 Task: Find connections with filter location Valparaíso with filter topic #Hiringandpromotionwith filter profile language German with filter current company Starbucks India with filter school University Of North Bengal with filter industry Public Safety with filter service category Outsourcing with filter keywords title Controller
Action: Mouse moved to (532, 183)
Screenshot: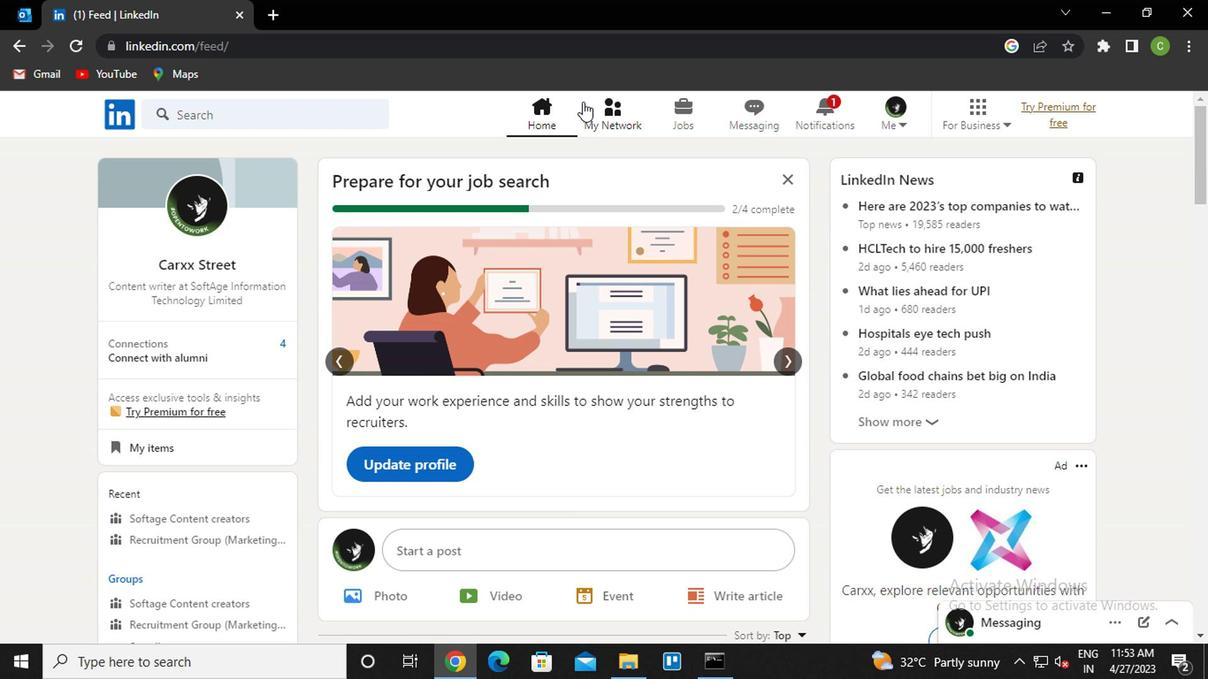
Action: Mouse pressed left at (532, 183)
Screenshot: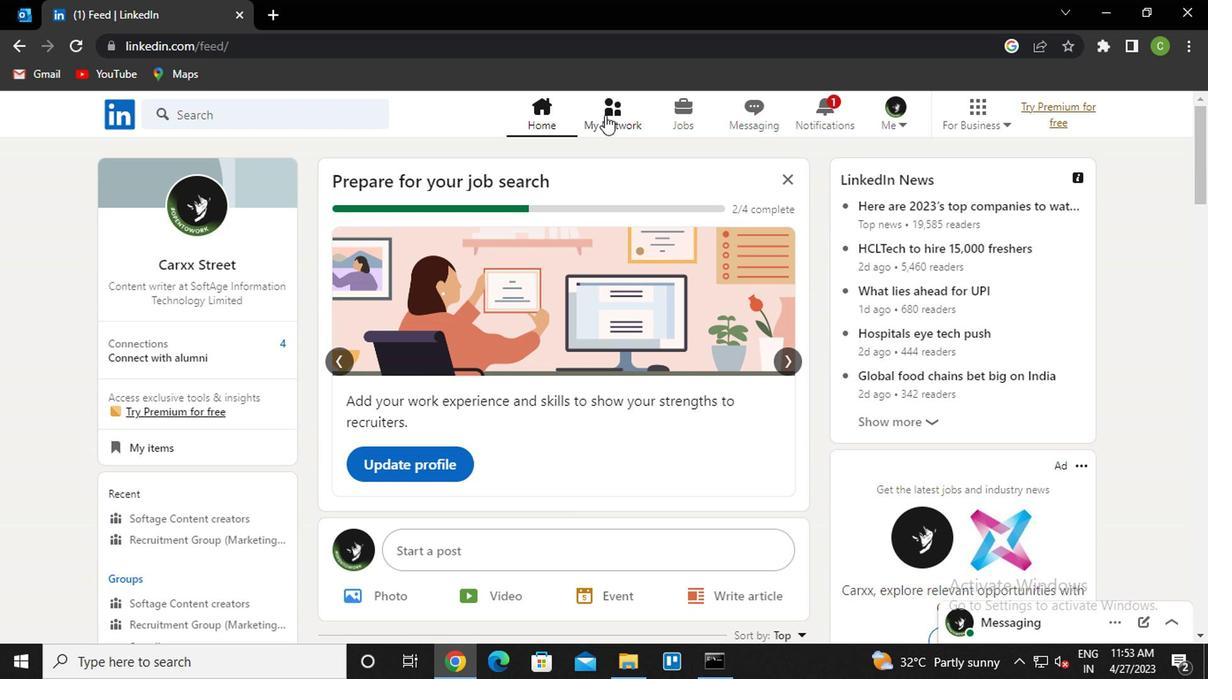 
Action: Mouse moved to (243, 254)
Screenshot: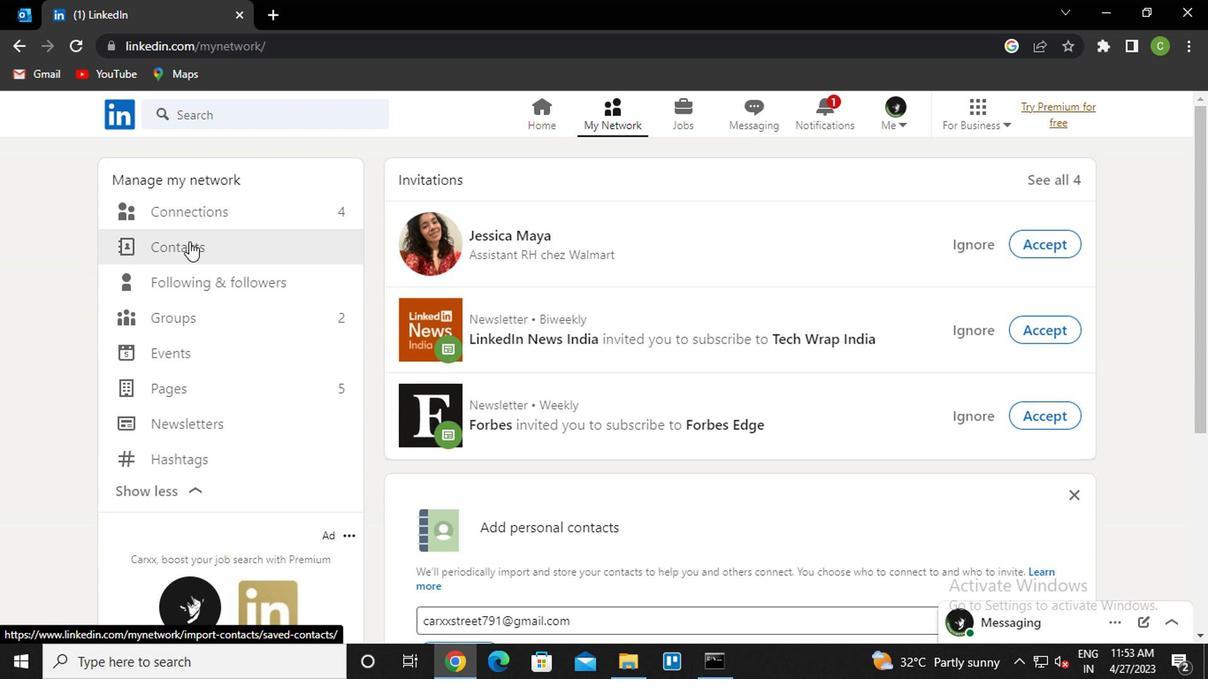 
Action: Mouse pressed left at (243, 254)
Screenshot: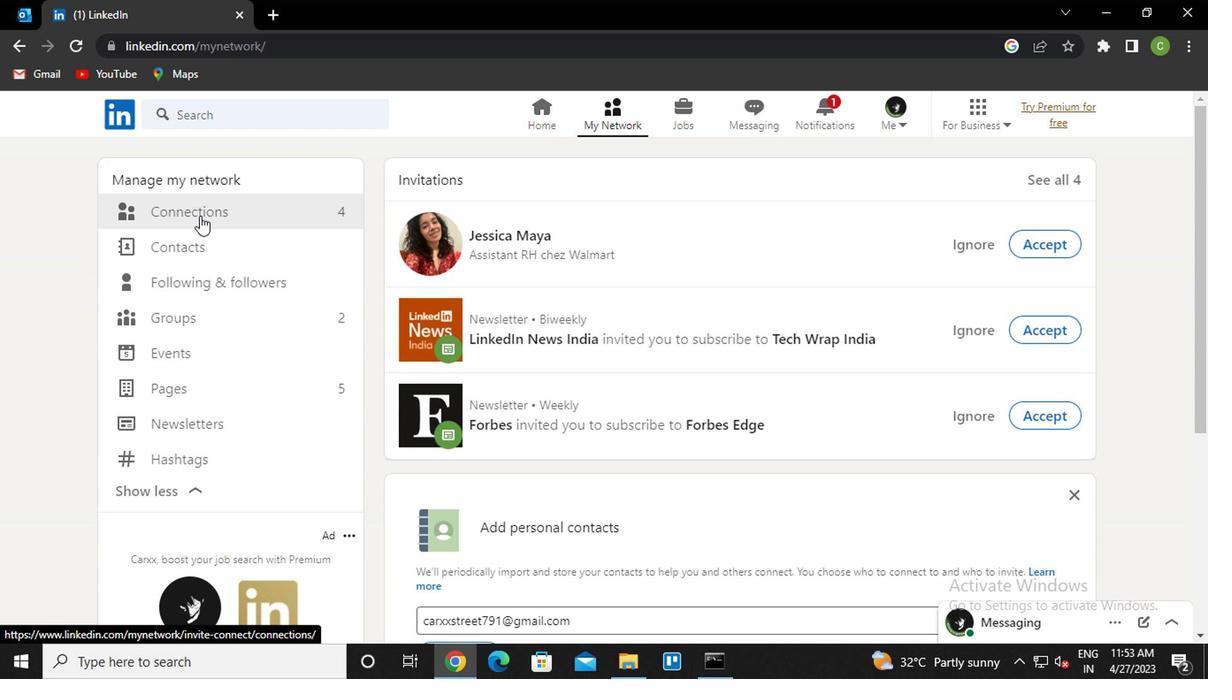 
Action: Mouse moved to (622, 256)
Screenshot: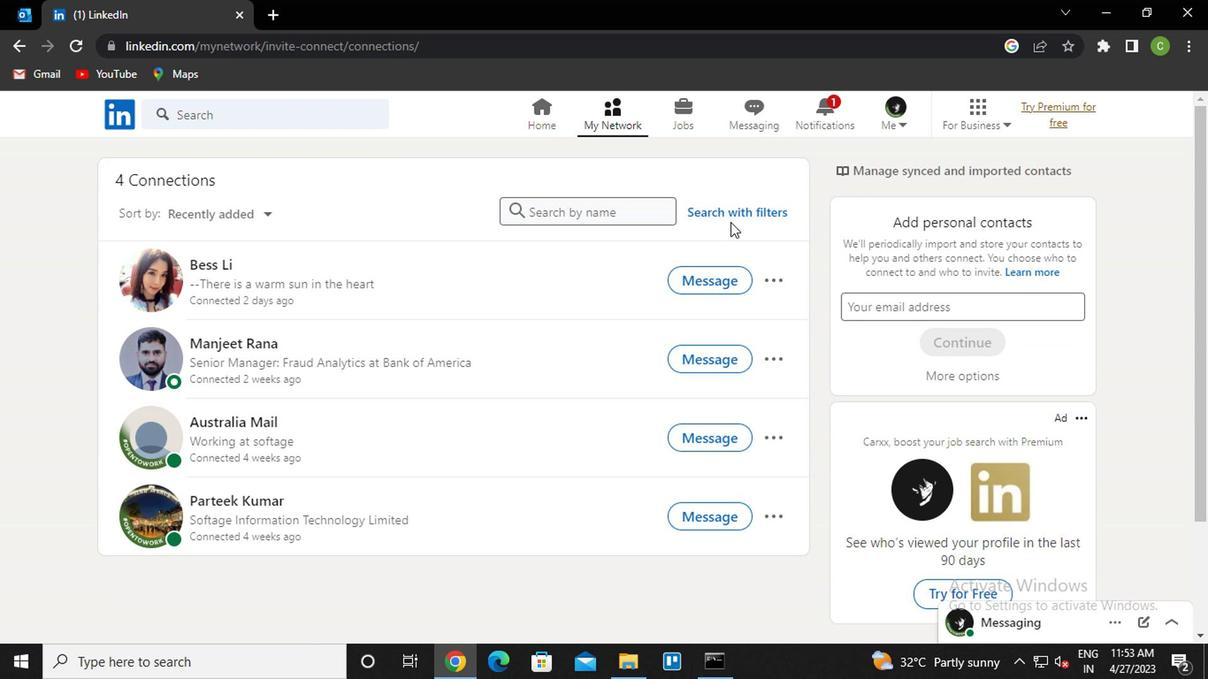 
Action: Mouse pressed left at (622, 256)
Screenshot: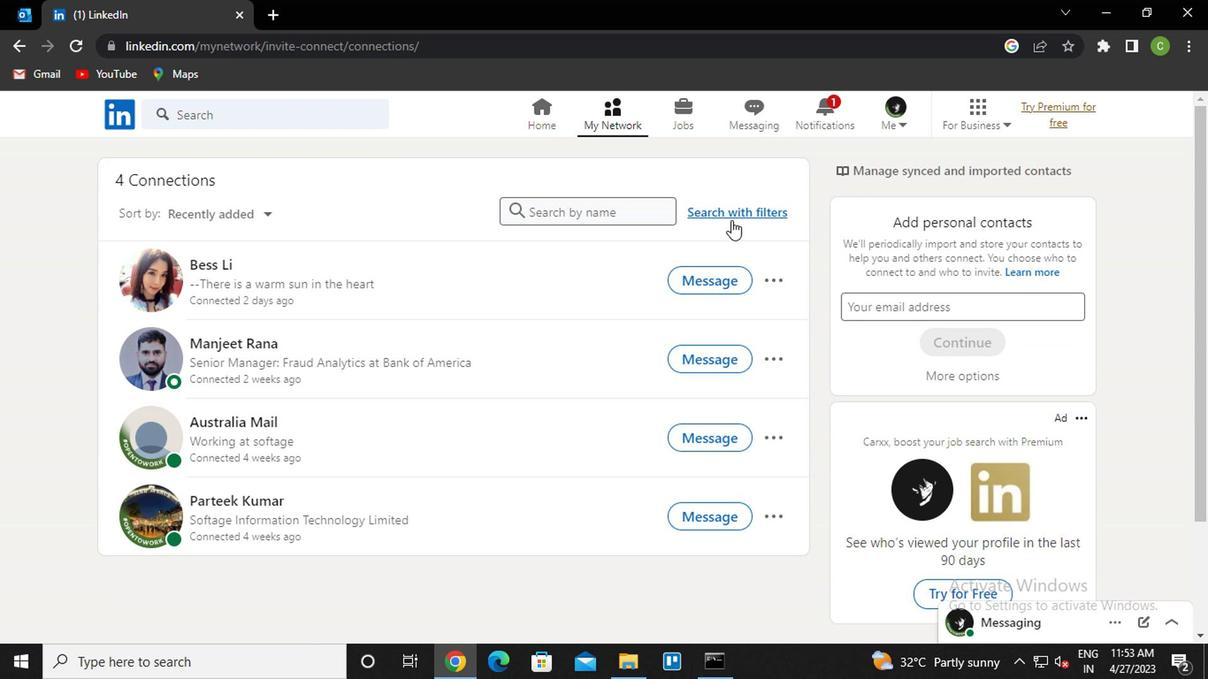 
Action: Mouse moved to (576, 222)
Screenshot: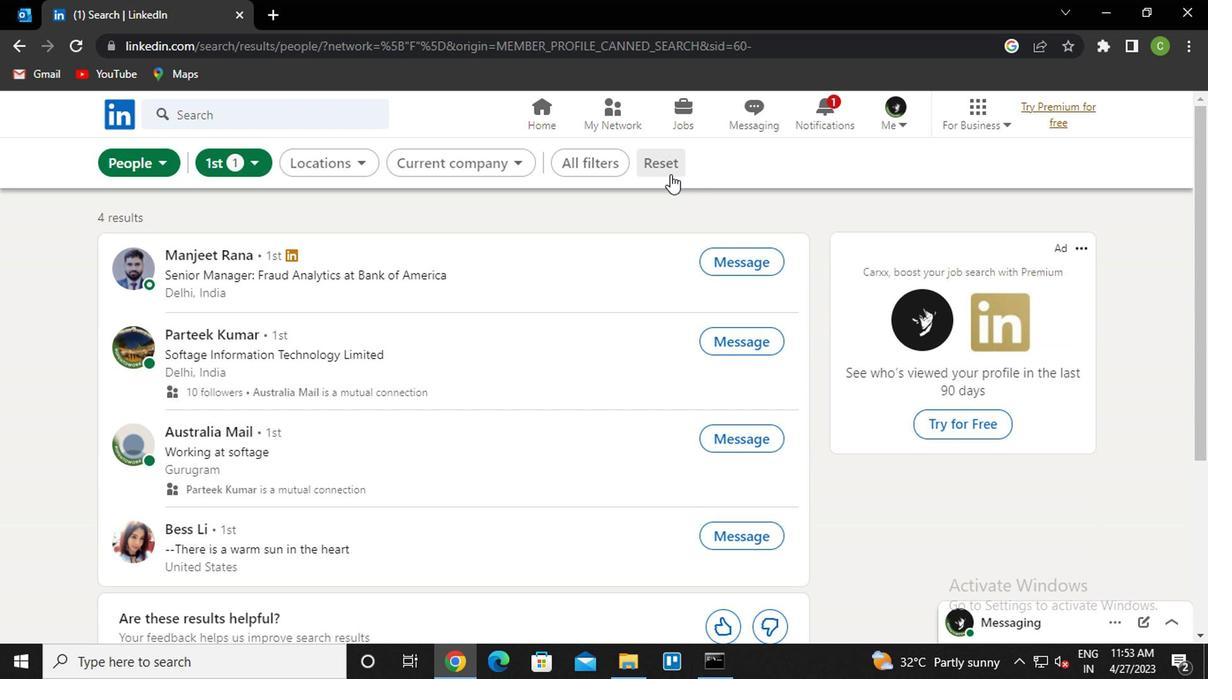 
Action: Mouse pressed left at (576, 222)
Screenshot: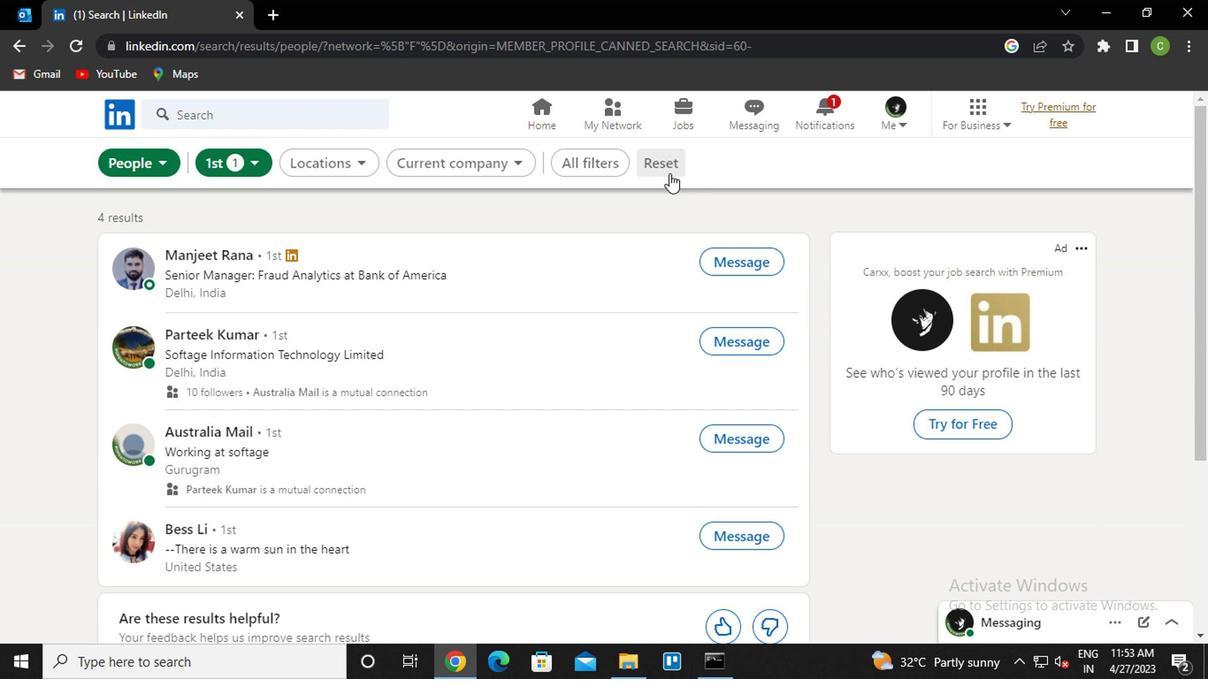 
Action: Mouse moved to (560, 220)
Screenshot: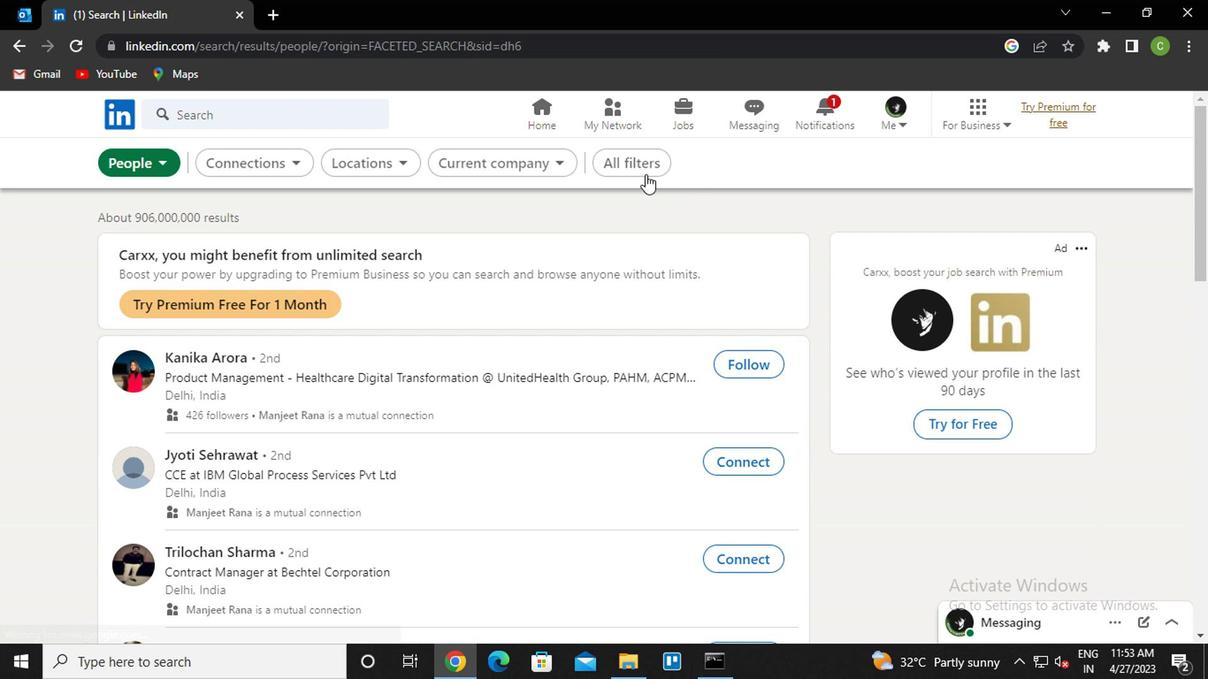 
Action: Mouse pressed left at (560, 220)
Screenshot: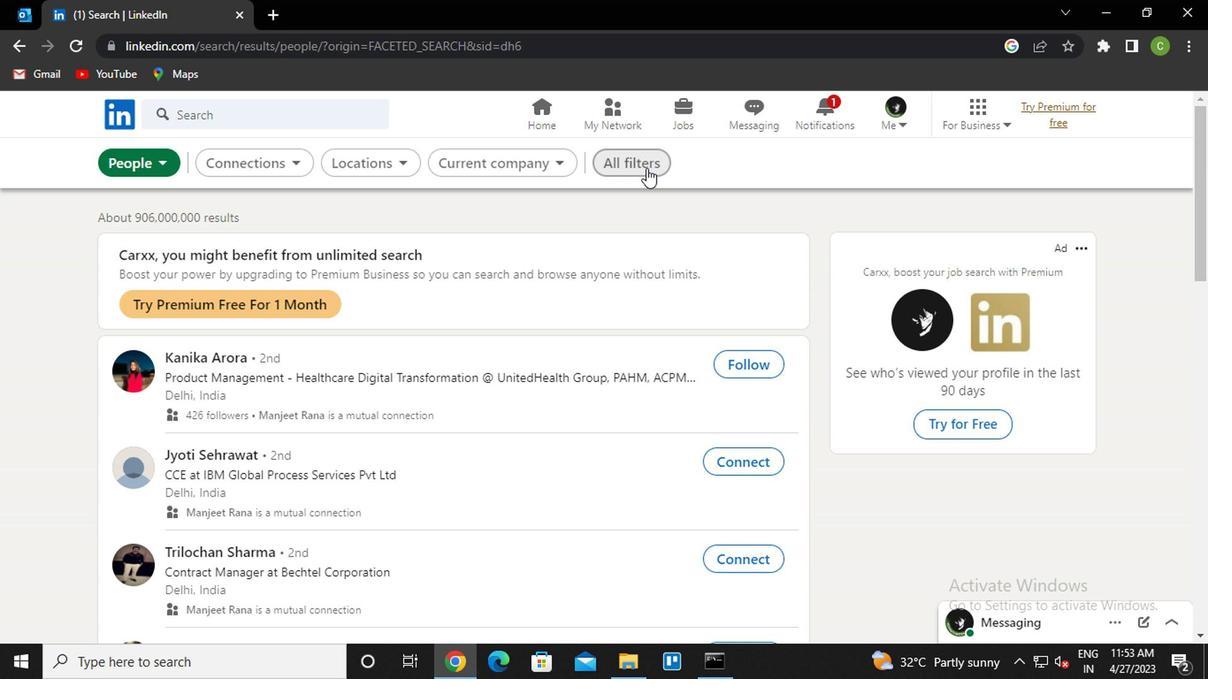 
Action: Mouse moved to (770, 351)
Screenshot: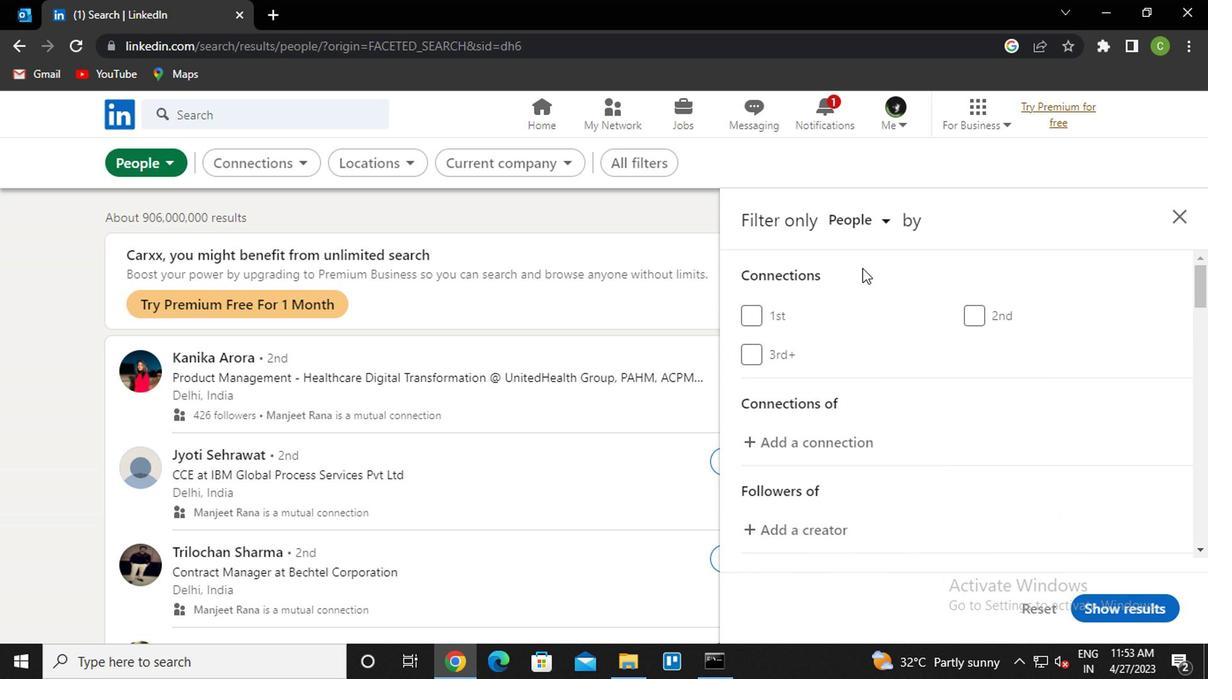 
Action: Mouse scrolled (770, 350) with delta (0, 0)
Screenshot: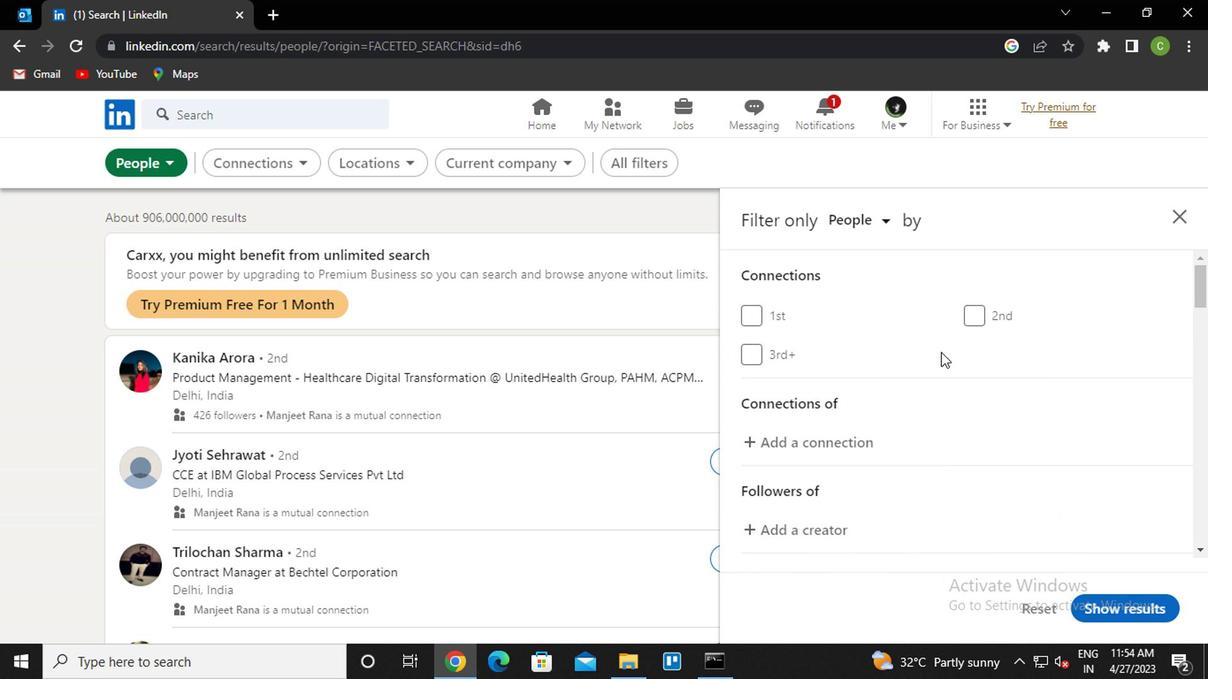 
Action: Mouse scrolled (770, 350) with delta (0, 0)
Screenshot: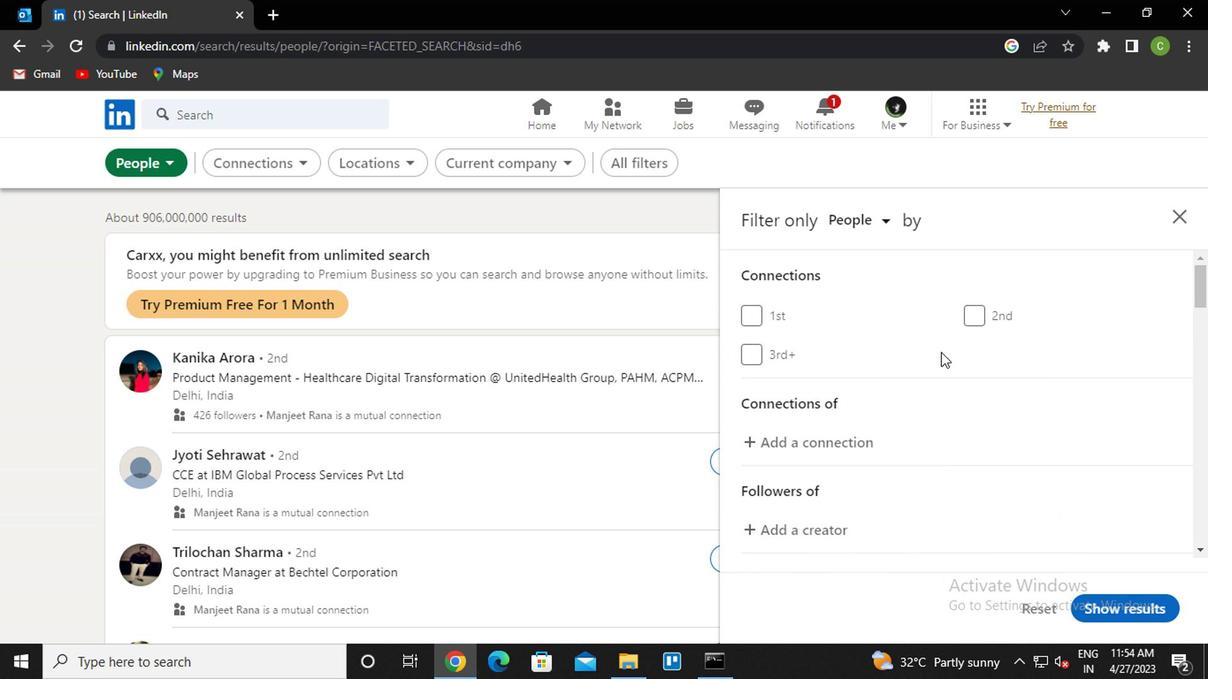 
Action: Mouse scrolled (770, 350) with delta (0, 0)
Screenshot: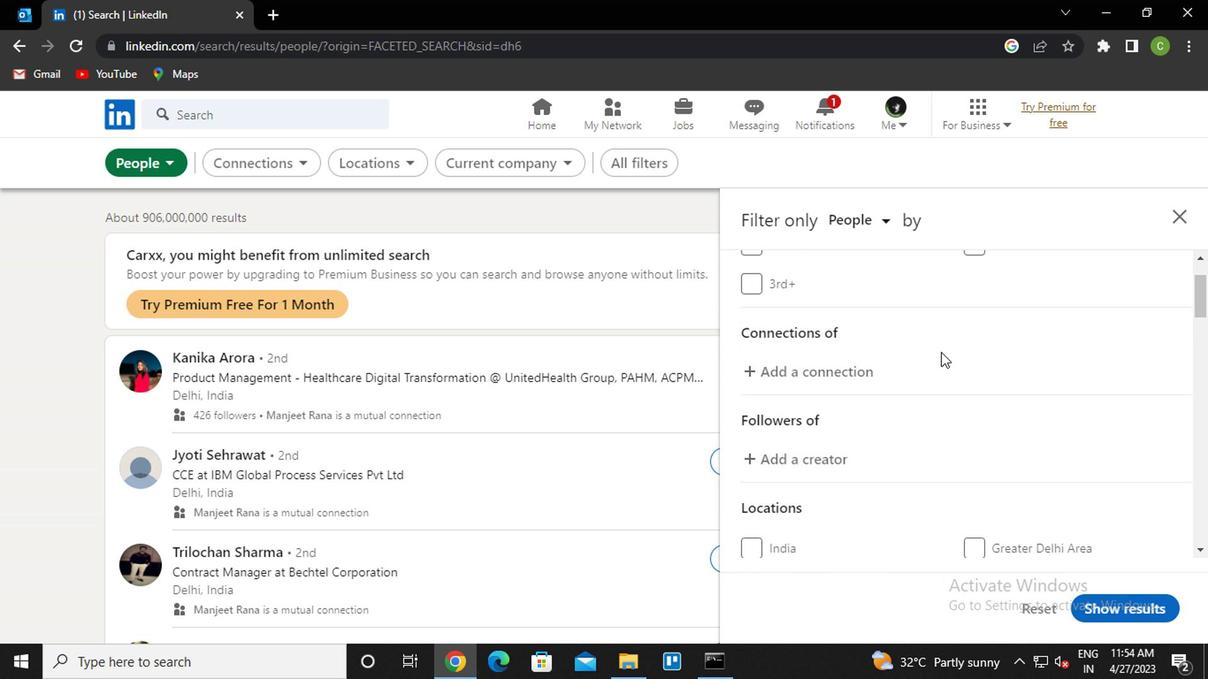 
Action: Mouse moved to (815, 411)
Screenshot: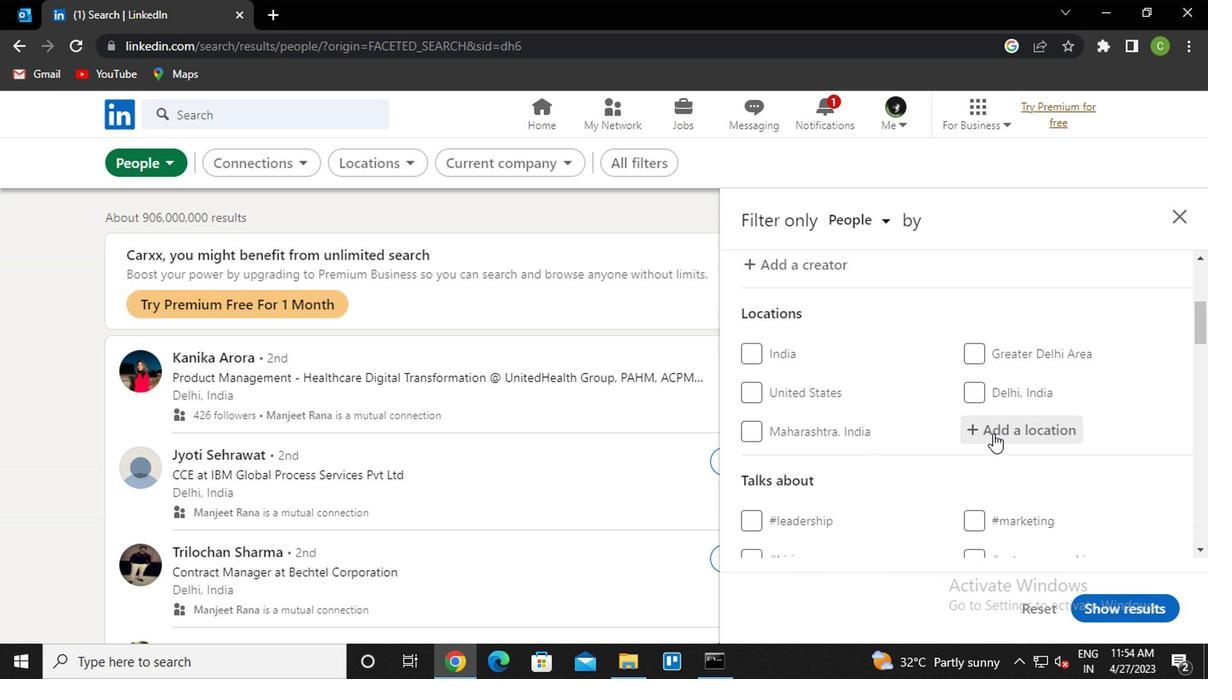 
Action: Mouse pressed left at (815, 411)
Screenshot: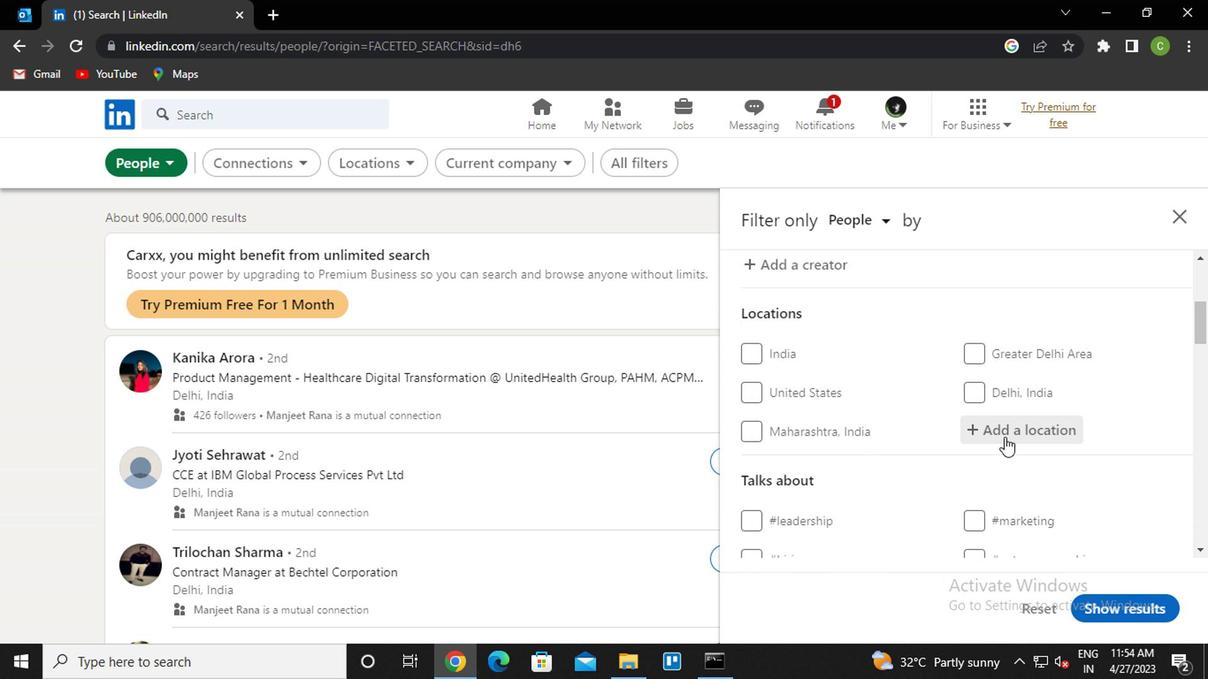 
Action: Key pressed <Key.caps_lock>v<Key.caps_lock>alpara<Key.down><Key.enter>
Screenshot: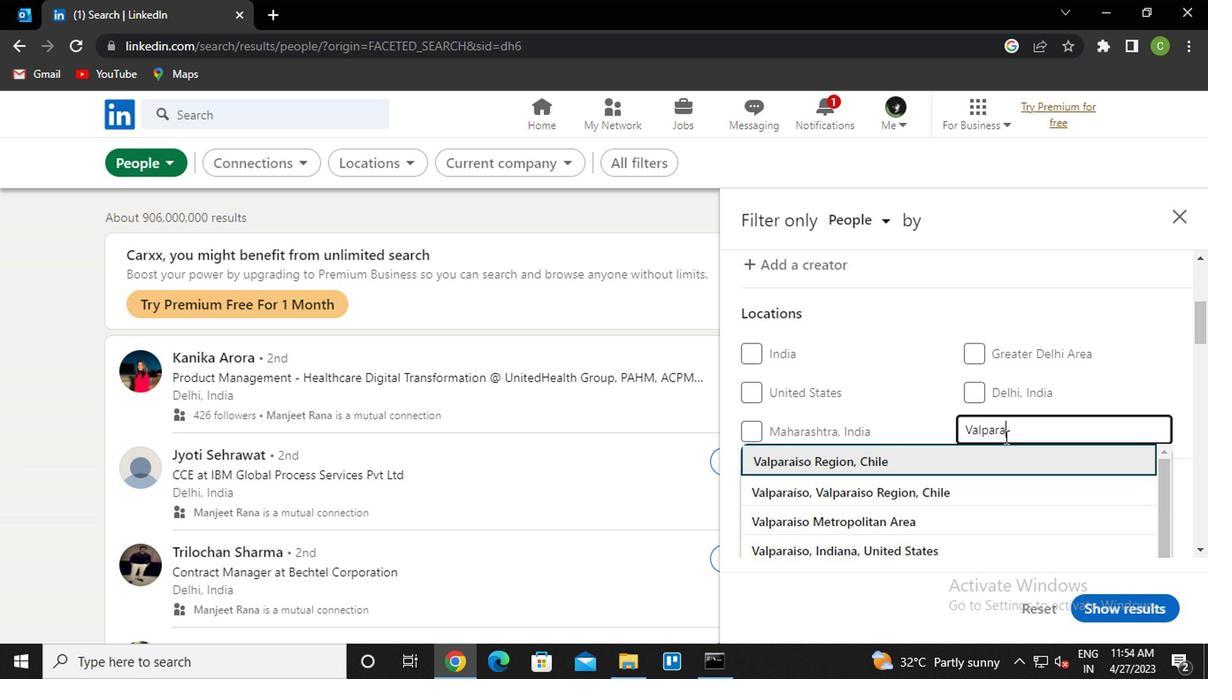 
Action: Mouse scrolled (815, 411) with delta (0, 0)
Screenshot: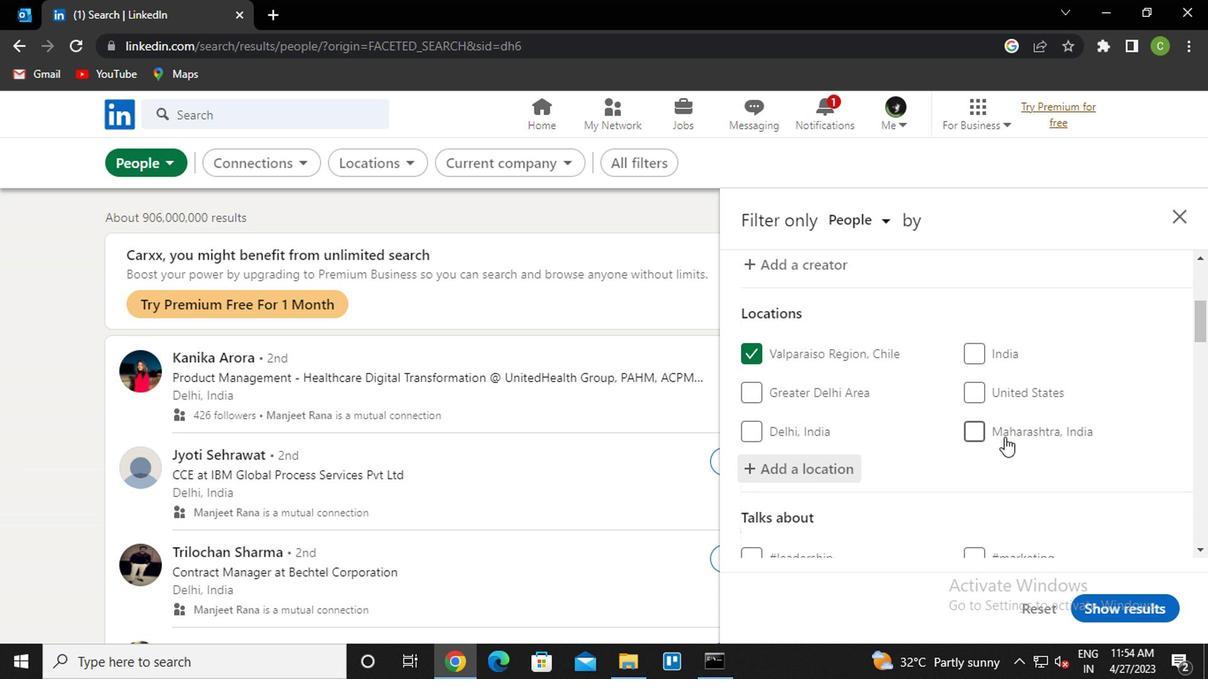 
Action: Mouse scrolled (815, 411) with delta (0, 0)
Screenshot: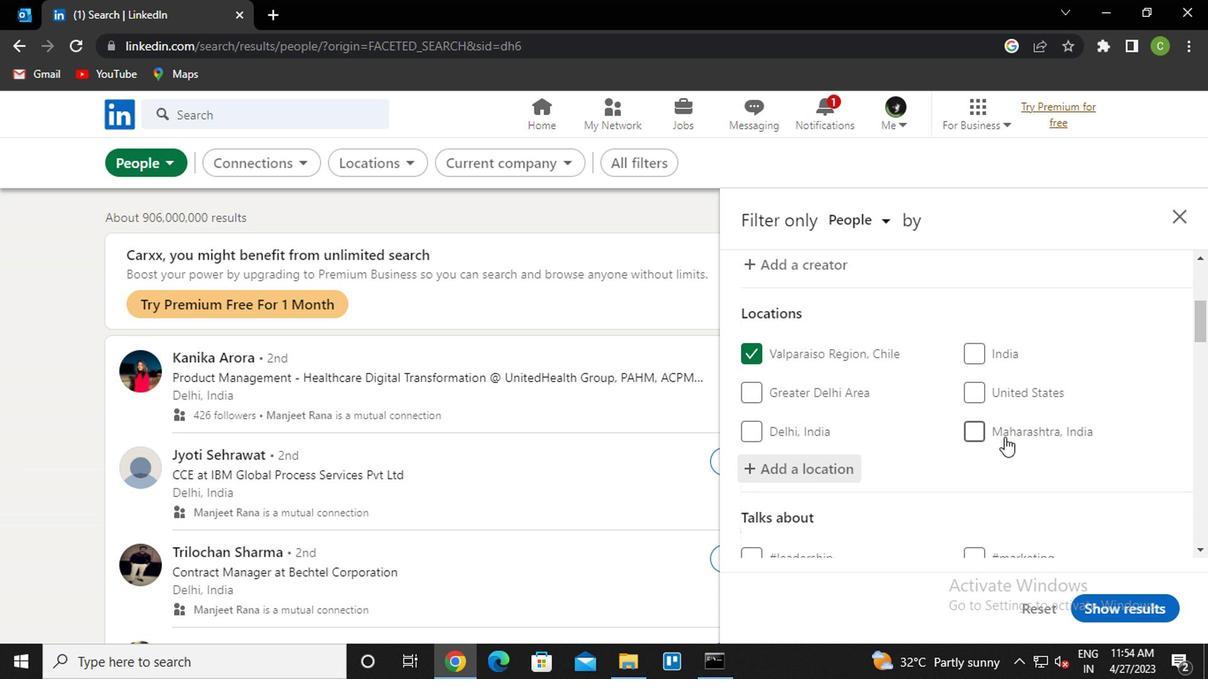 
Action: Mouse scrolled (815, 411) with delta (0, 0)
Screenshot: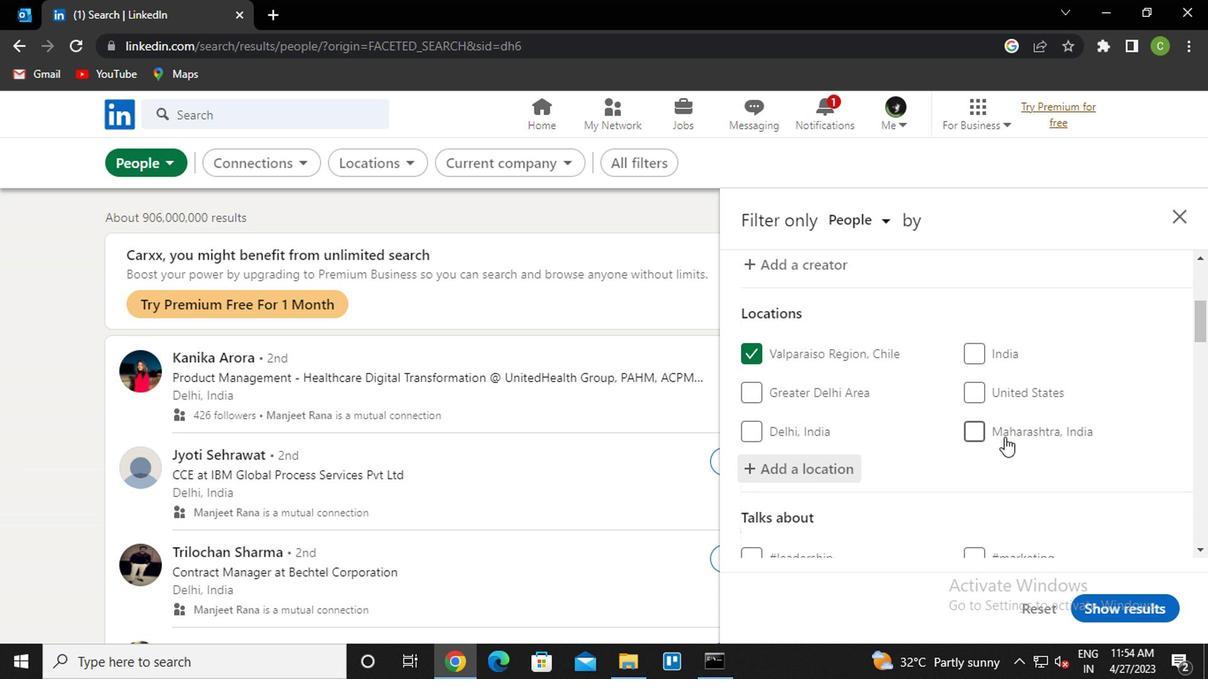 
Action: Mouse moved to (795, 418)
Screenshot: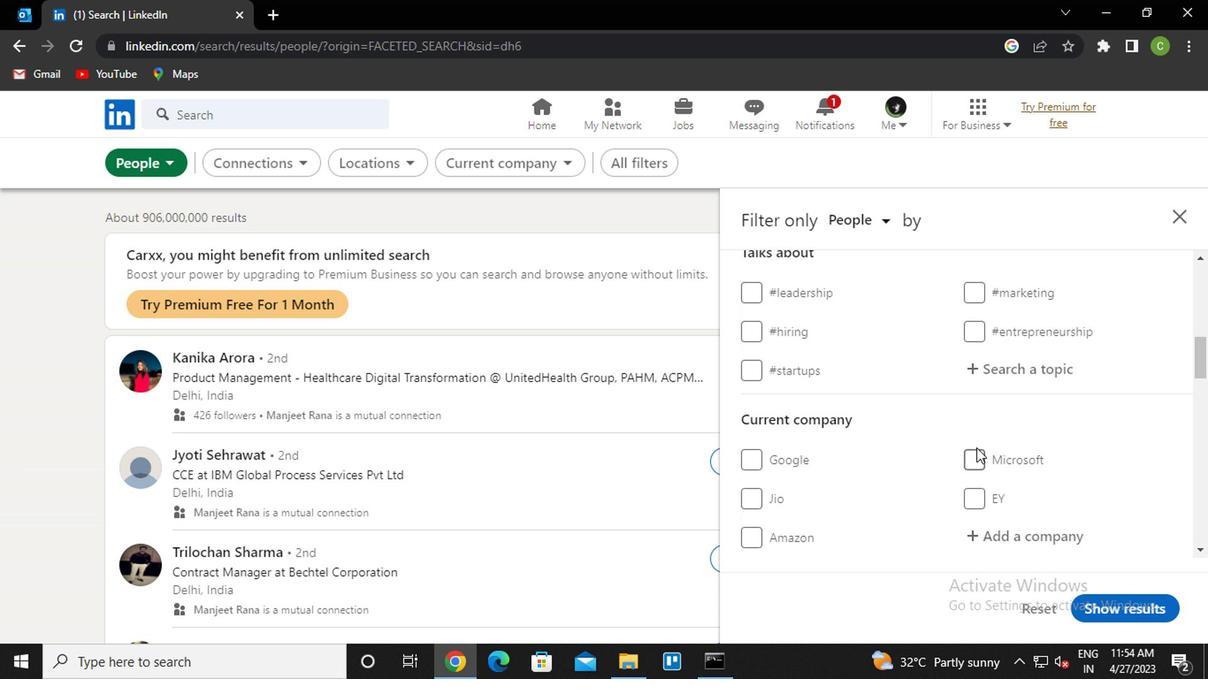 
Action: Mouse scrolled (795, 419) with delta (0, 0)
Screenshot: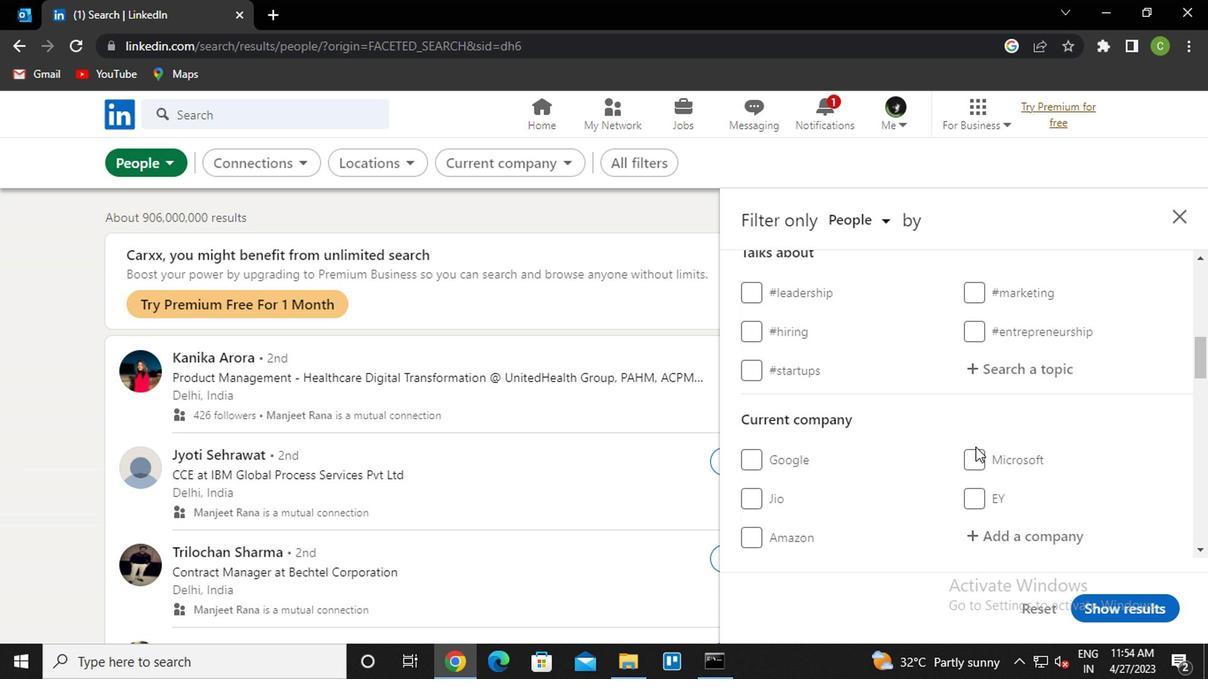 
Action: Mouse moved to (806, 423)
Screenshot: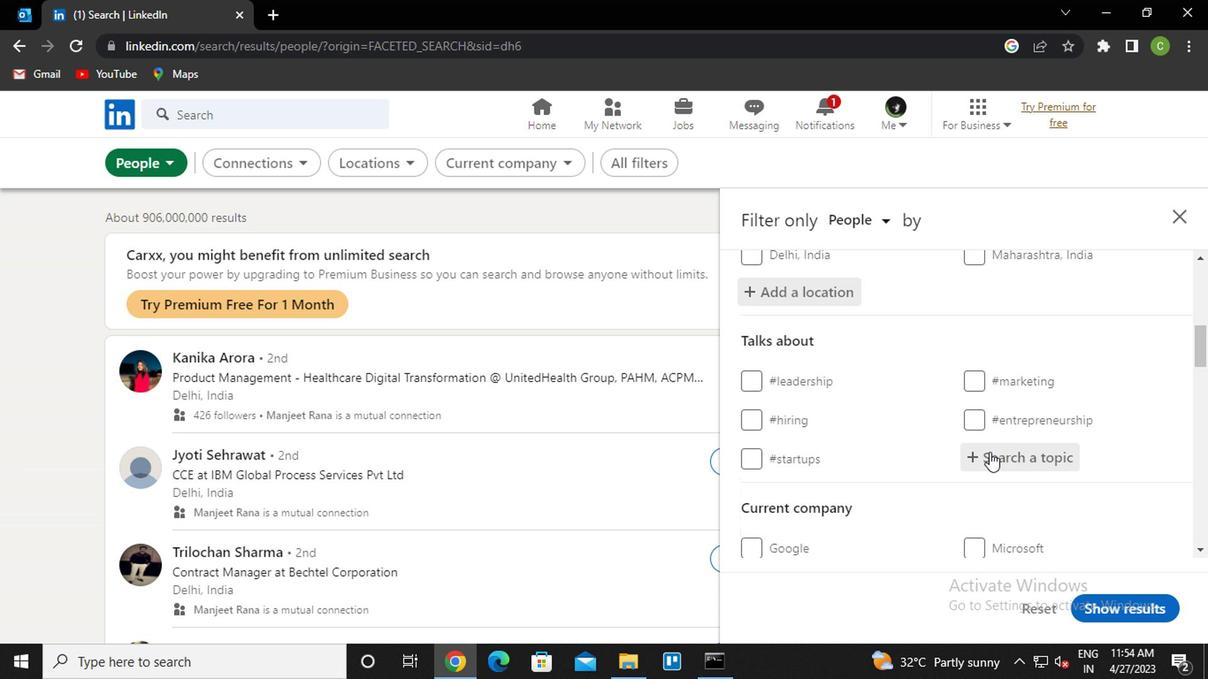 
Action: Mouse scrolled (806, 423) with delta (0, 0)
Screenshot: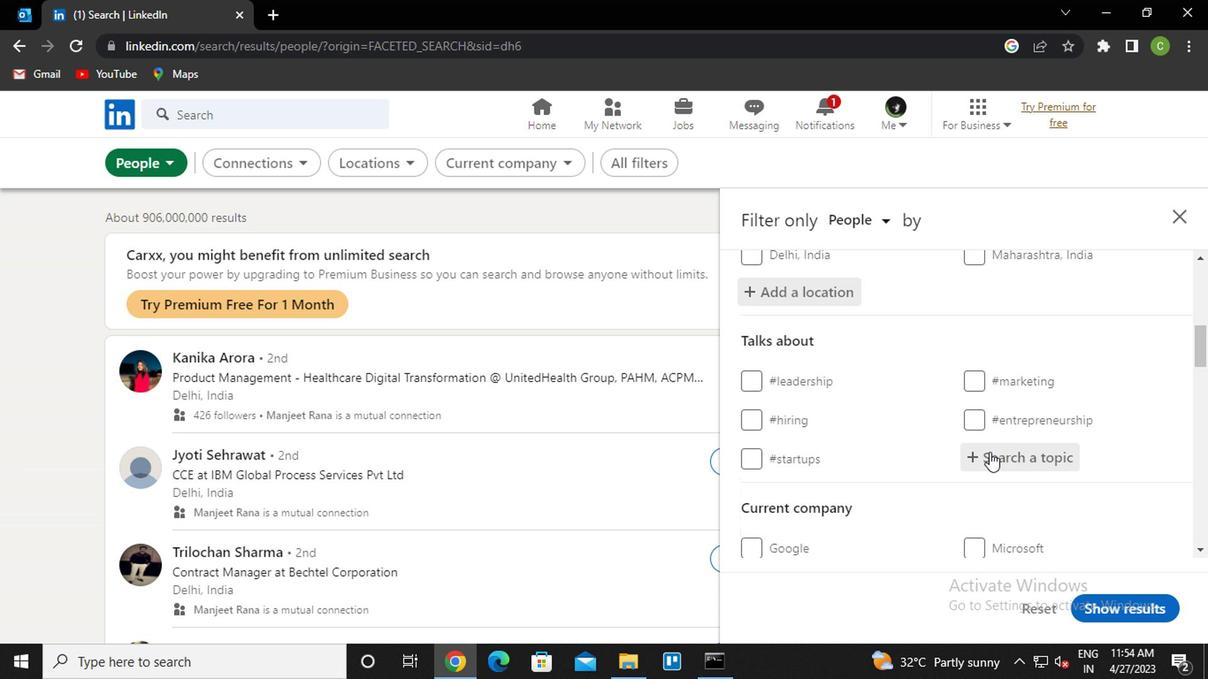 
Action: Mouse moved to (826, 365)
Screenshot: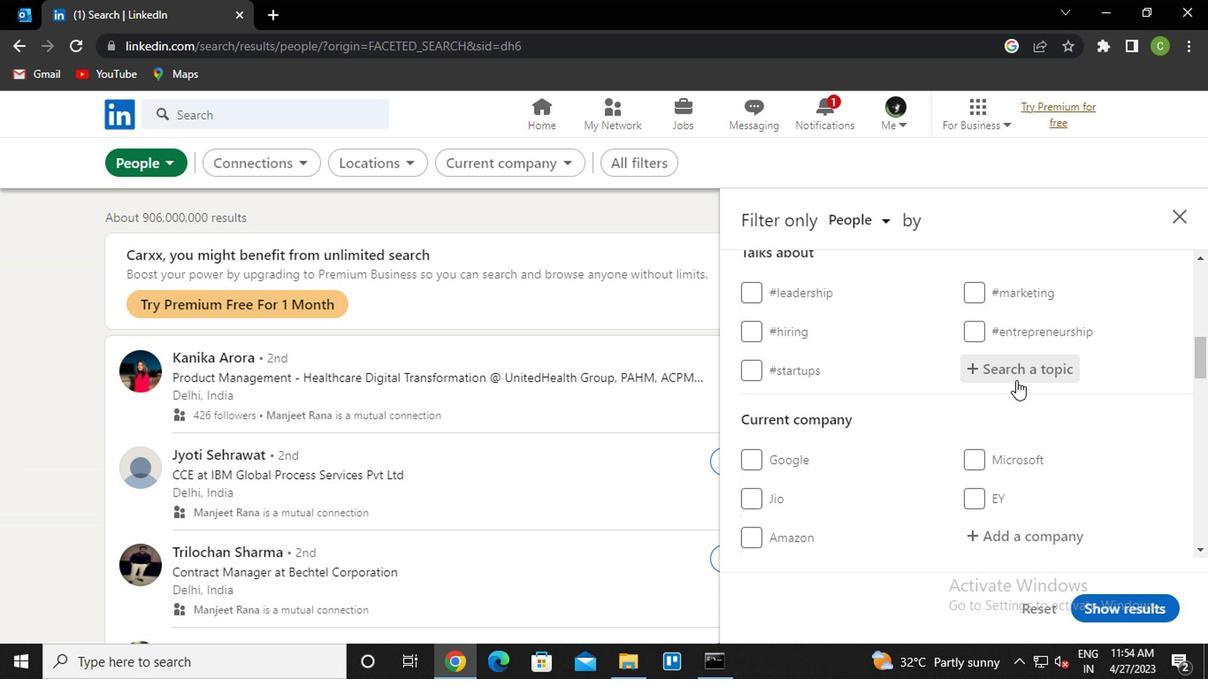 
Action: Mouse pressed left at (826, 365)
Screenshot: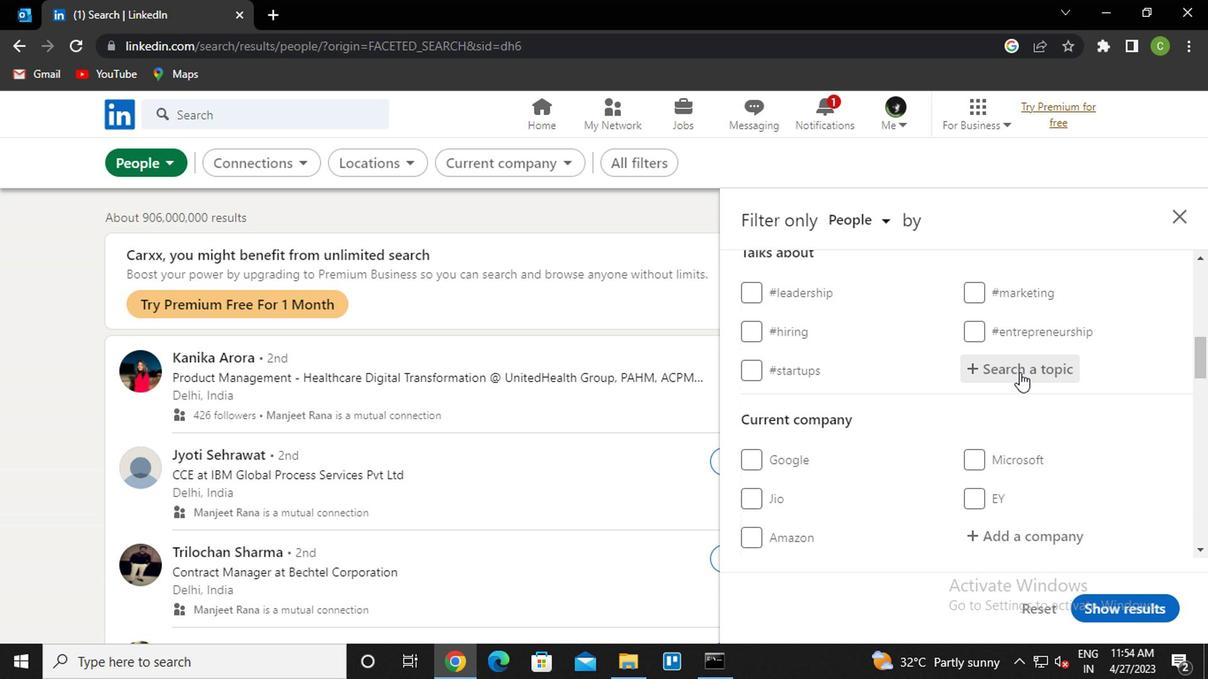 
Action: Key pressed <Key.caps_lock>h<Key.caps_lock>iringandpro<Key.down><Key.enter>
Screenshot: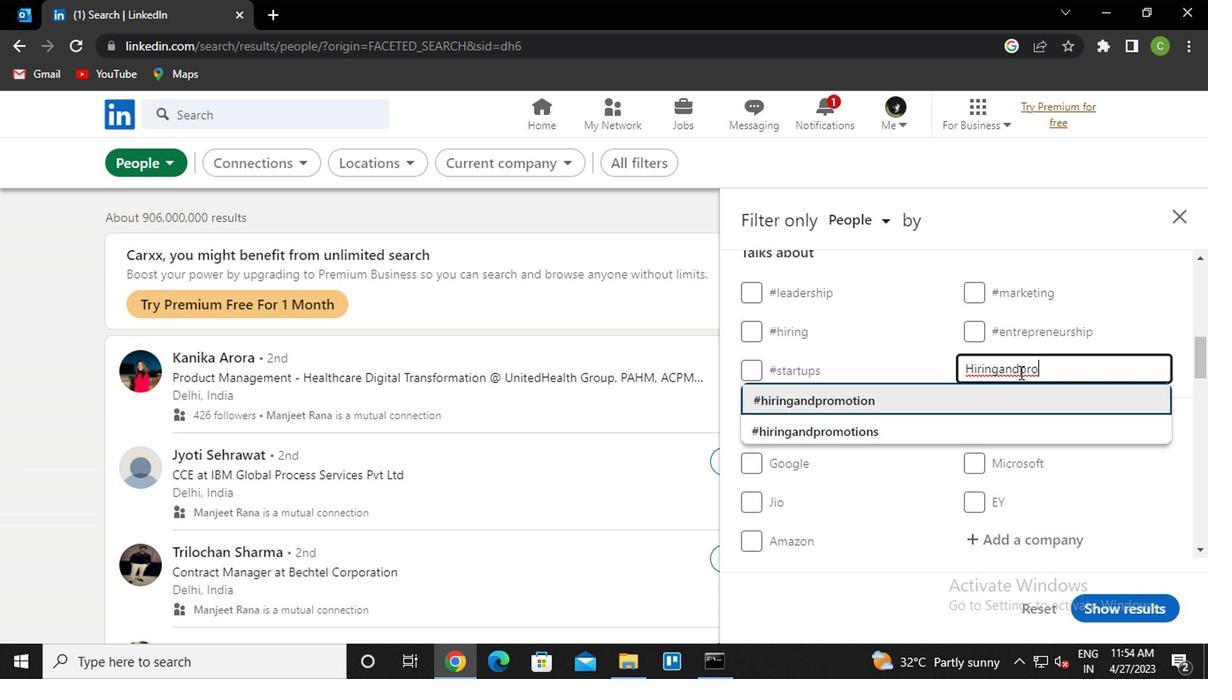 
Action: Mouse moved to (822, 362)
Screenshot: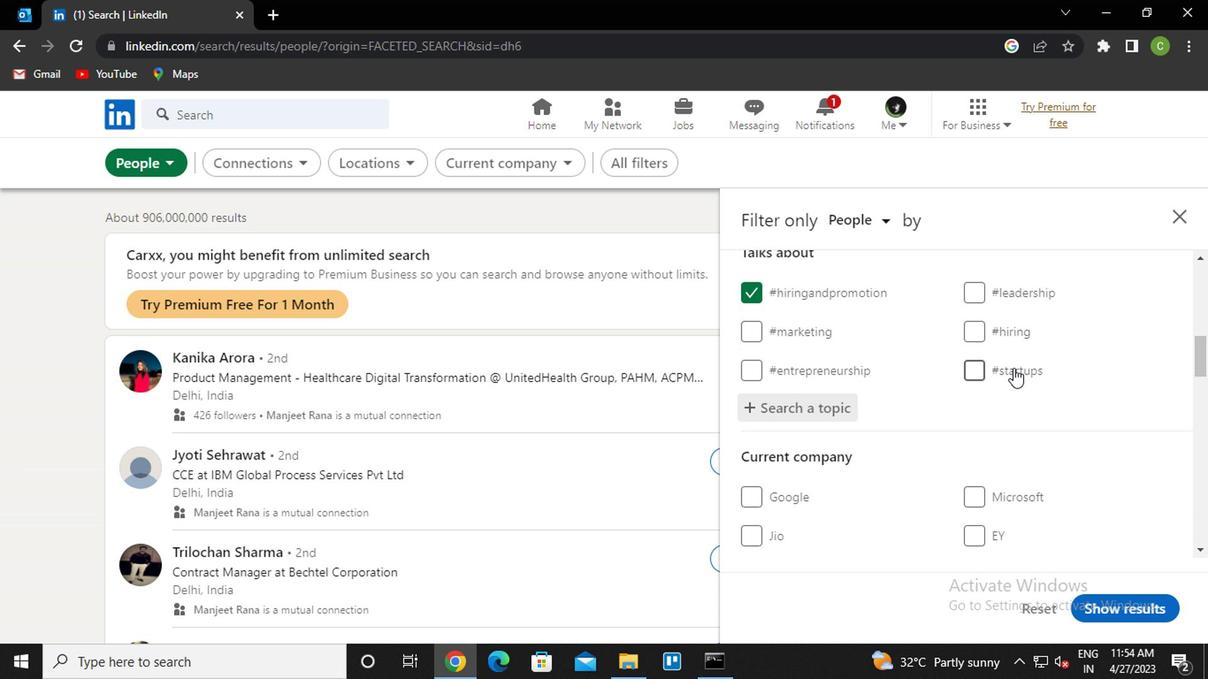 
Action: Mouse scrolled (822, 362) with delta (0, 0)
Screenshot: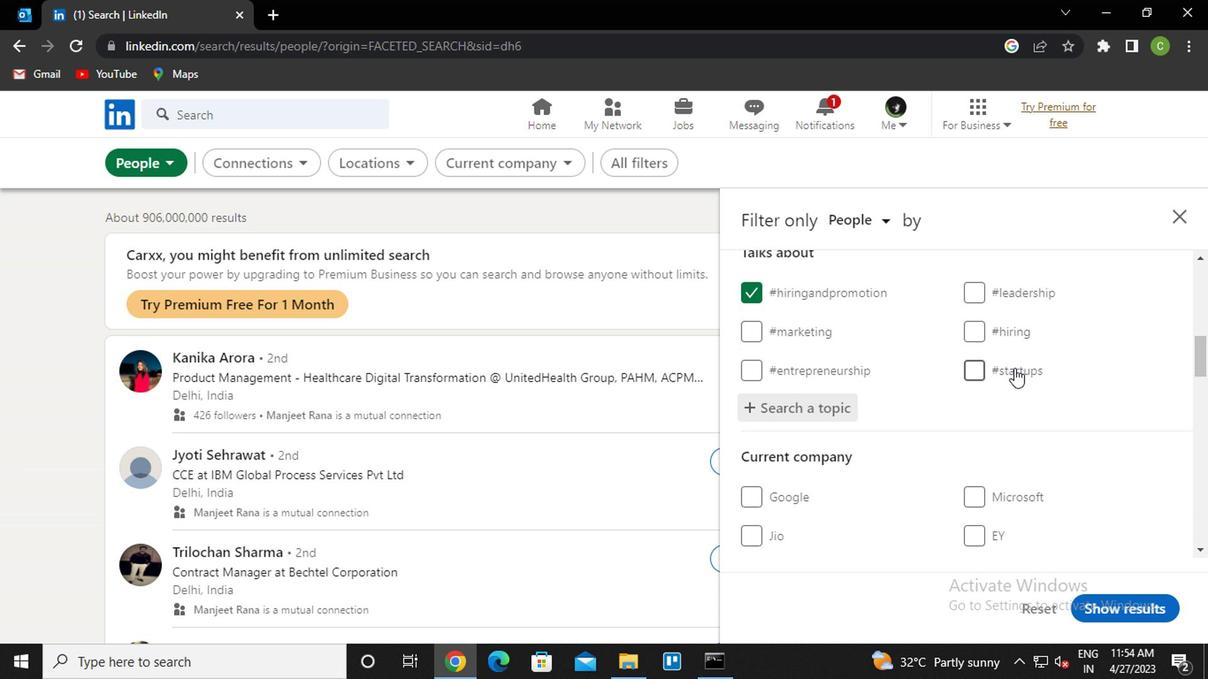 
Action: Mouse scrolled (822, 362) with delta (0, 0)
Screenshot: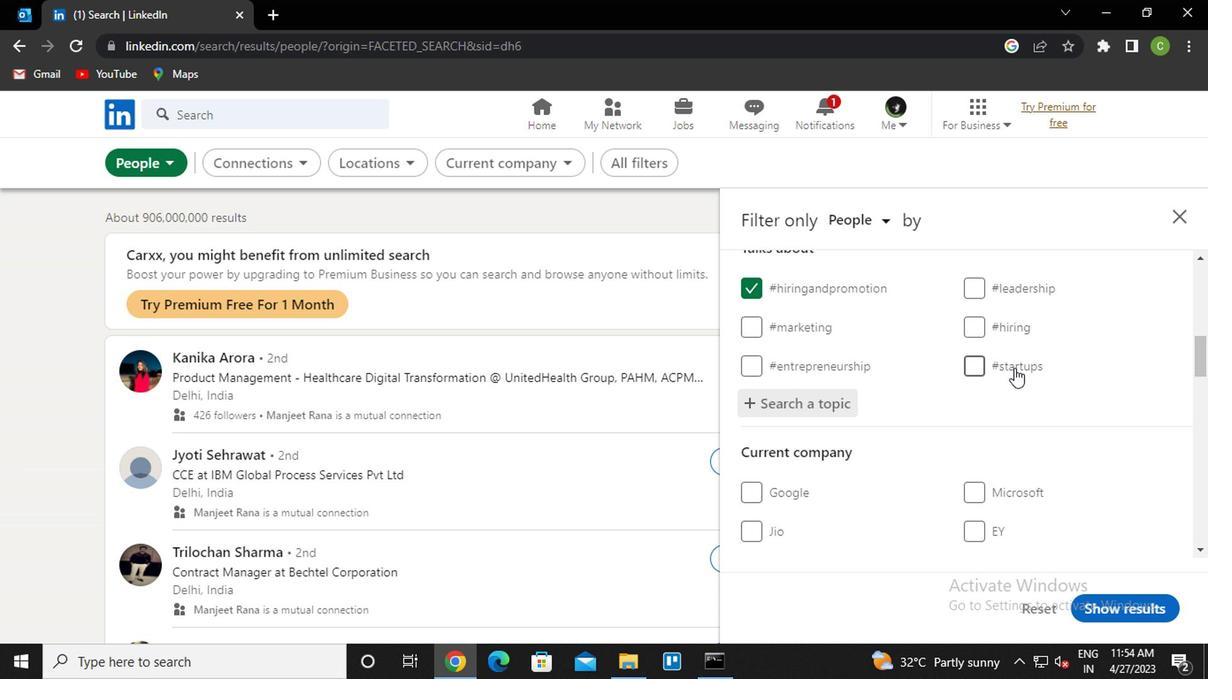 
Action: Mouse scrolled (822, 362) with delta (0, 0)
Screenshot: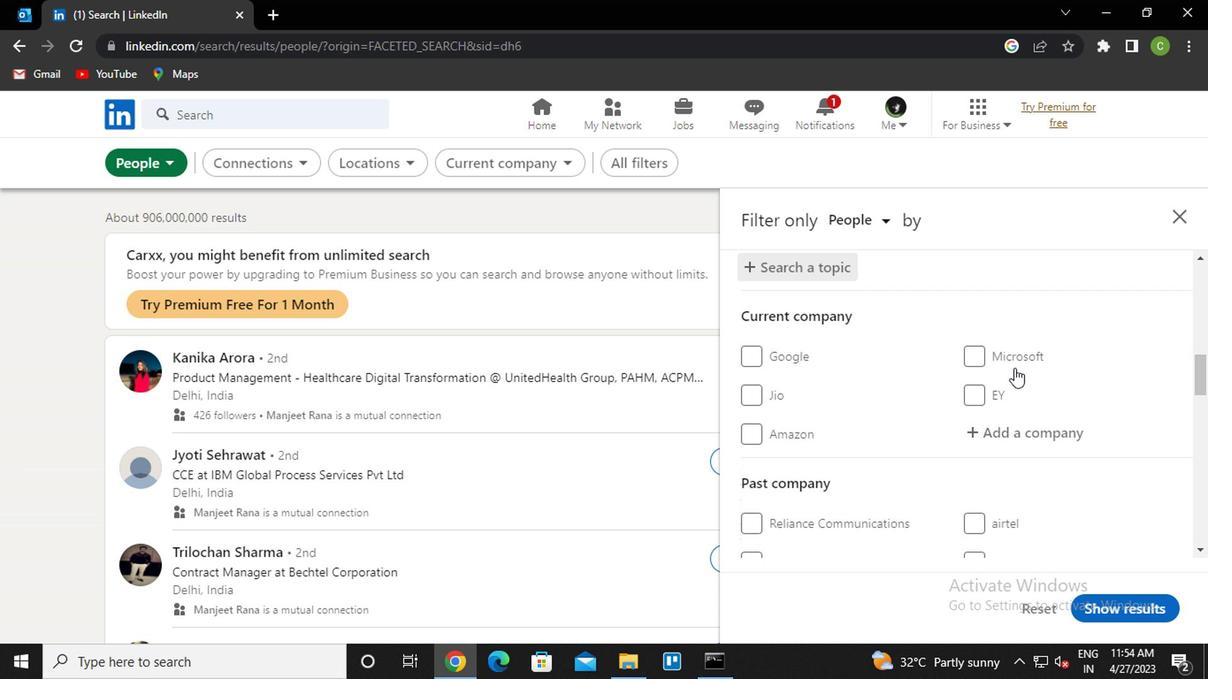 
Action: Mouse scrolled (822, 362) with delta (0, 0)
Screenshot: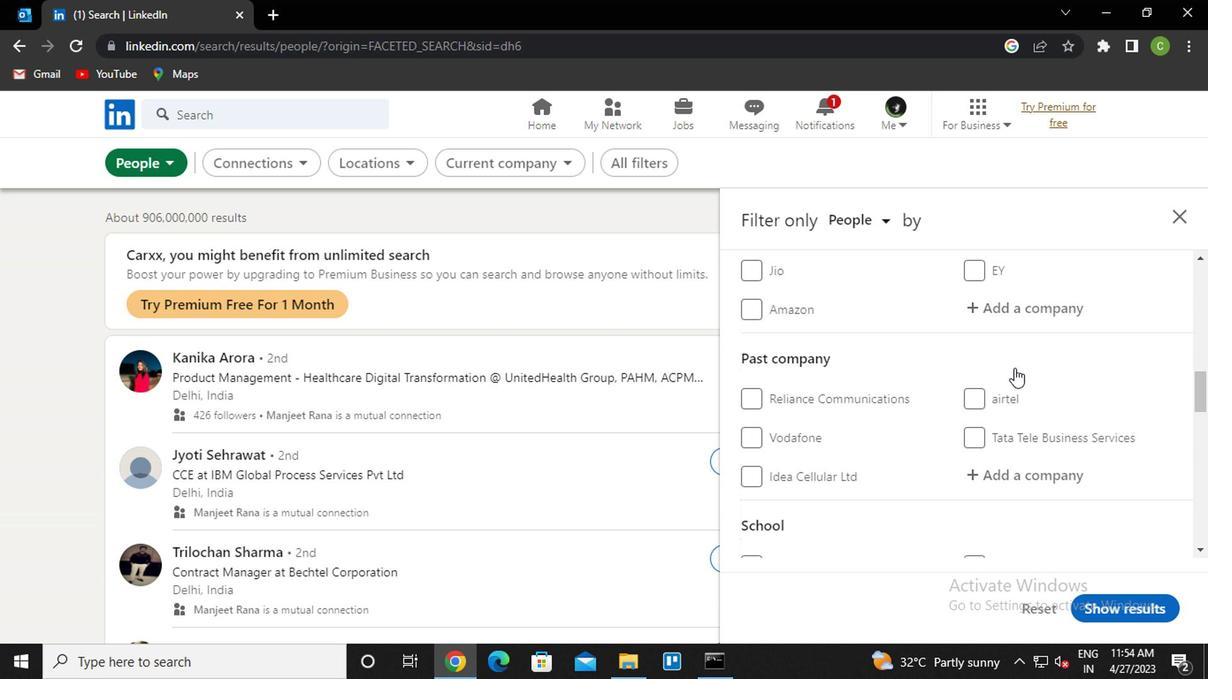 
Action: Mouse scrolled (822, 362) with delta (0, 0)
Screenshot: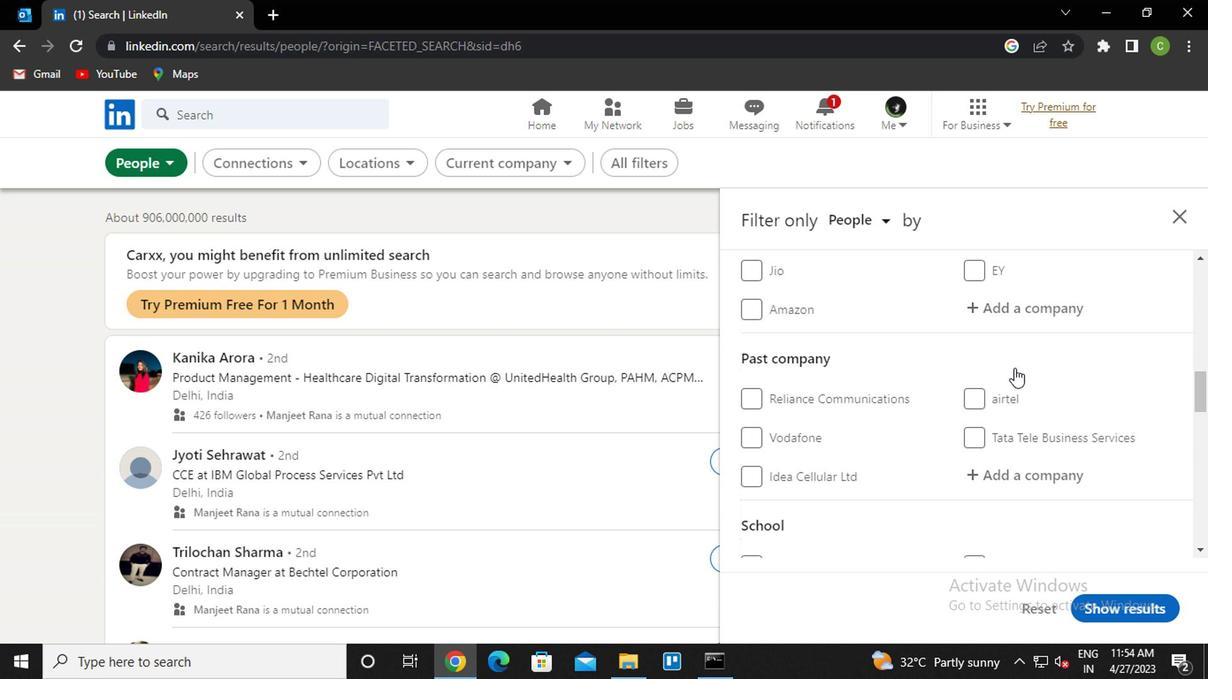 
Action: Mouse scrolled (822, 362) with delta (0, 0)
Screenshot: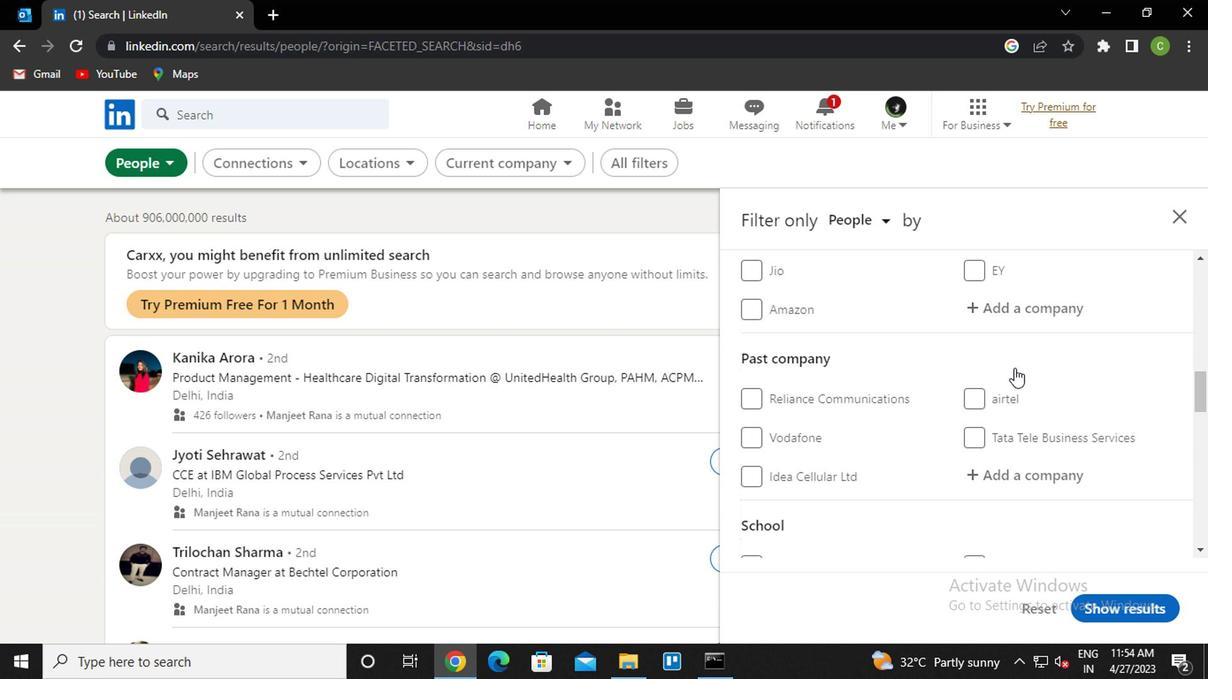 
Action: Mouse scrolled (822, 362) with delta (0, 0)
Screenshot: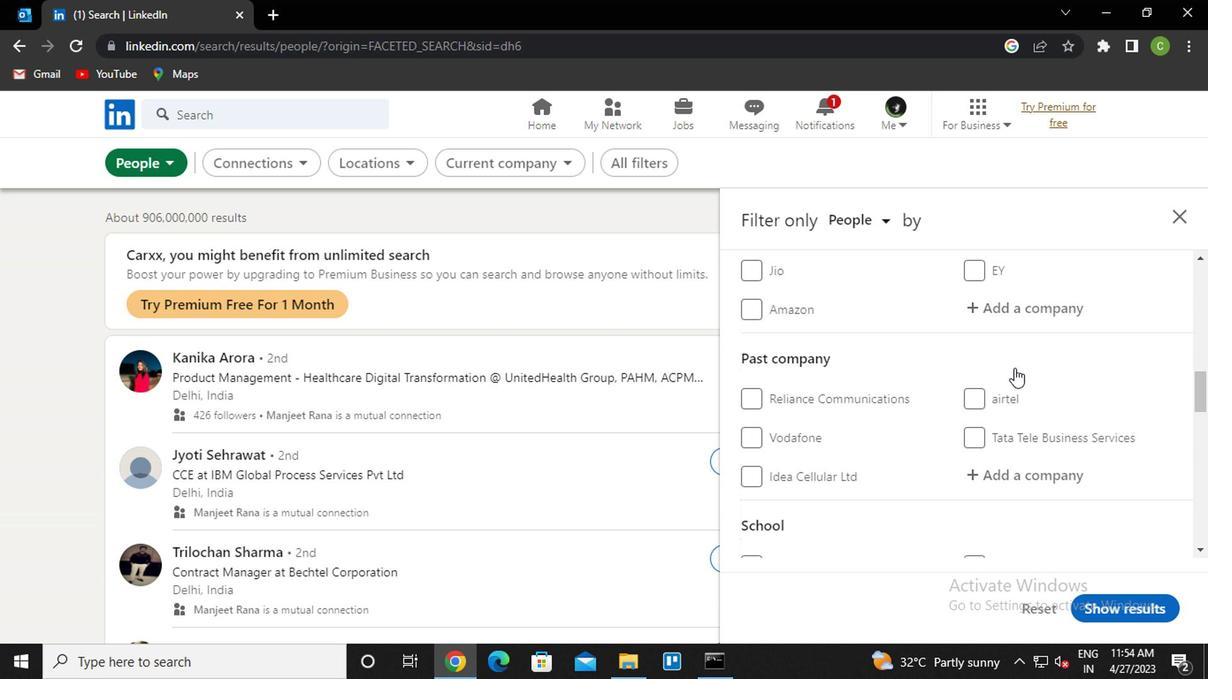 
Action: Mouse scrolled (822, 362) with delta (0, 0)
Screenshot: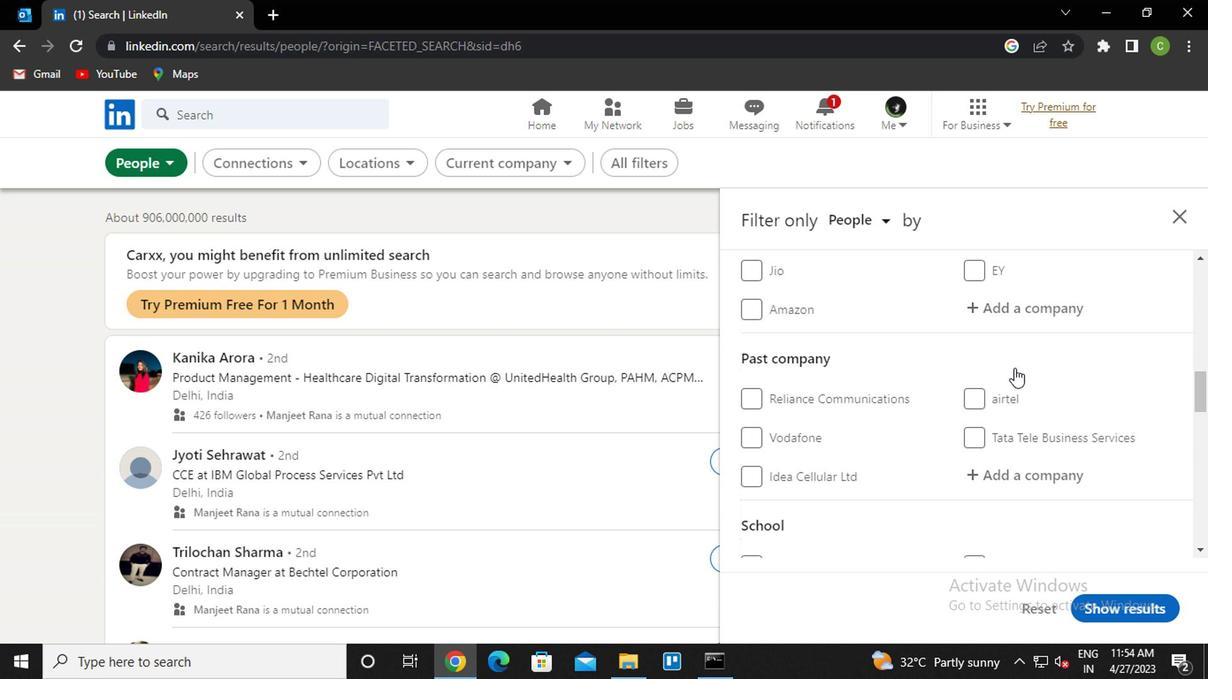 
Action: Mouse scrolled (822, 362) with delta (0, 0)
Screenshot: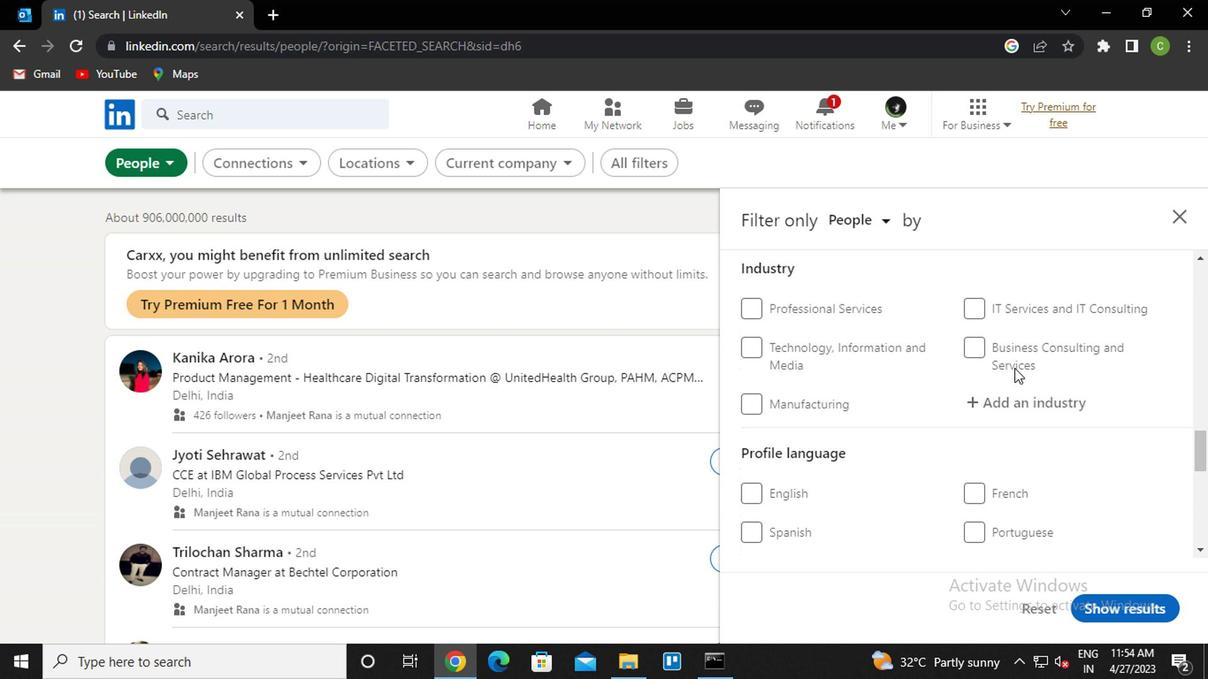 
Action: Mouse scrolled (822, 362) with delta (0, 0)
Screenshot: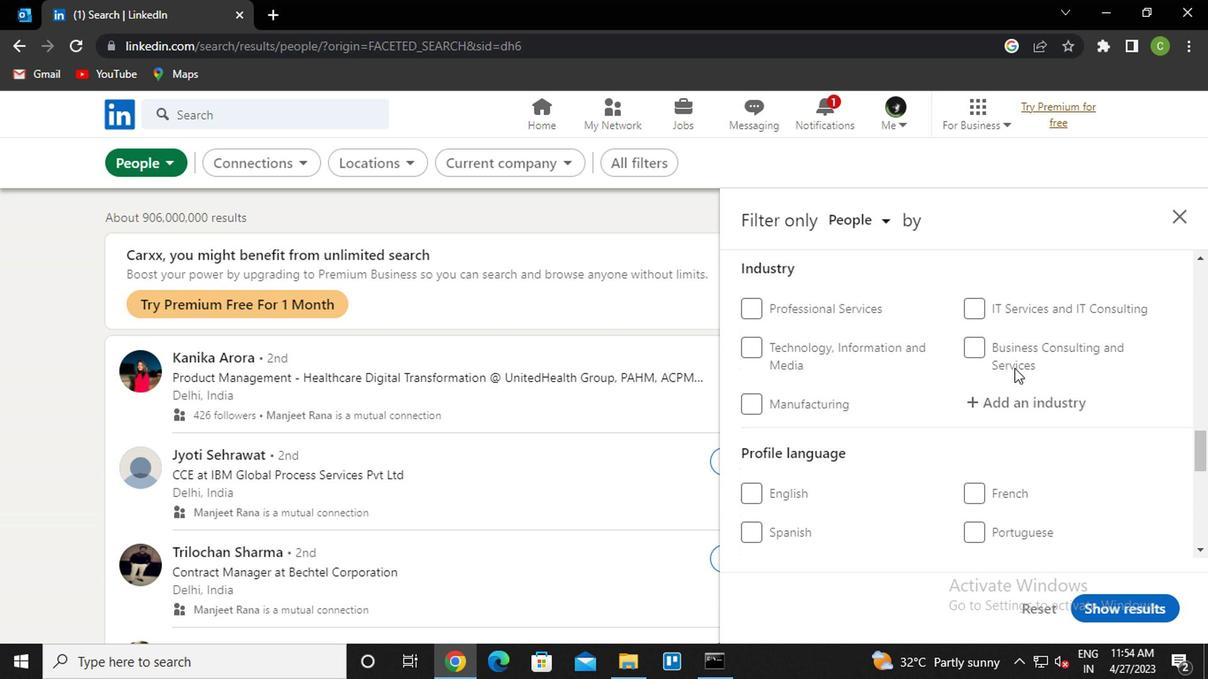 
Action: Mouse scrolled (822, 362) with delta (0, 0)
Screenshot: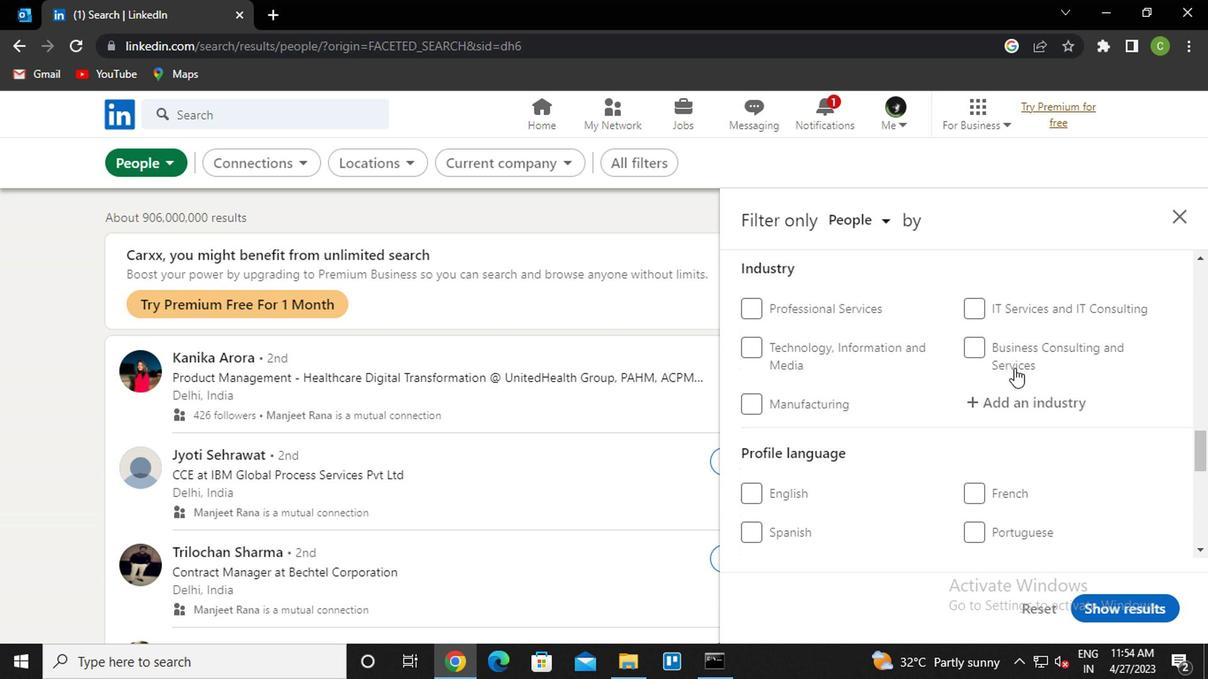 
Action: Mouse scrolled (822, 363) with delta (0, 0)
Screenshot: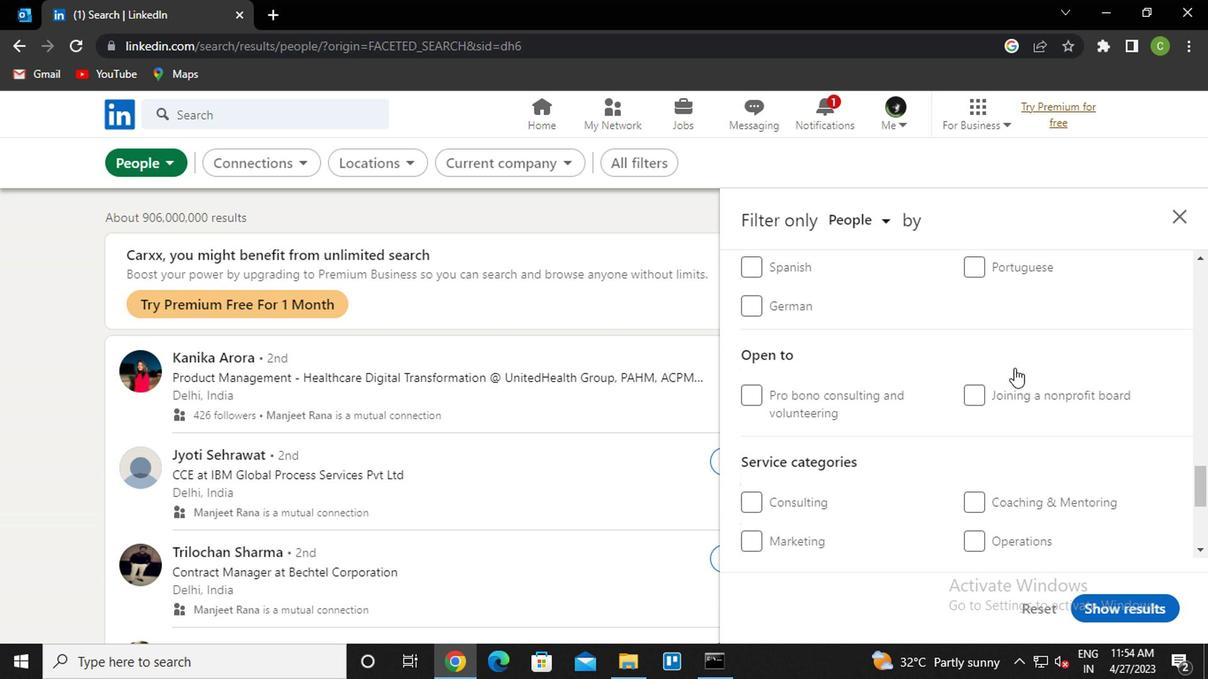 
Action: Mouse moved to (639, 379)
Screenshot: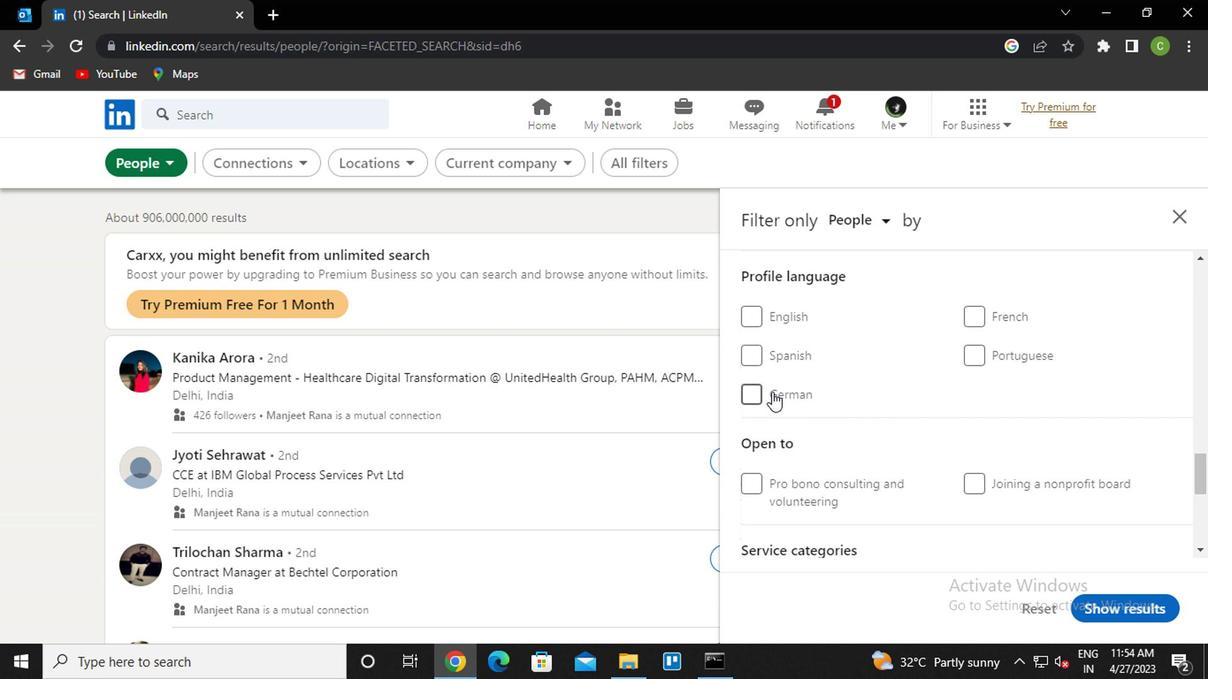 
Action: Mouse pressed left at (639, 379)
Screenshot: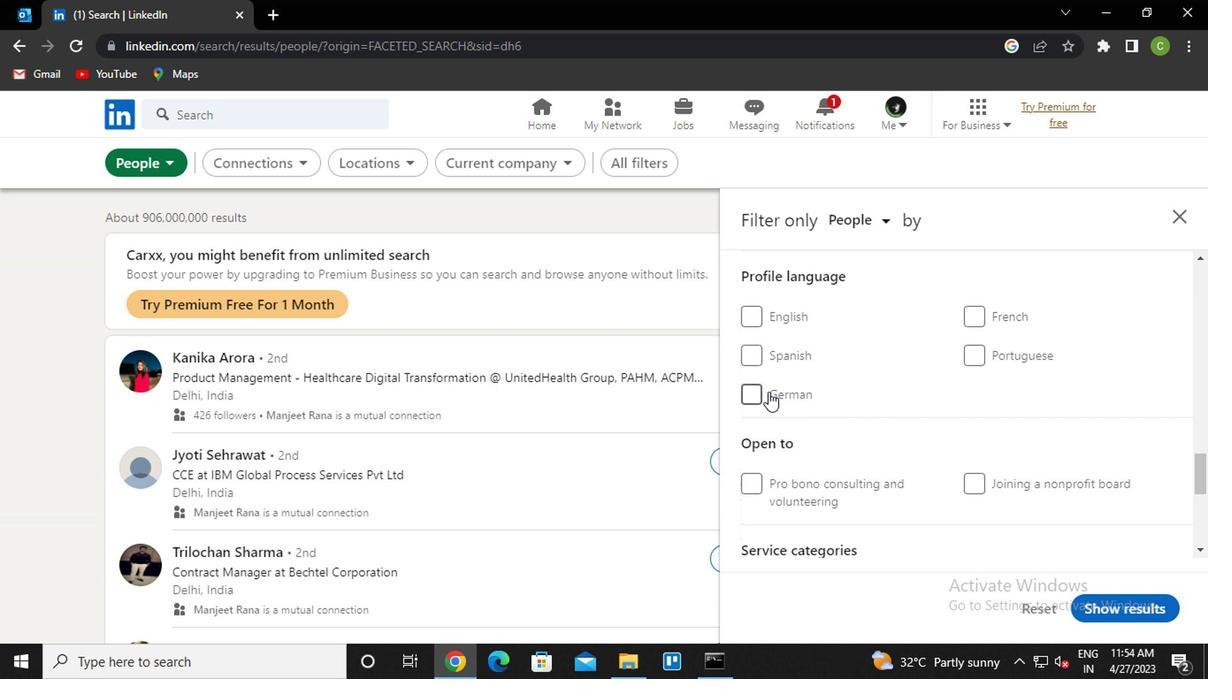 
Action: Mouse moved to (740, 430)
Screenshot: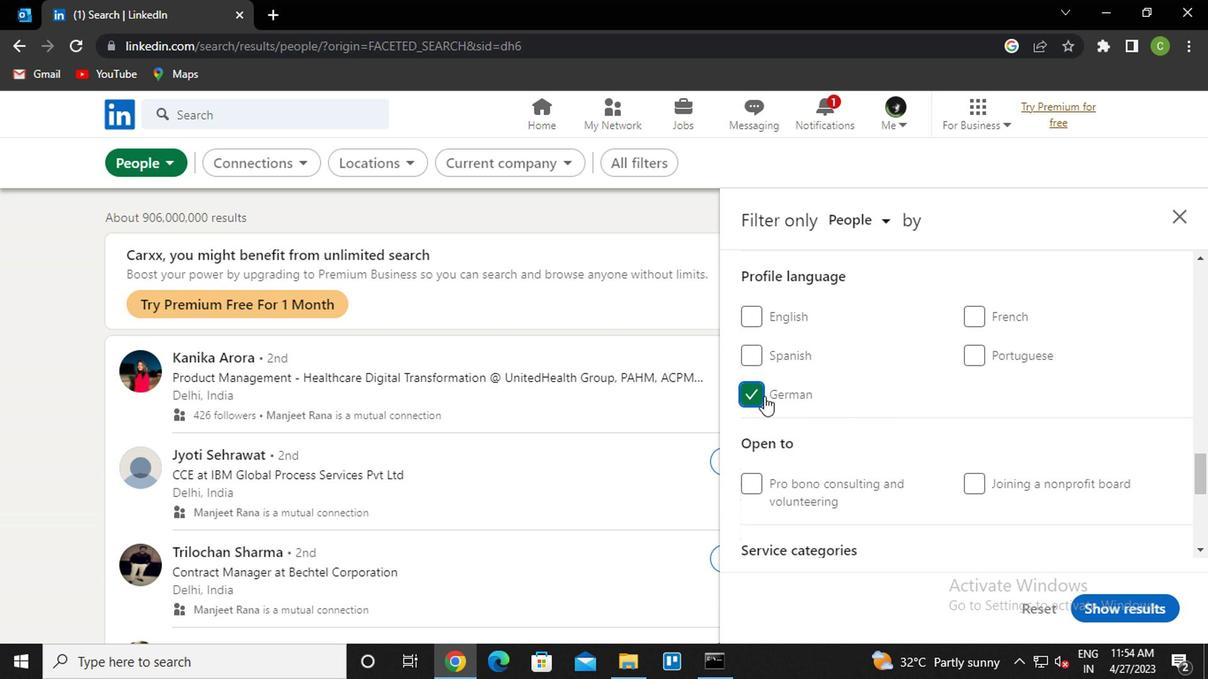 
Action: Mouse scrolled (740, 431) with delta (0, 0)
Screenshot: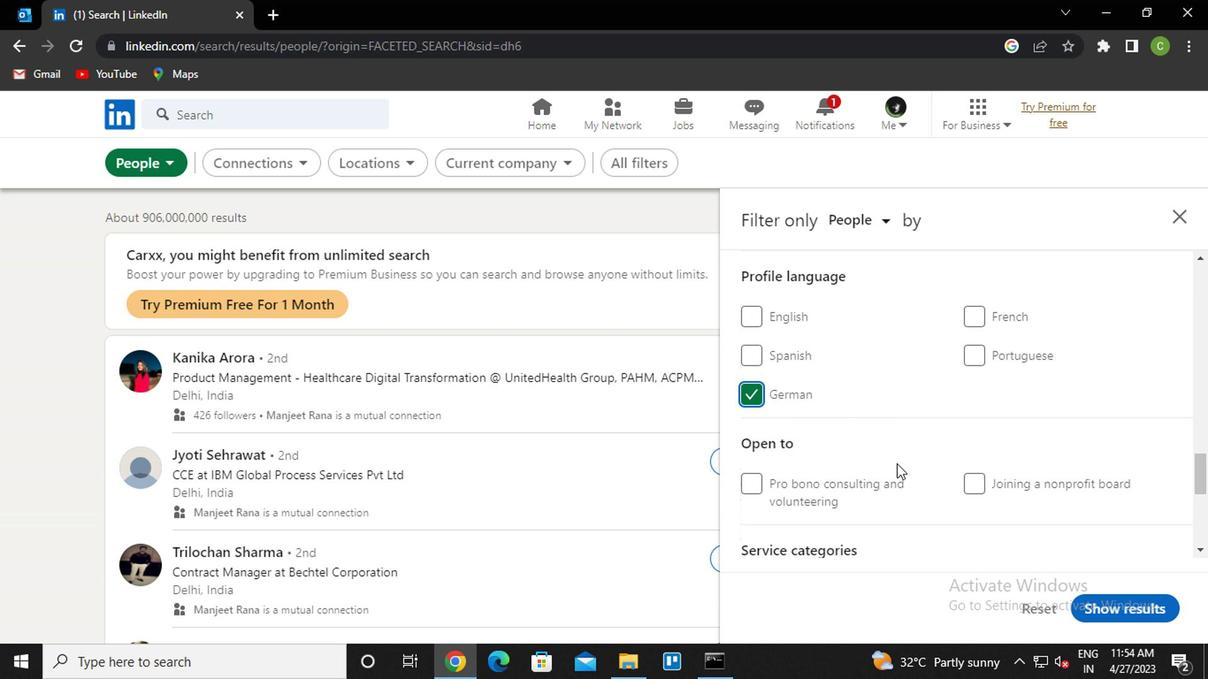 
Action: Mouse scrolled (740, 431) with delta (0, 0)
Screenshot: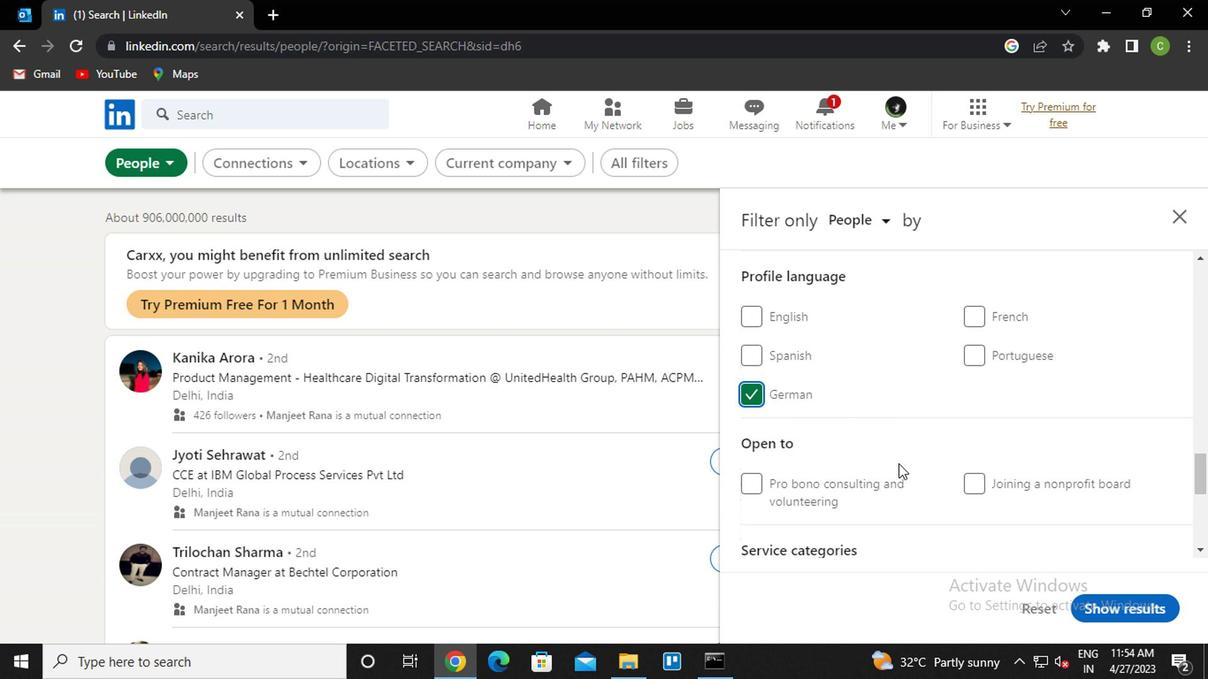 
Action: Mouse scrolled (740, 431) with delta (0, 0)
Screenshot: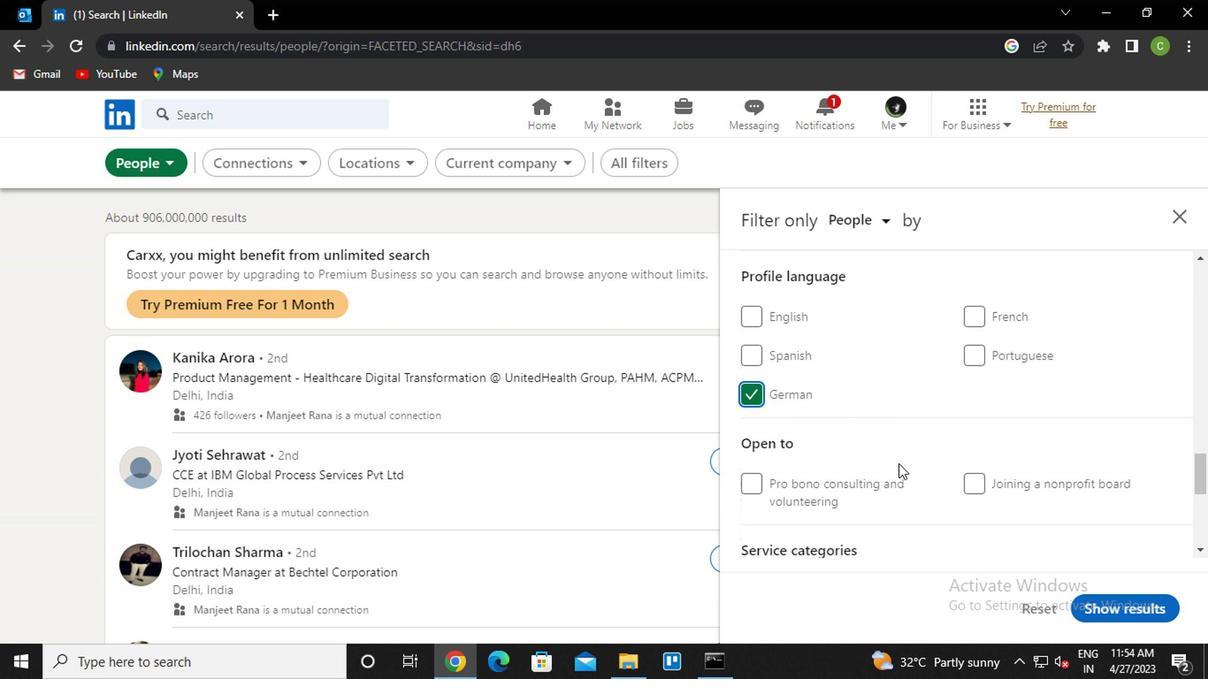 
Action: Mouse scrolled (740, 431) with delta (0, 0)
Screenshot: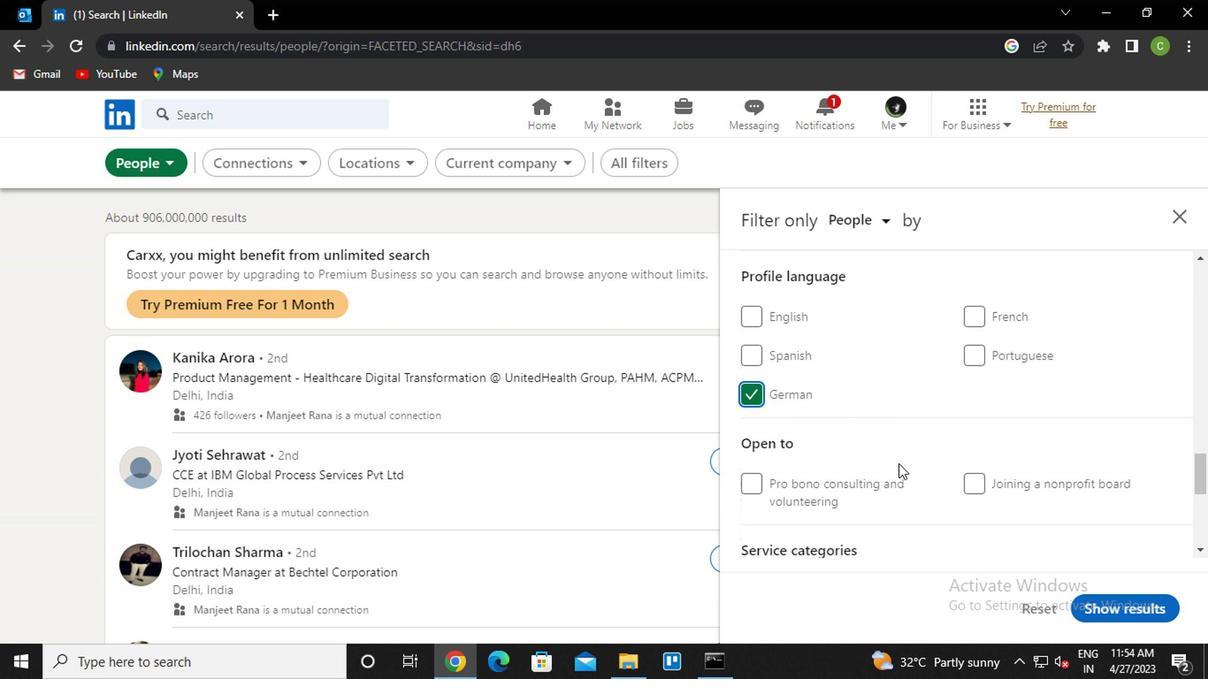 
Action: Mouse scrolled (740, 431) with delta (0, 0)
Screenshot: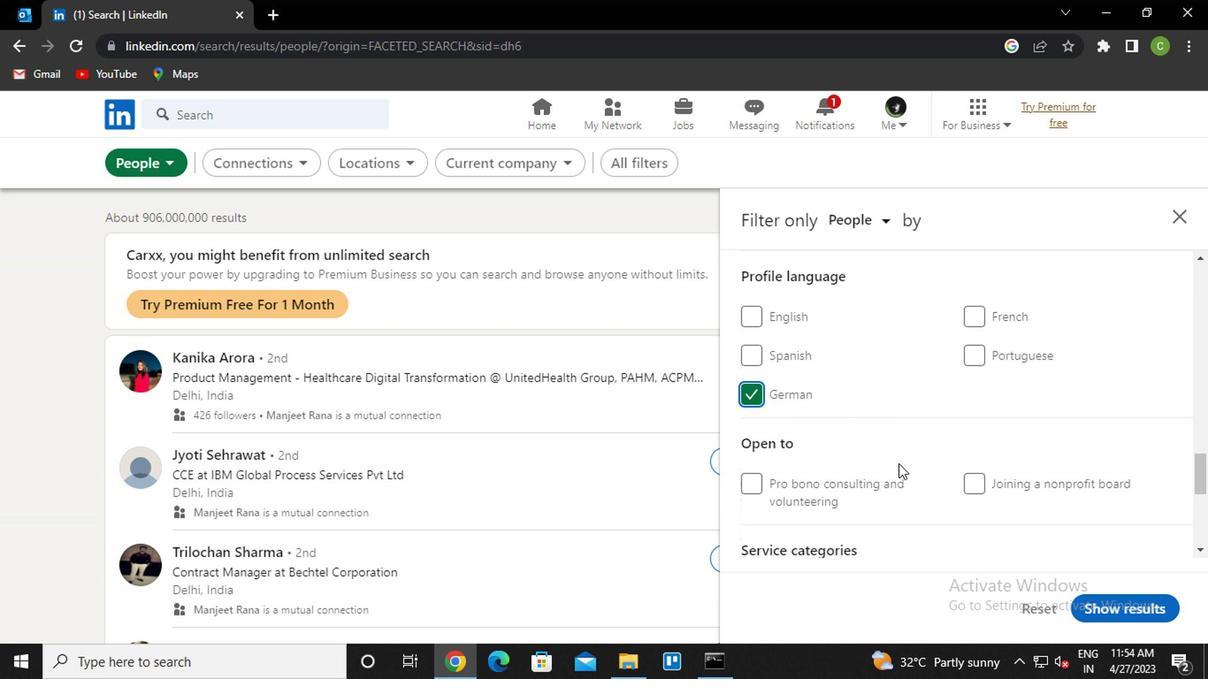 
Action: Mouse scrolled (740, 431) with delta (0, 0)
Screenshot: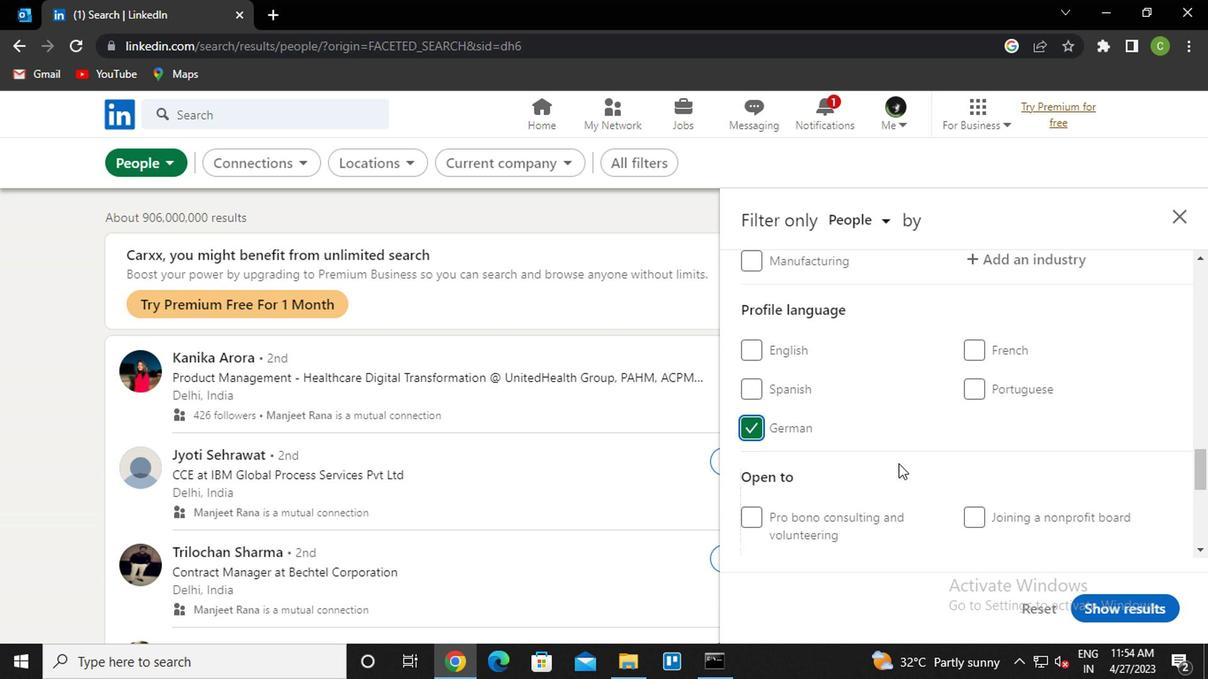 
Action: Mouse moved to (741, 423)
Screenshot: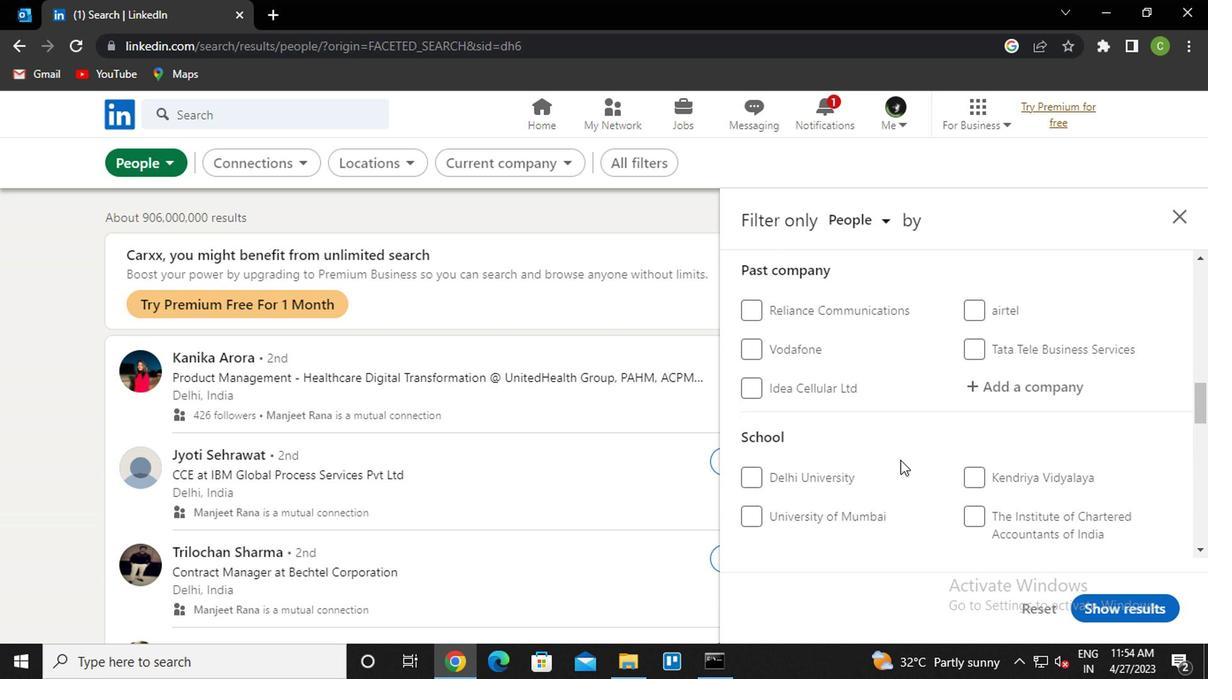 
Action: Mouse scrolled (741, 424) with delta (0, 0)
Screenshot: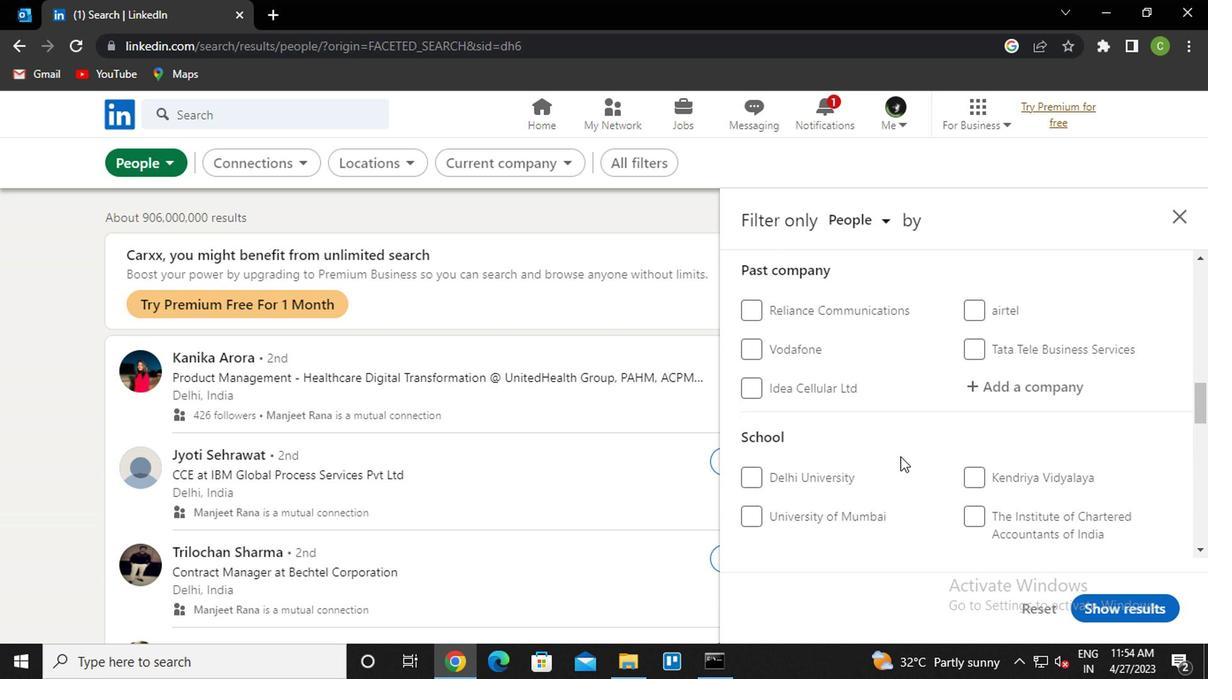 
Action: Mouse scrolled (741, 424) with delta (0, 0)
Screenshot: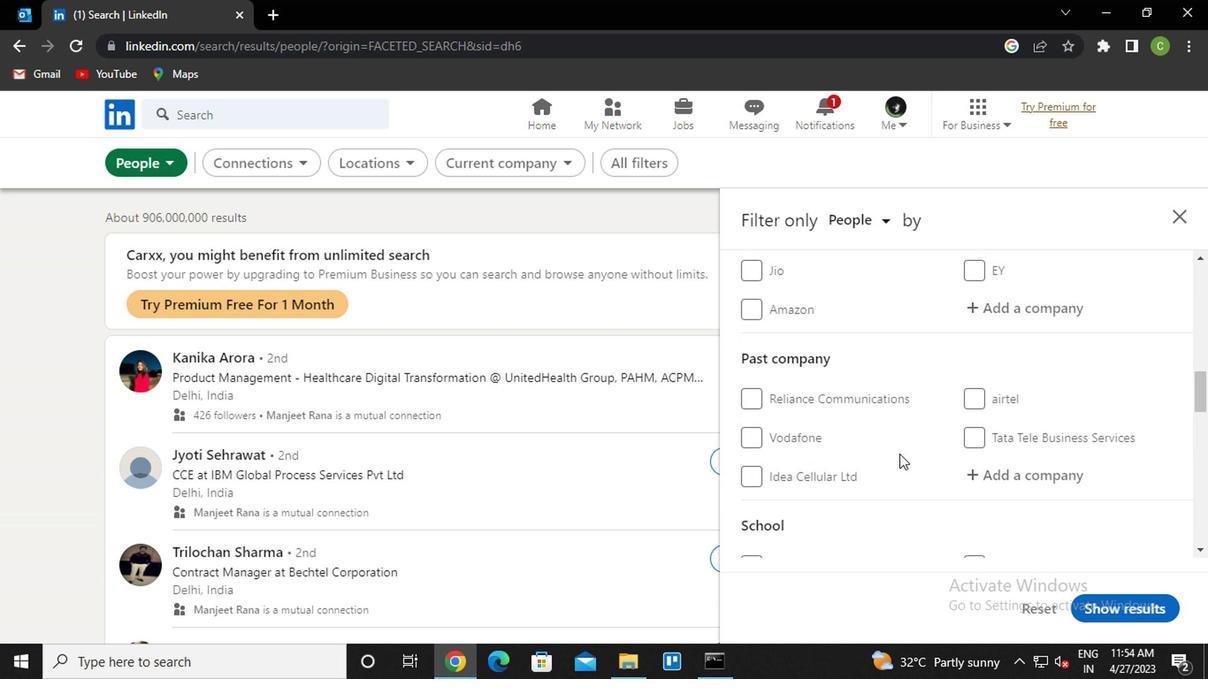 
Action: Mouse scrolled (741, 424) with delta (0, 0)
Screenshot: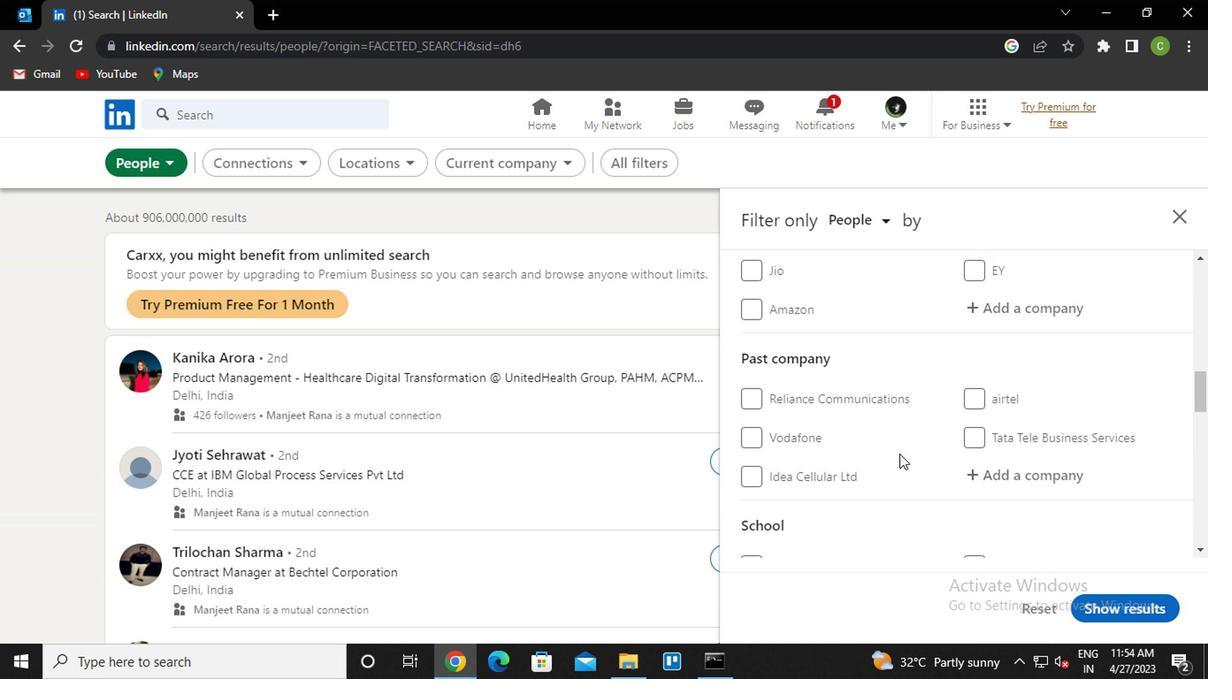 
Action: Mouse moved to (762, 423)
Screenshot: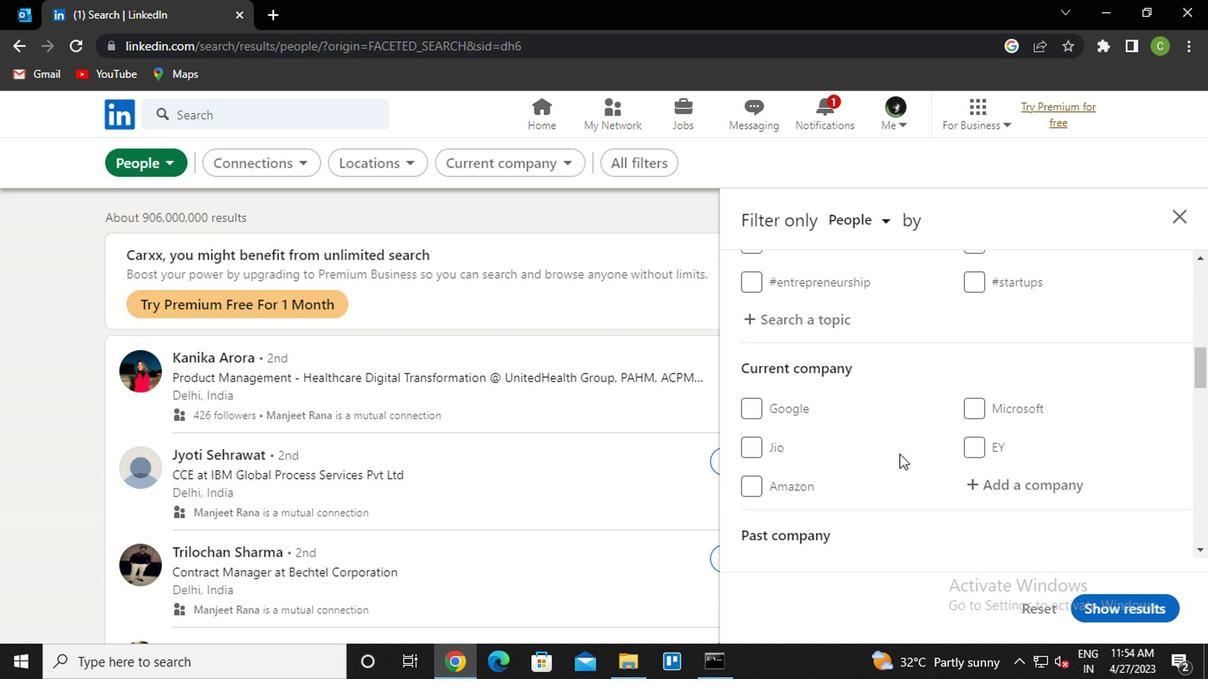 
Action: Mouse scrolled (762, 423) with delta (0, 0)
Screenshot: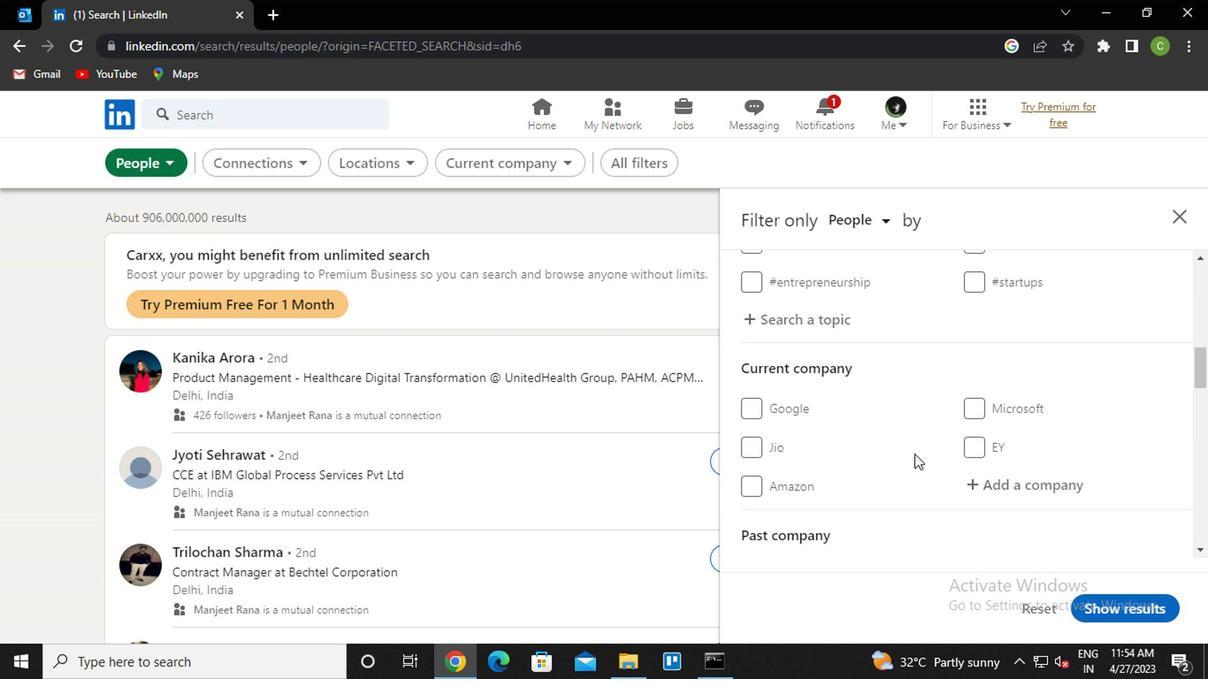 
Action: Mouse scrolled (762, 423) with delta (0, 0)
Screenshot: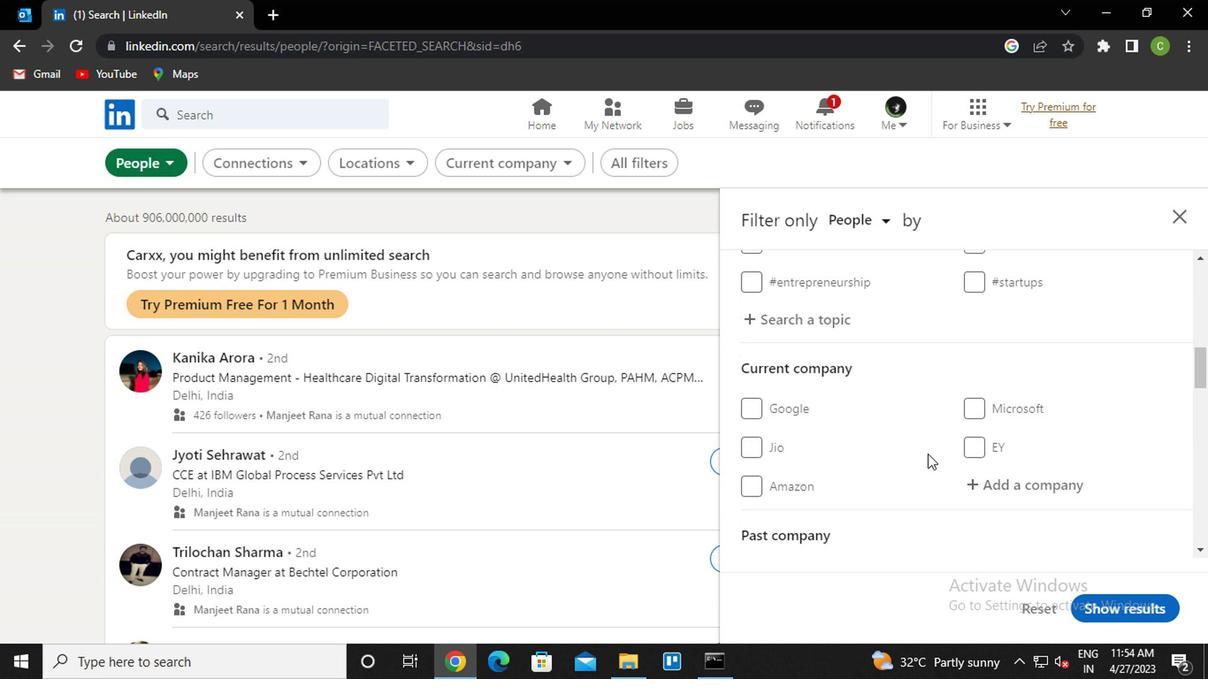 
Action: Mouse moved to (835, 317)
Screenshot: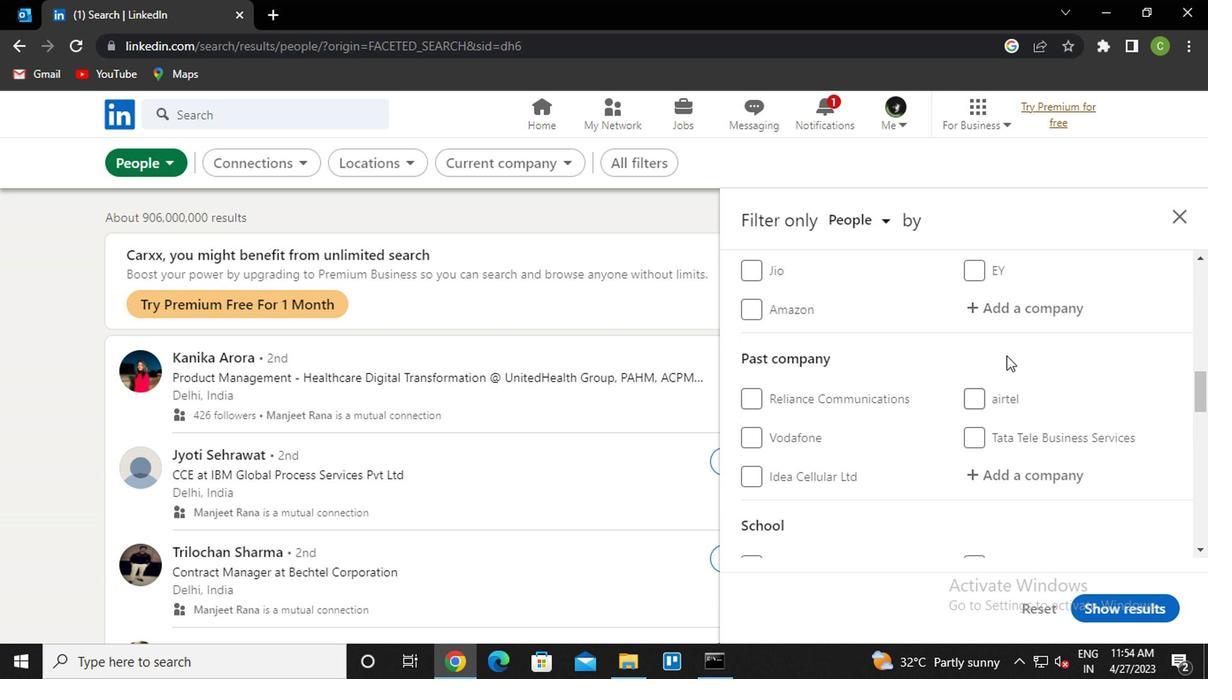 
Action: Mouse pressed left at (835, 317)
Screenshot: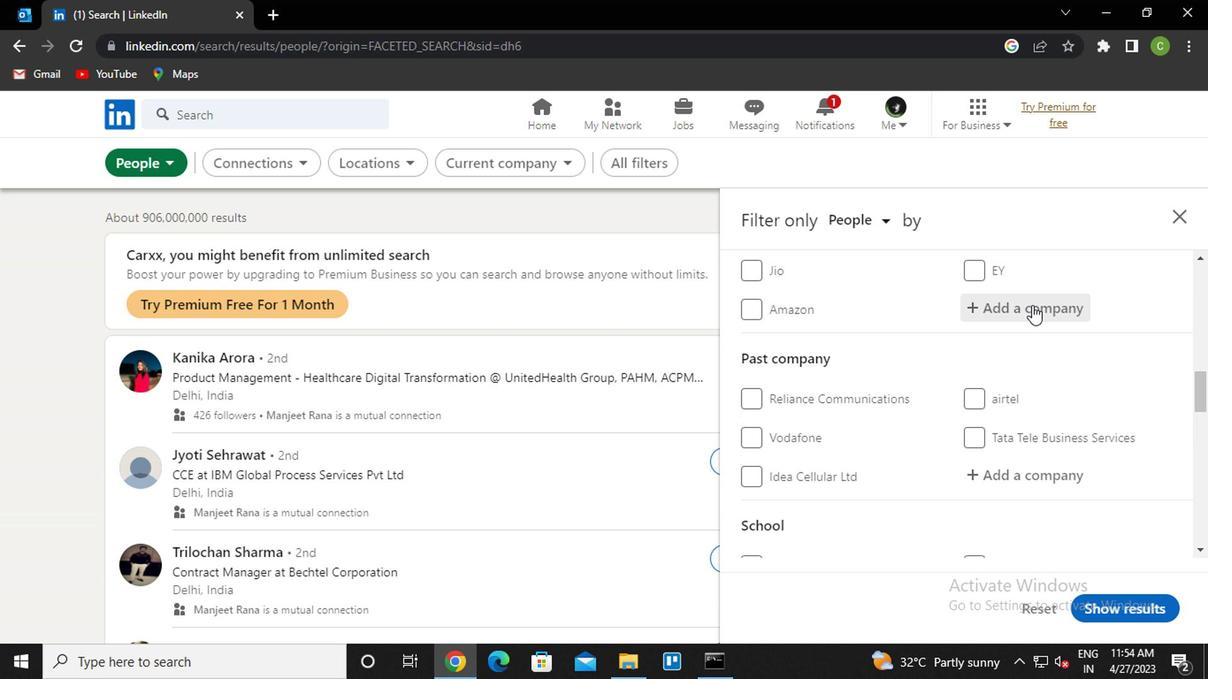 
Action: Key pressed <Key.caps_lock>s<Key.caps_lock>tarbuck<Key.down><Key.enter>
Screenshot: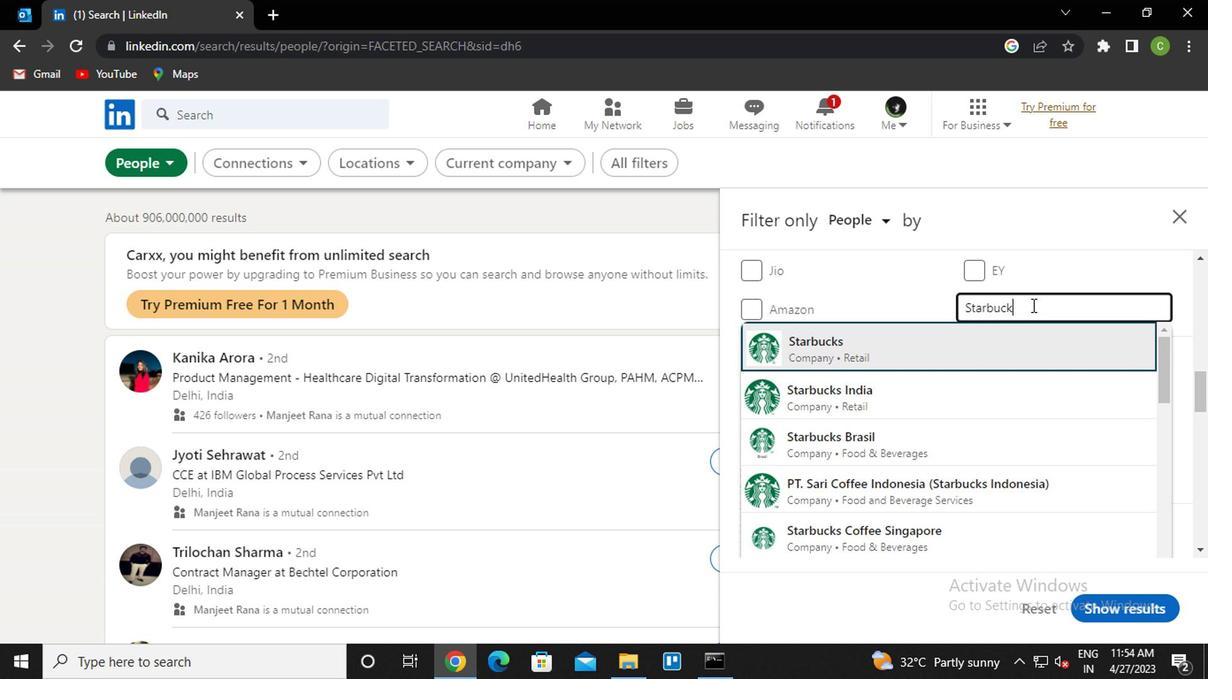 
Action: Mouse scrolled (835, 317) with delta (0, 0)
Screenshot: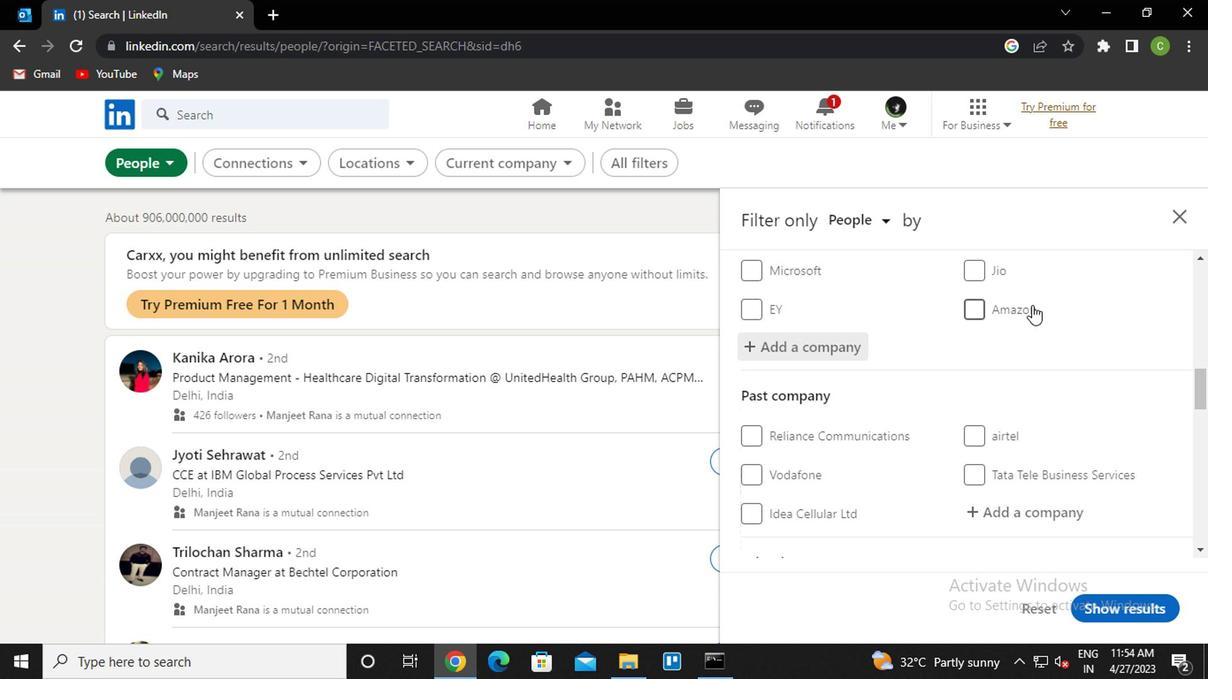 
Action: Mouse scrolled (835, 317) with delta (0, 0)
Screenshot: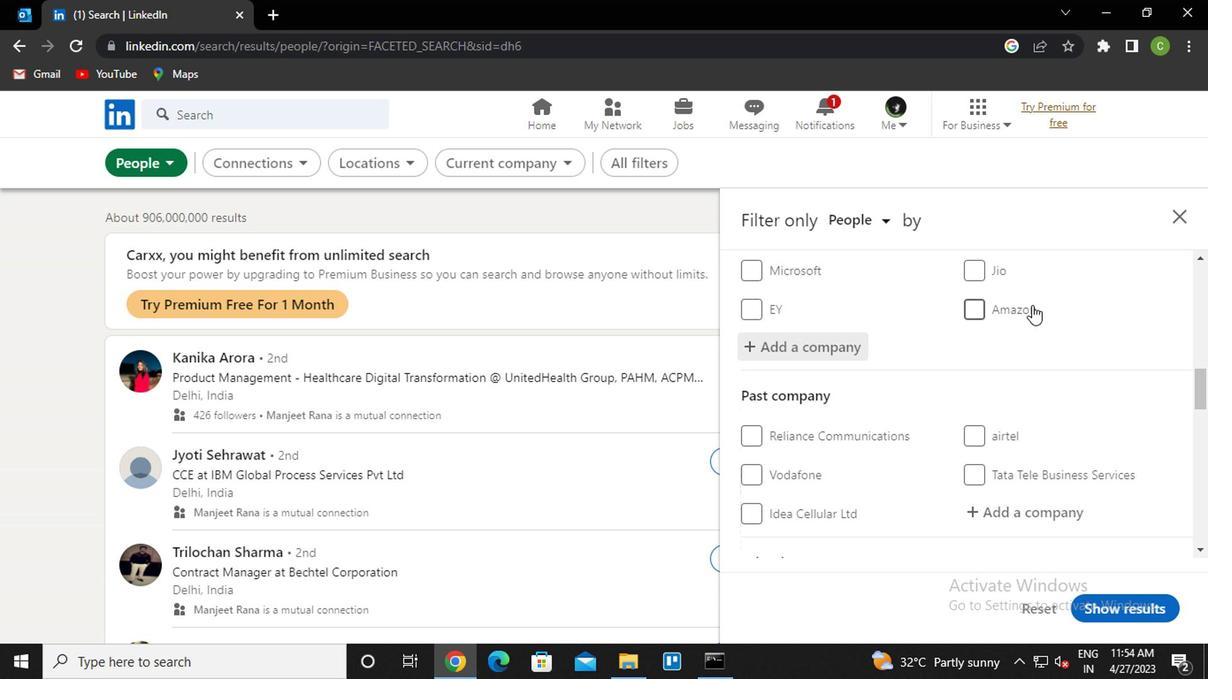 
Action: Mouse moved to (835, 318)
Screenshot: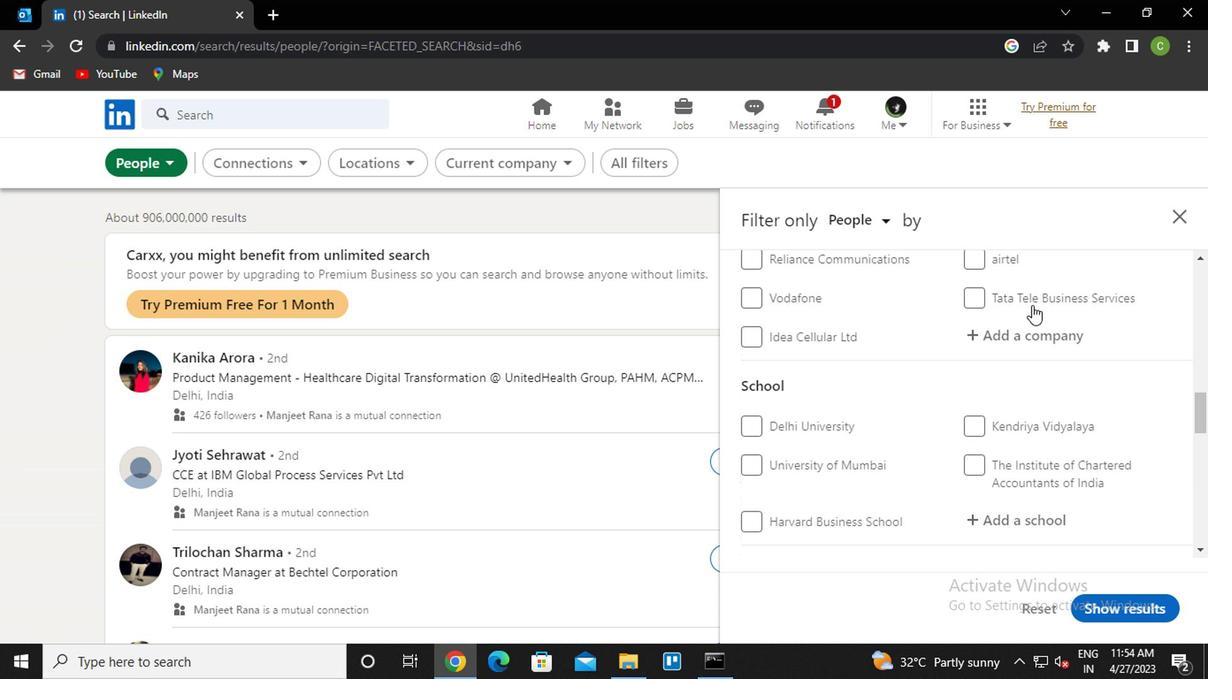 
Action: Mouse scrolled (835, 317) with delta (0, 0)
Screenshot: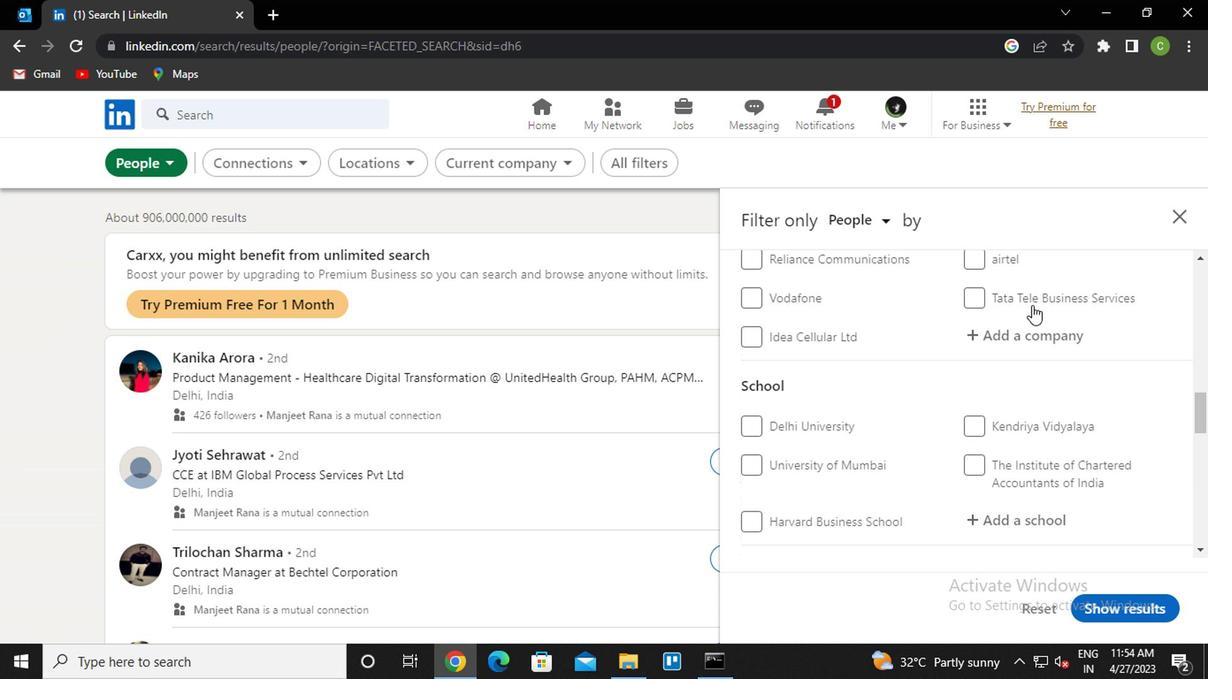 
Action: Mouse moved to (834, 326)
Screenshot: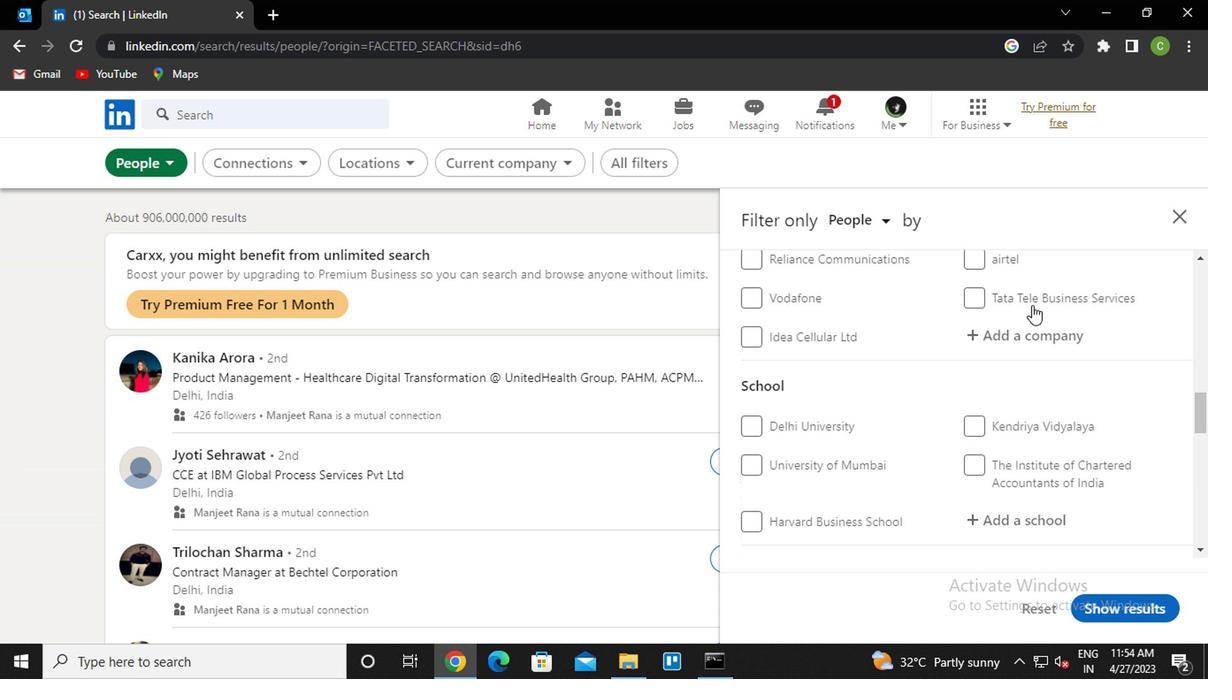 
Action: Mouse scrolled (834, 326) with delta (0, 0)
Screenshot: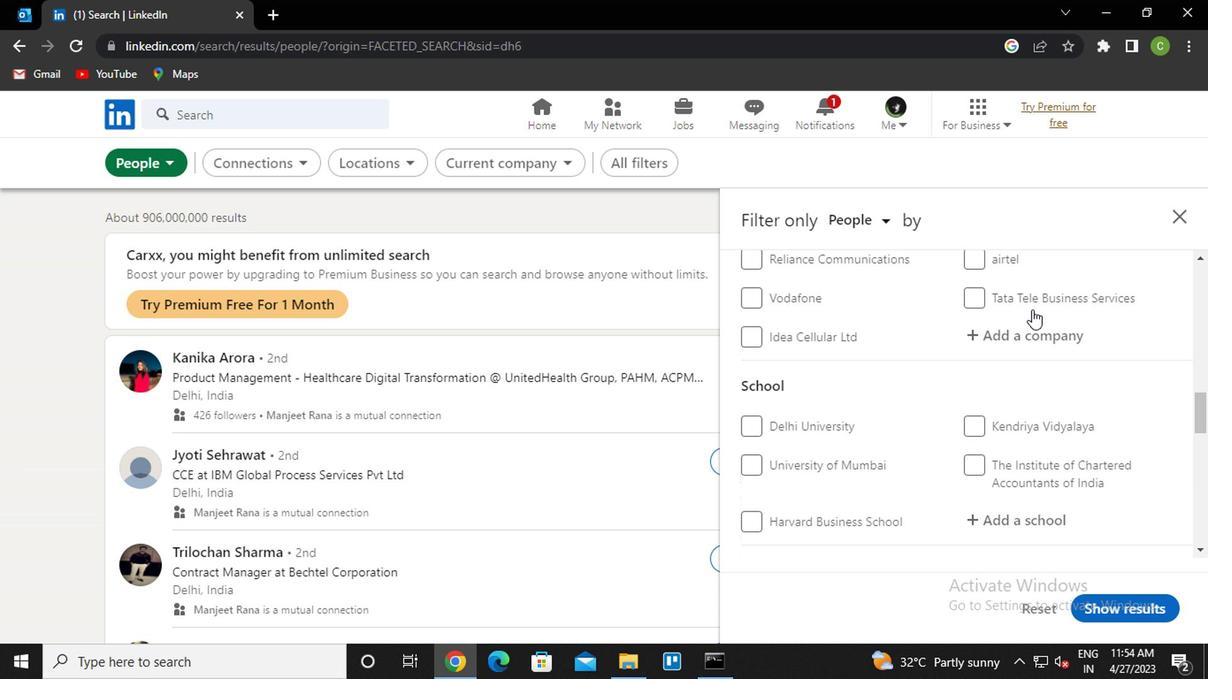 
Action: Mouse moved to (829, 353)
Screenshot: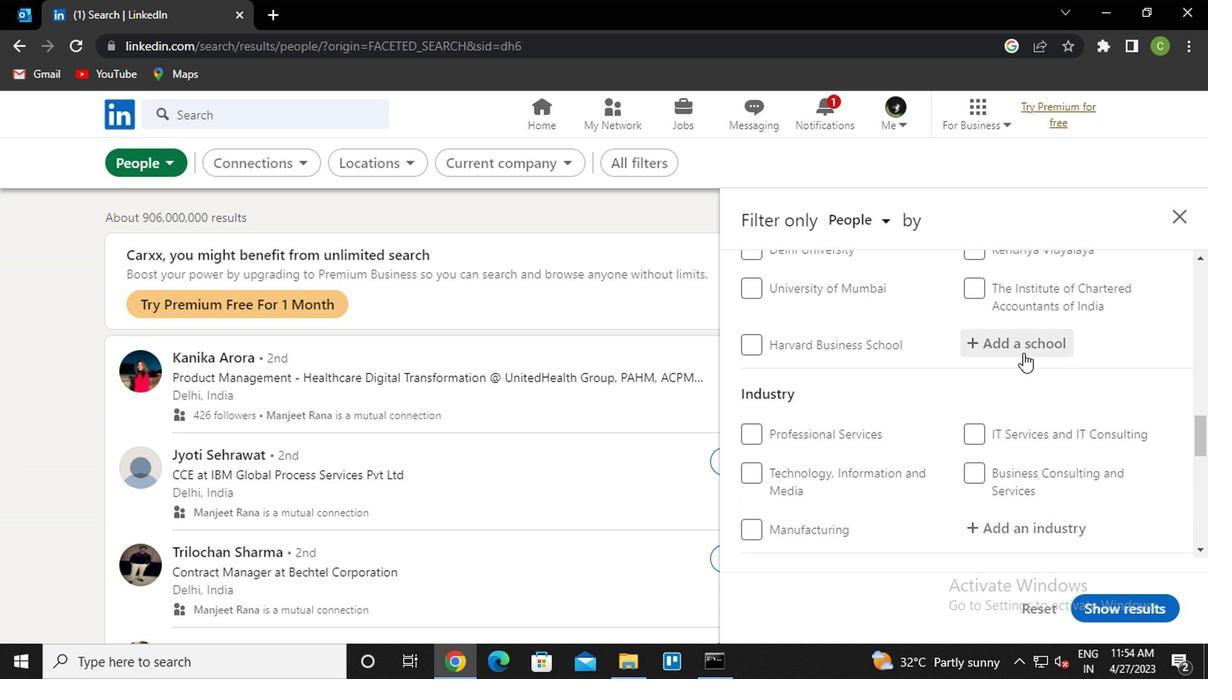 
Action: Mouse pressed left at (829, 353)
Screenshot: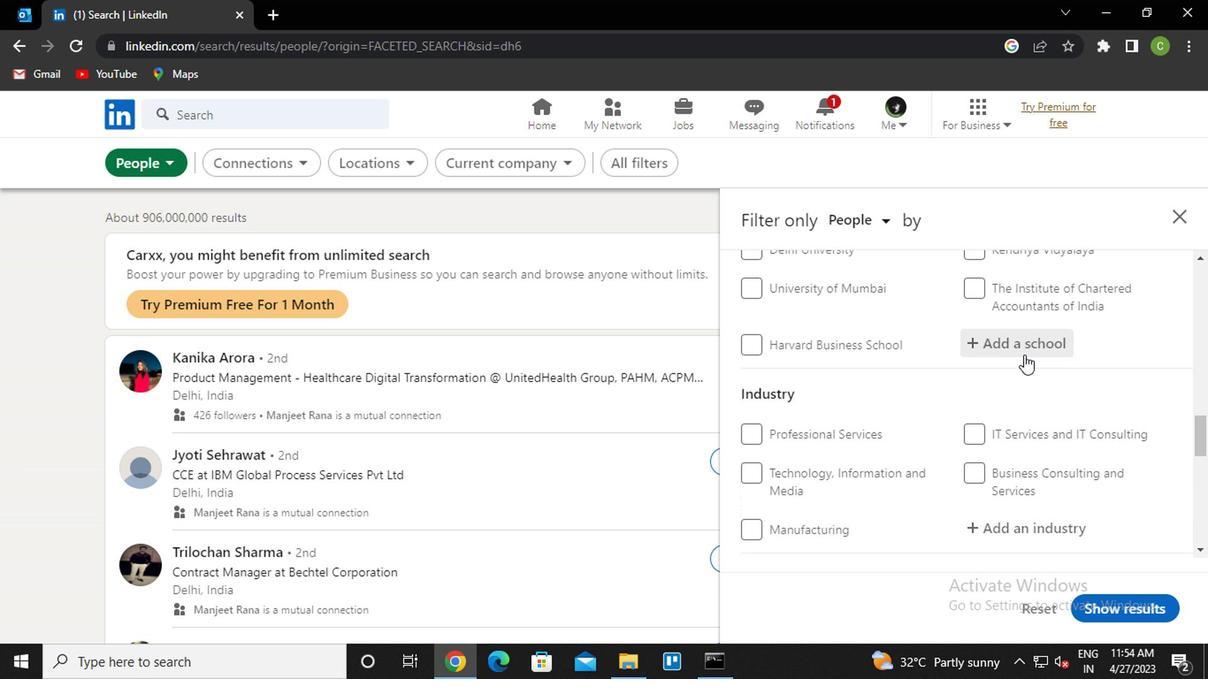 
Action: Key pressed <Key.caps_lock>u<Key.caps_lock>Niversity<Key.space>of<Key.space><Key.caps_lock>n<Key.caps_lock>orth<Key.space><Key.caps_lock>b<Key.caps_lock>engal<Key.down><Key.enter>
Screenshot: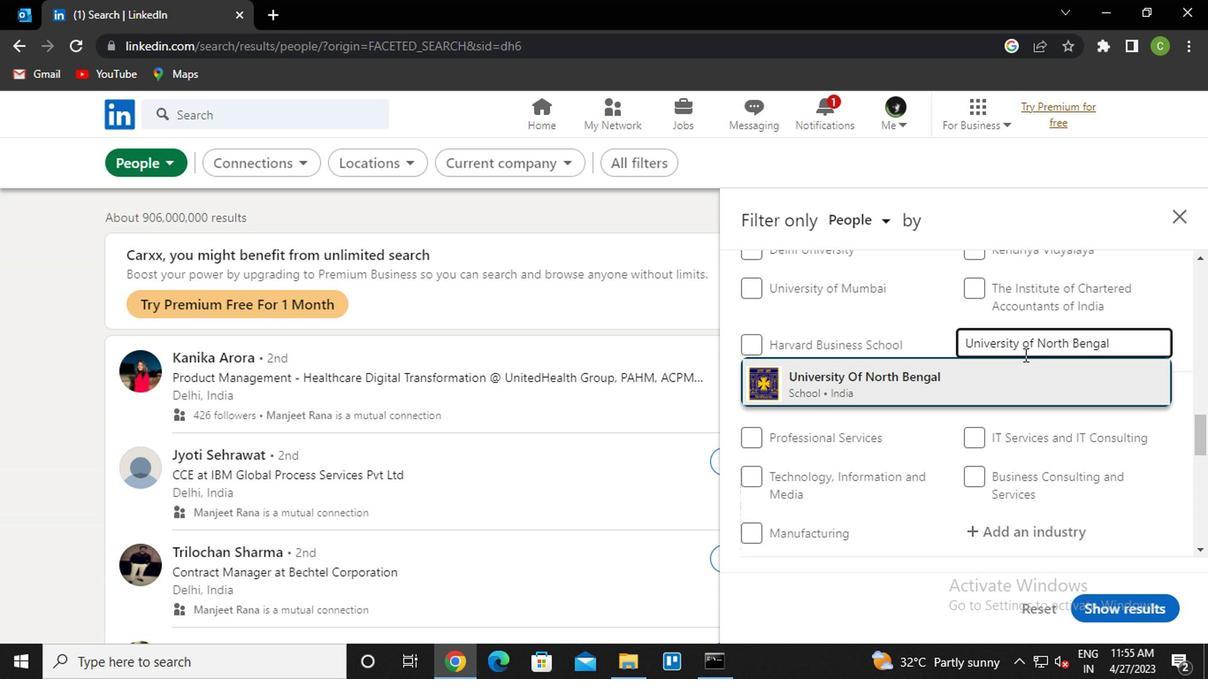 
Action: Mouse scrolled (829, 352) with delta (0, 0)
Screenshot: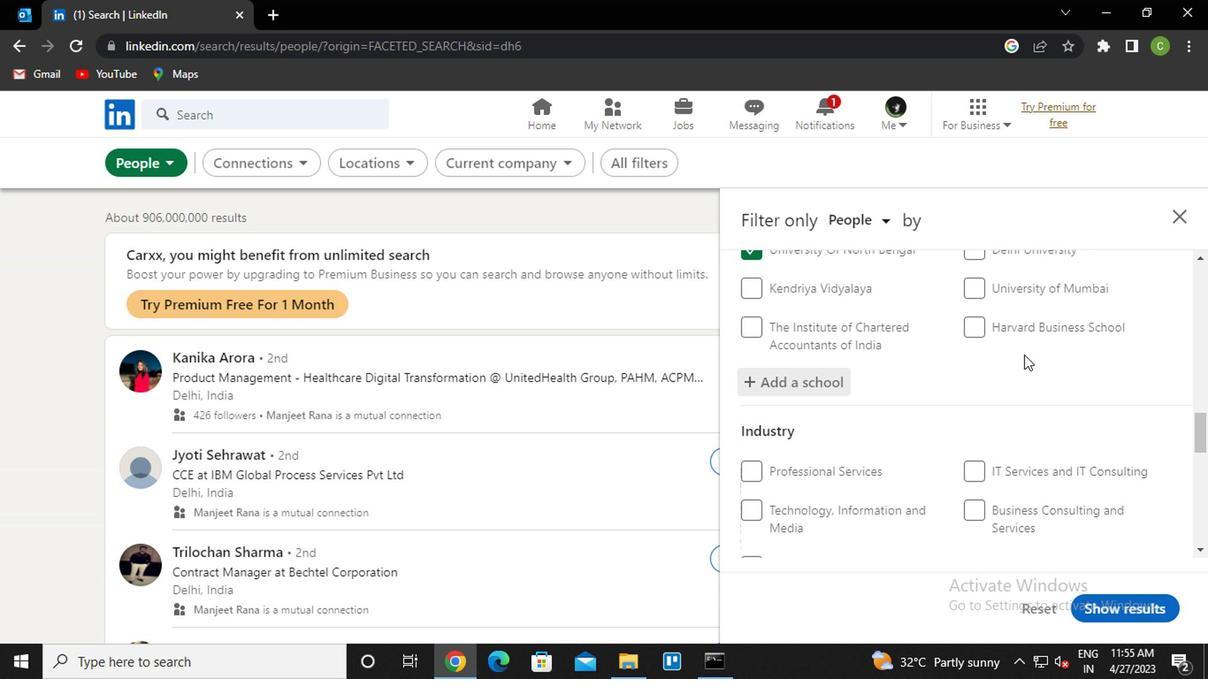 
Action: Mouse scrolled (829, 352) with delta (0, 0)
Screenshot: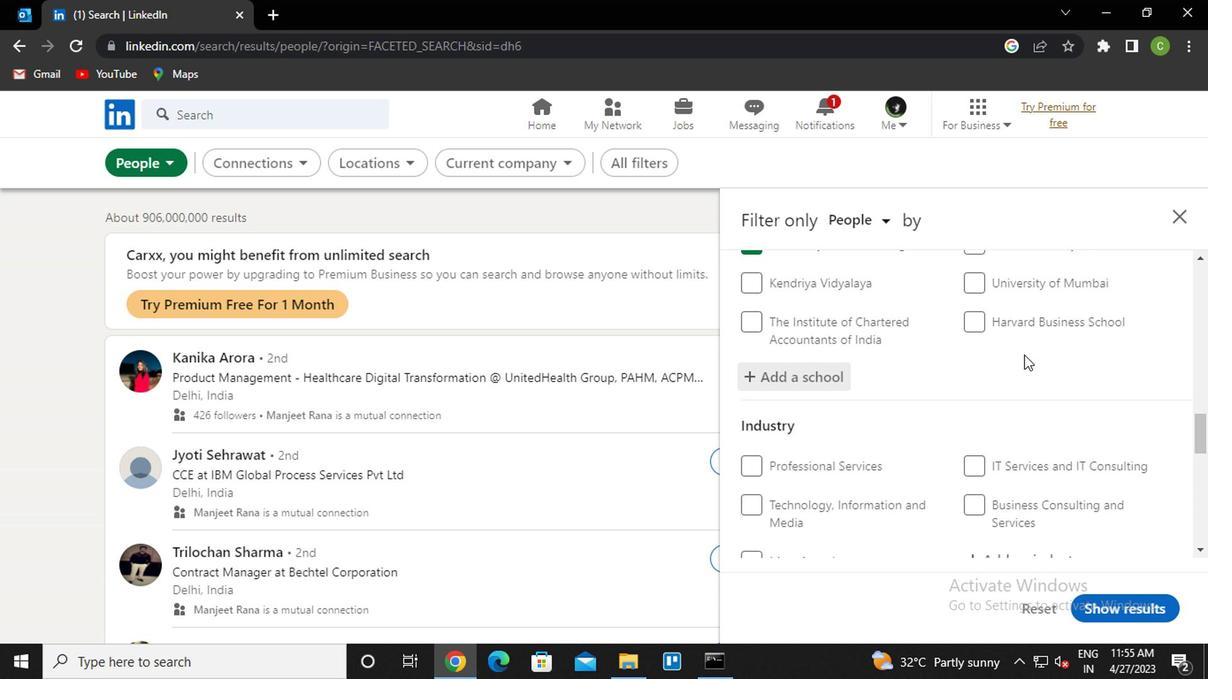 
Action: Mouse moved to (829, 370)
Screenshot: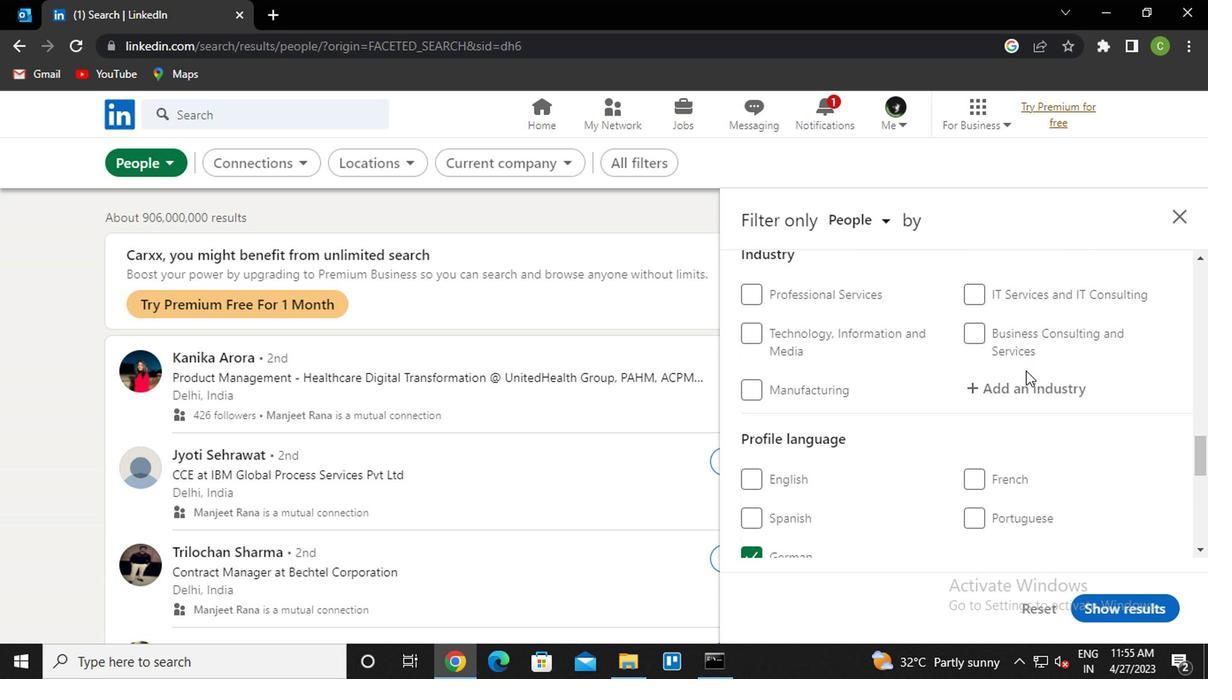 
Action: Mouse pressed left at (829, 370)
Screenshot: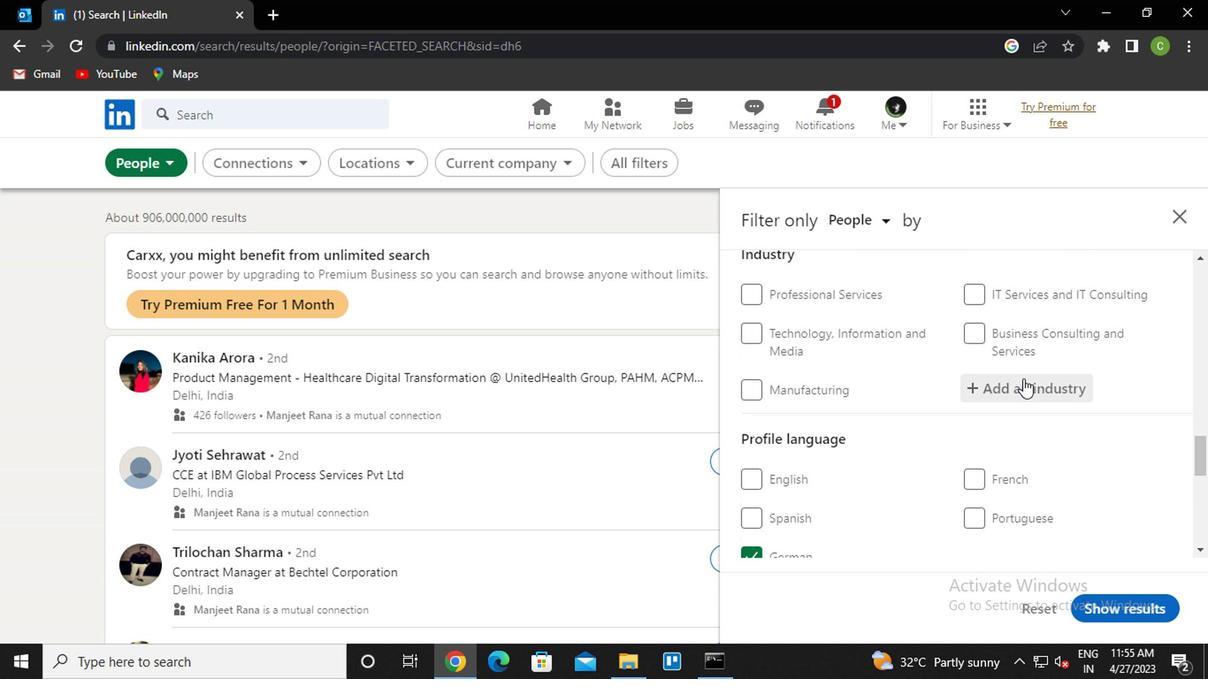 
Action: Key pressed <Key.caps_lock>p<Key.caps_lock>ublic<Key.down><Key.down><Key.enter>
Screenshot: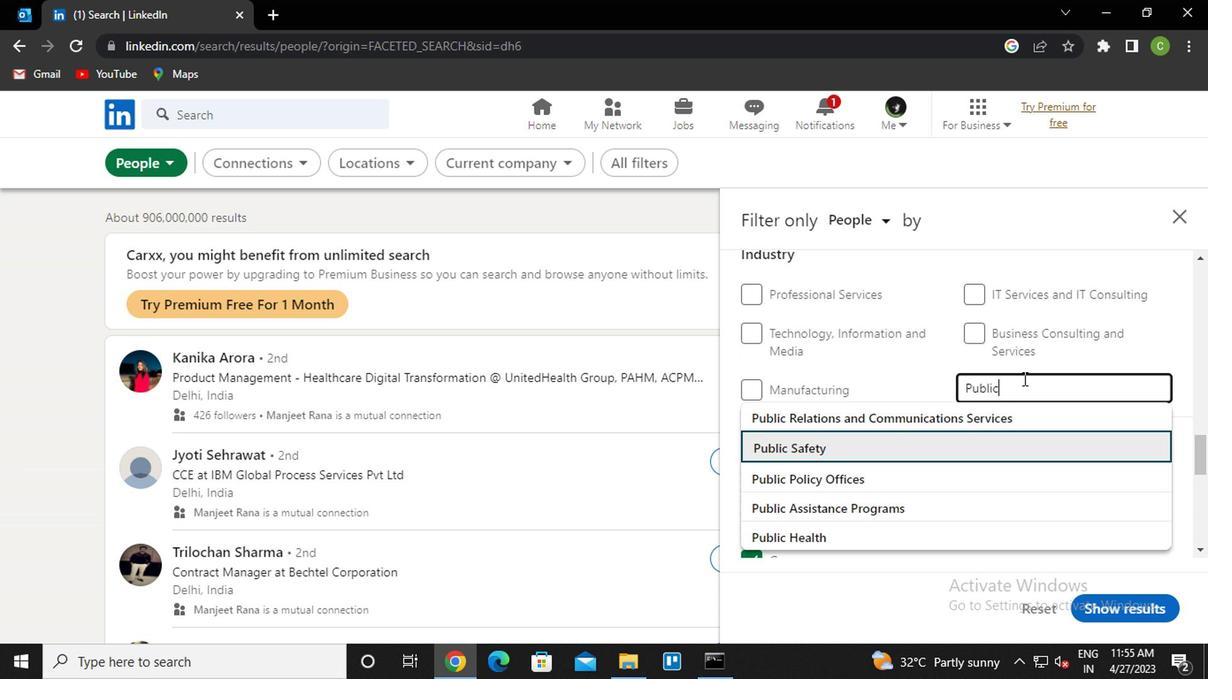 
Action: Mouse scrolled (829, 369) with delta (0, 0)
Screenshot: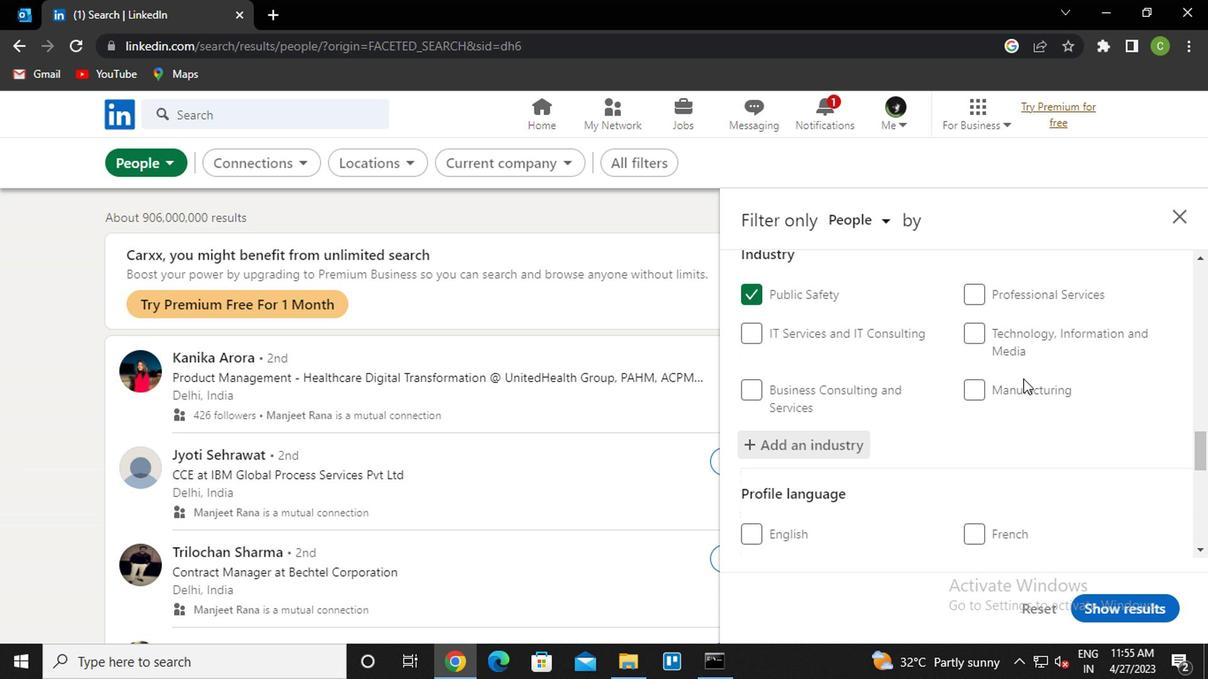 
Action: Mouse scrolled (829, 369) with delta (0, 0)
Screenshot: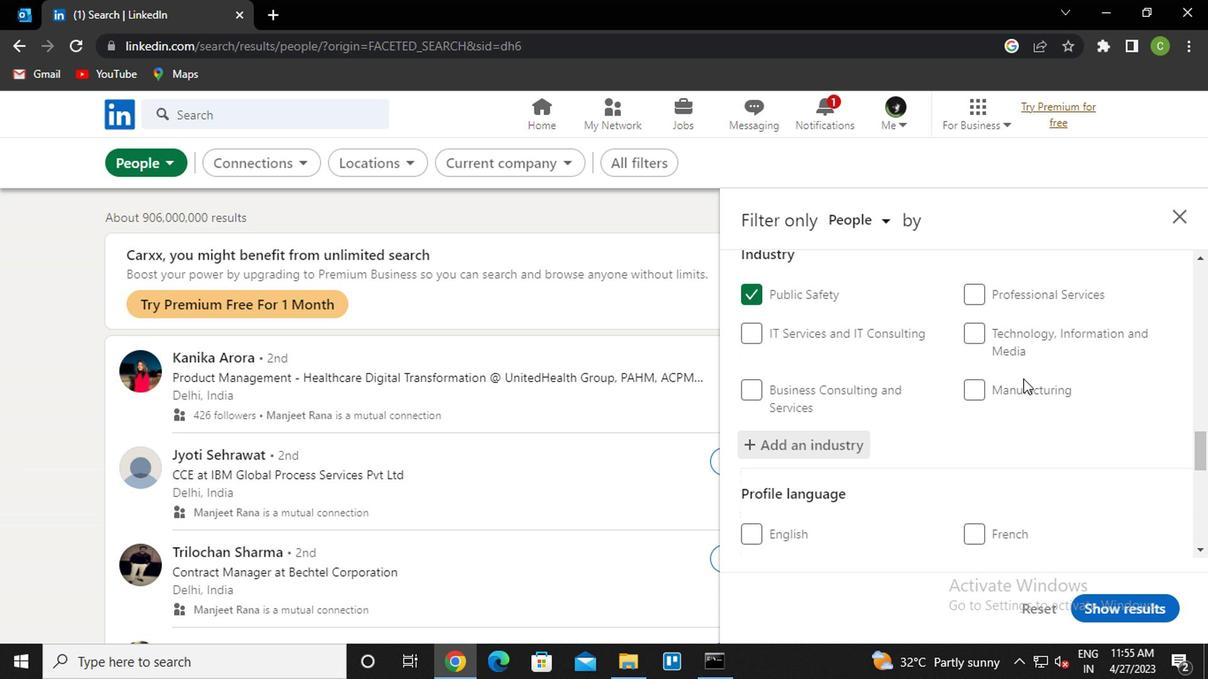 
Action: Mouse scrolled (829, 369) with delta (0, 0)
Screenshot: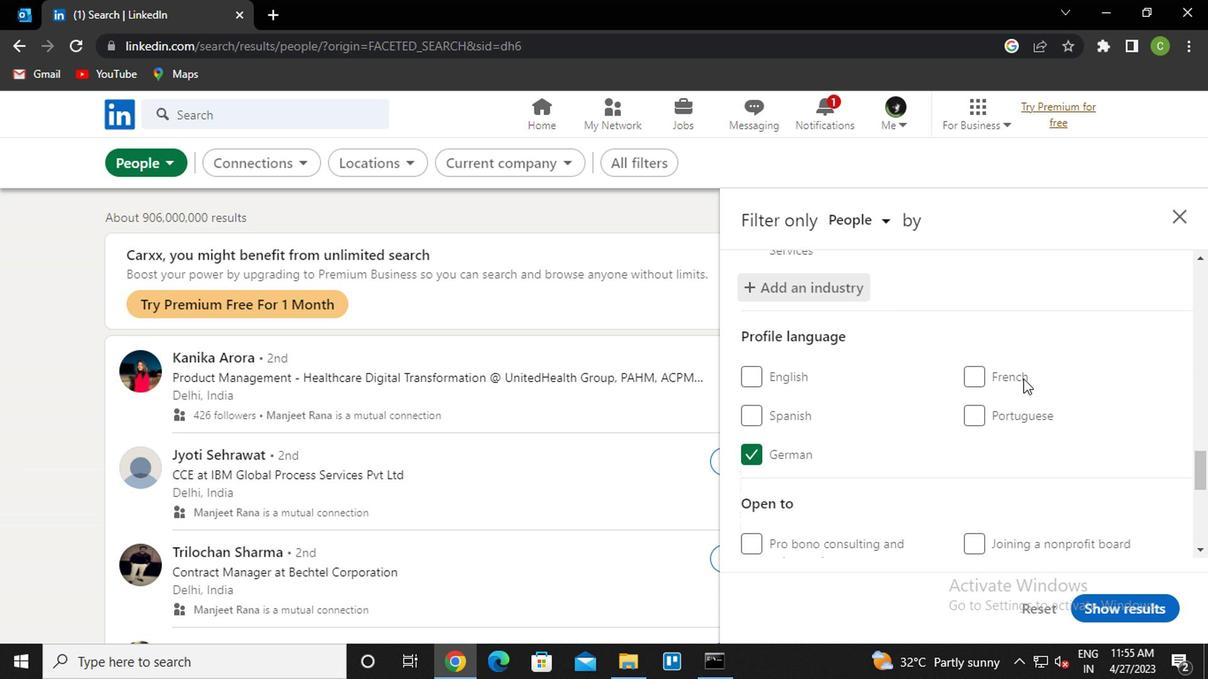 
Action: Mouse scrolled (829, 369) with delta (0, 0)
Screenshot: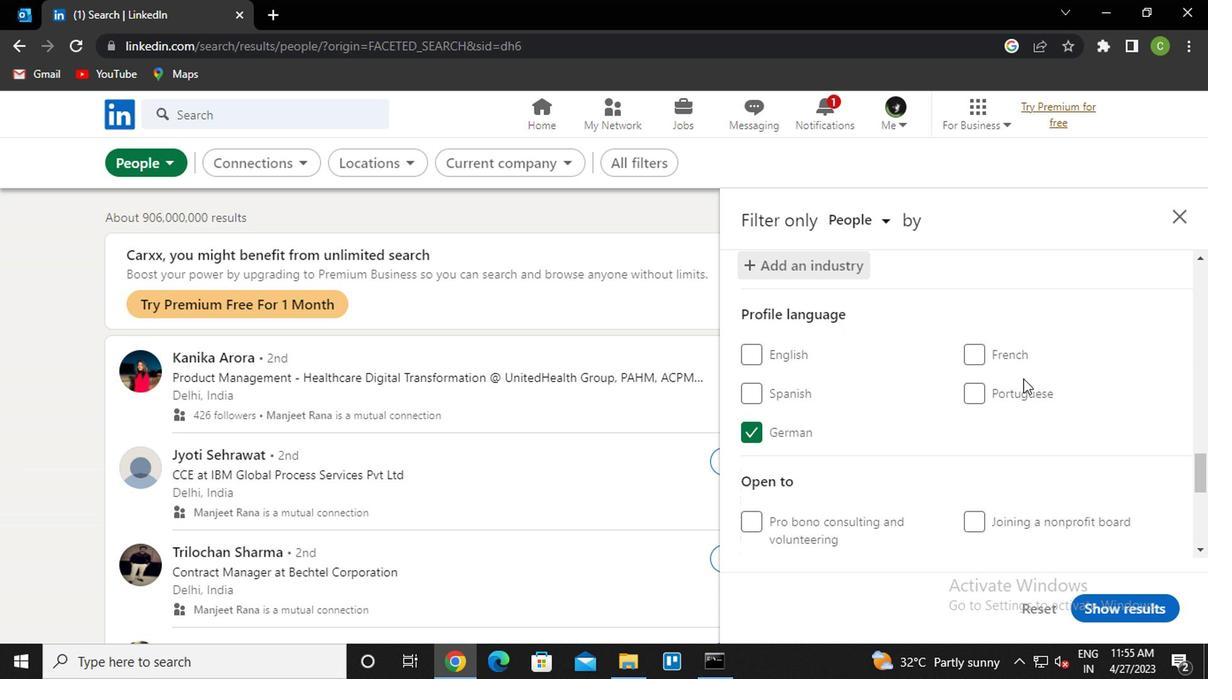 
Action: Mouse scrolled (829, 369) with delta (0, 0)
Screenshot: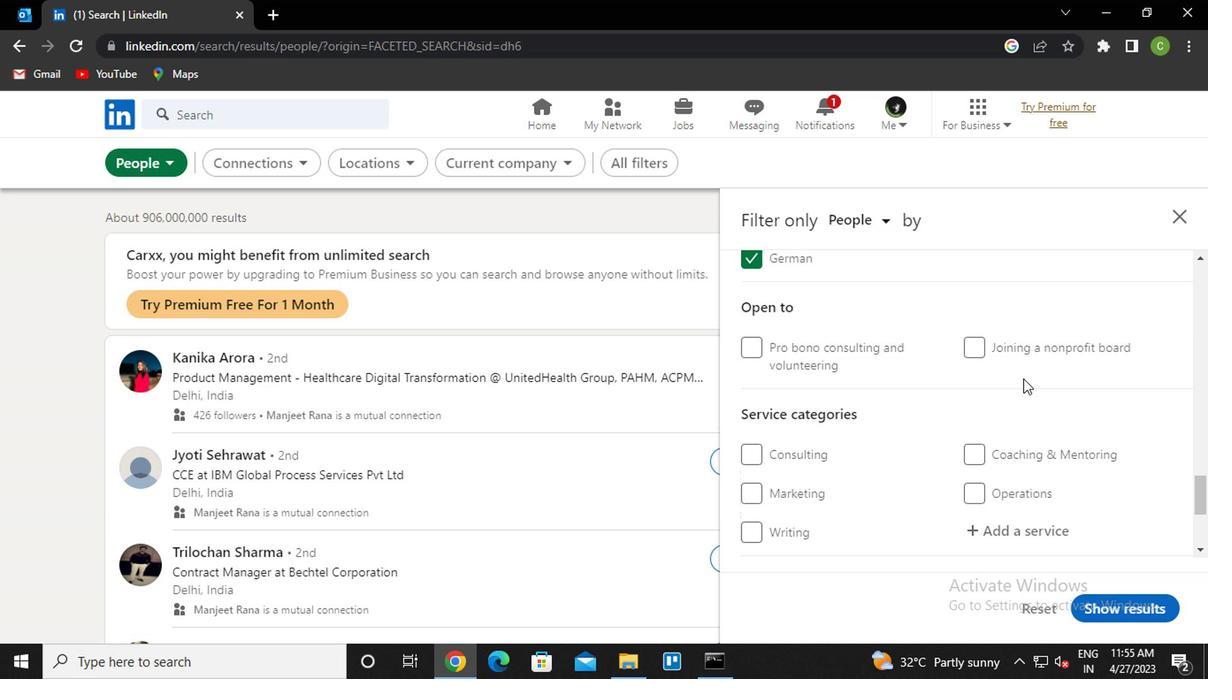 
Action: Mouse scrolled (829, 369) with delta (0, 0)
Screenshot: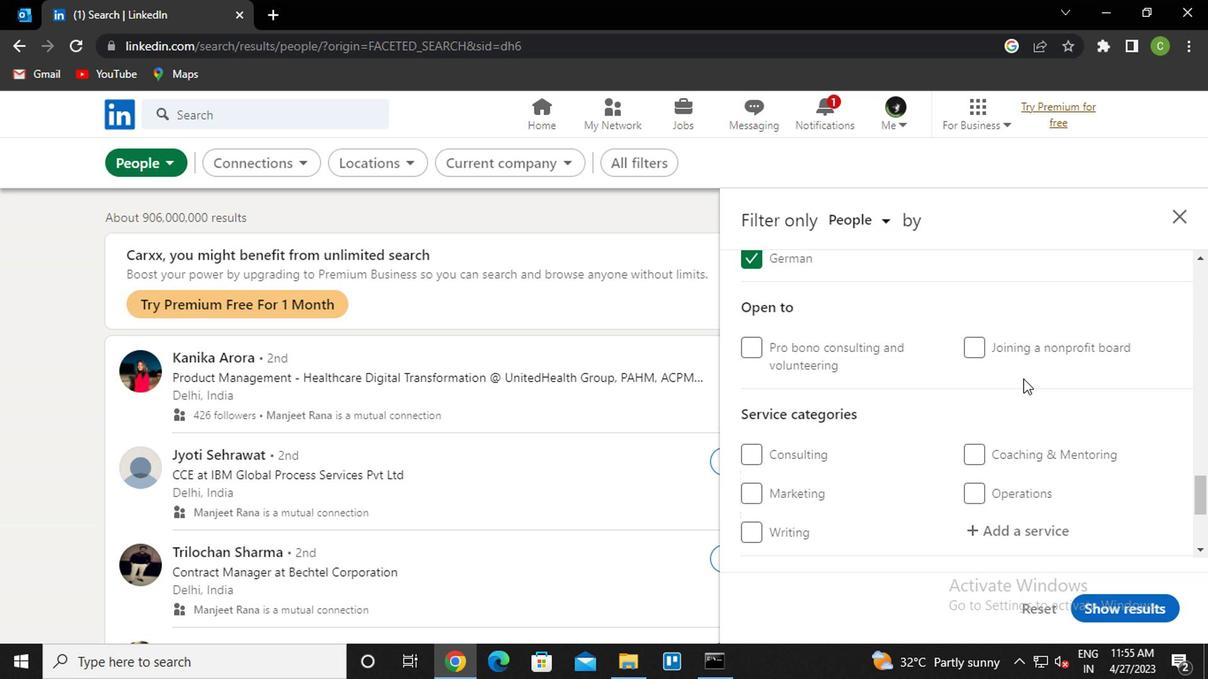 
Action: Mouse moved to (834, 356)
Screenshot: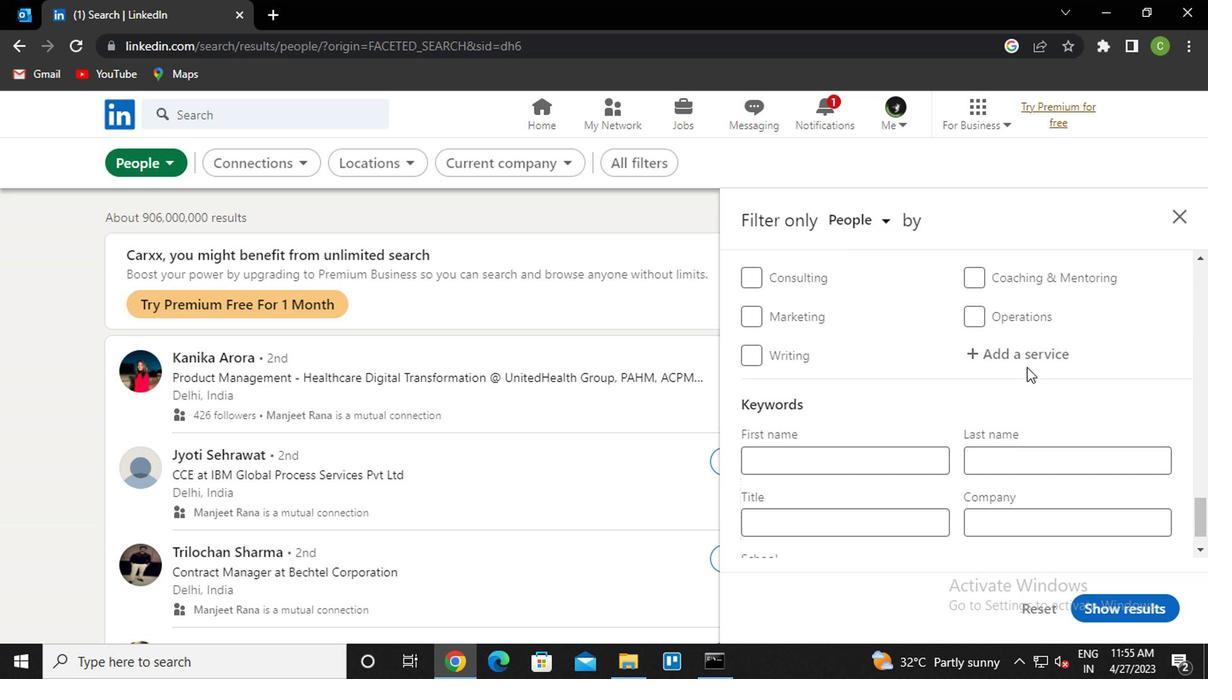 
Action: Mouse pressed left at (834, 356)
Screenshot: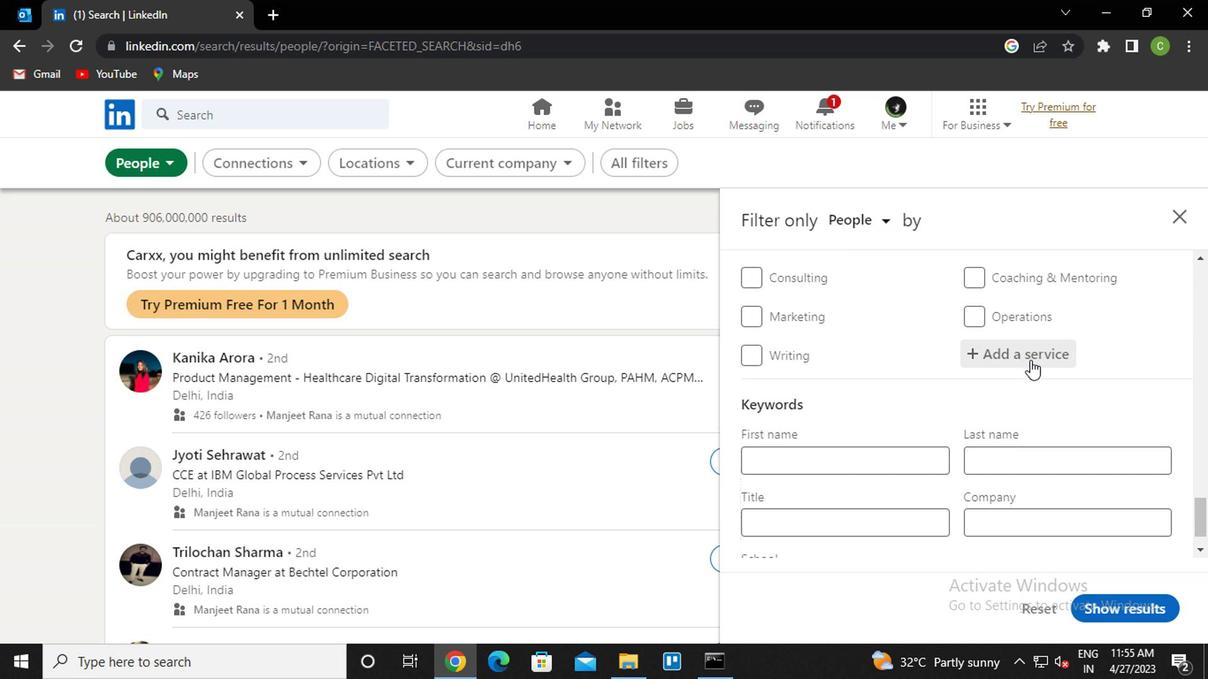 
Action: Key pressed <Key.tab>
Screenshot: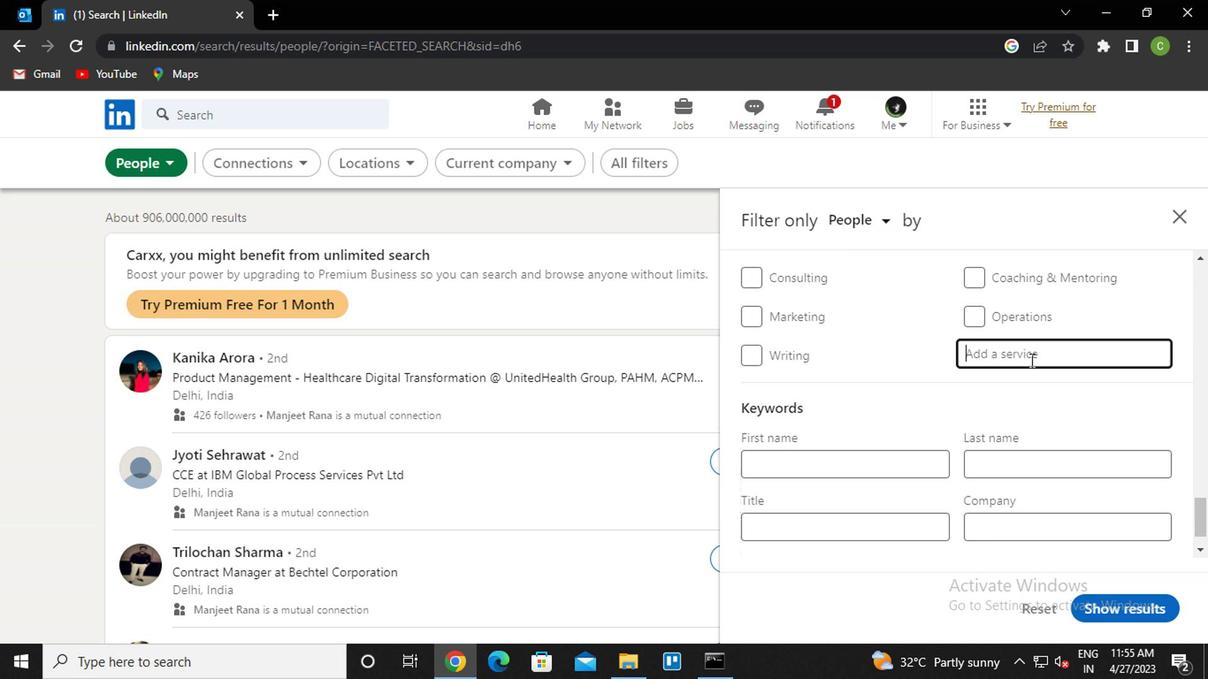 
Action: Mouse pressed left at (834, 356)
Screenshot: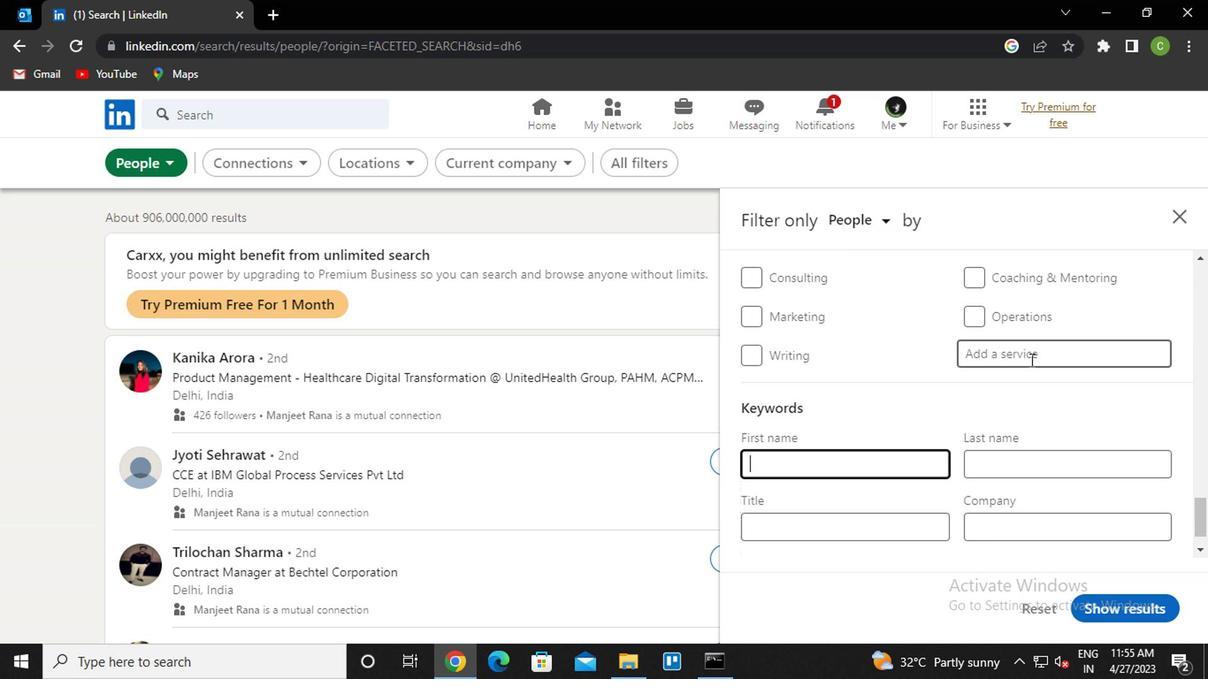 
Action: Key pressed <Key.caps_lock>o<Key.caps_lock>utsou<Key.down><Key.enter>
Screenshot: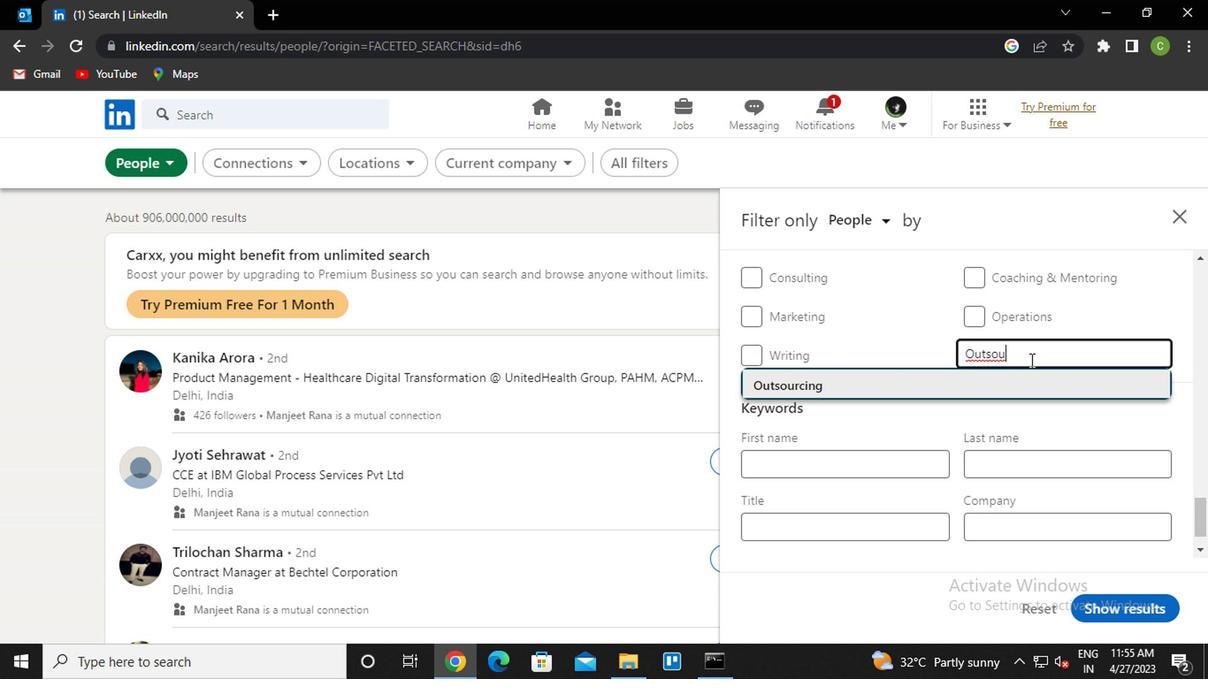 
Action: Mouse scrolled (834, 356) with delta (0, 0)
Screenshot: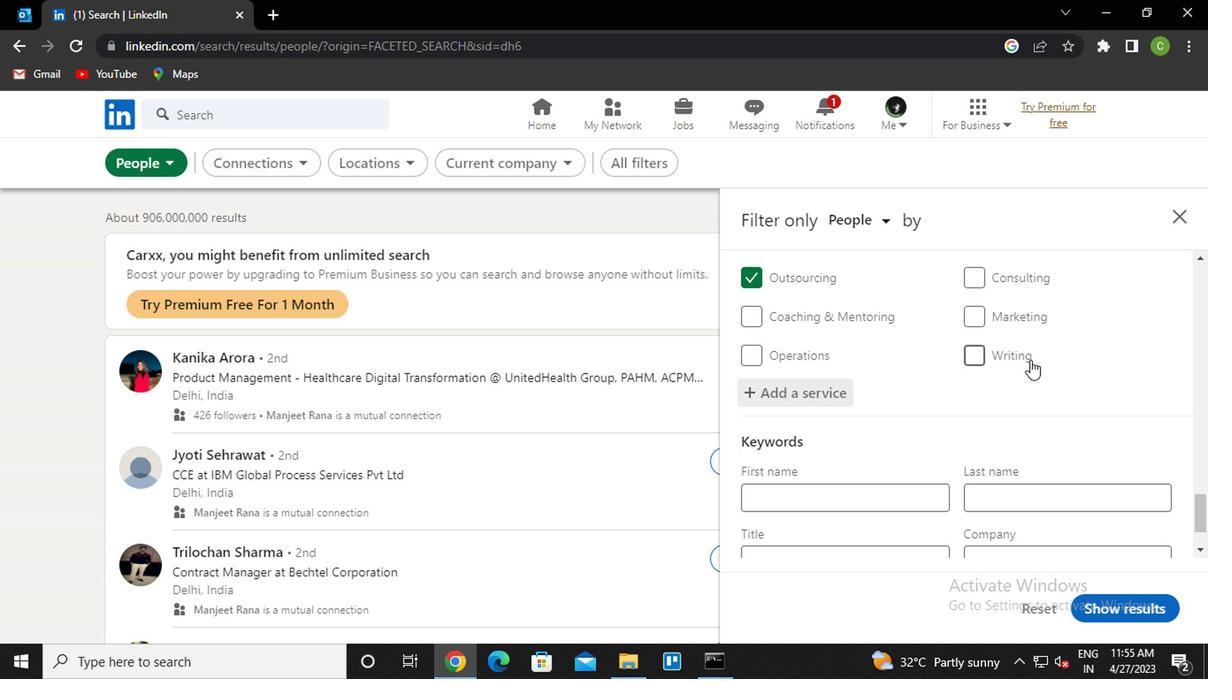 
Action: Mouse scrolled (834, 356) with delta (0, 0)
Screenshot: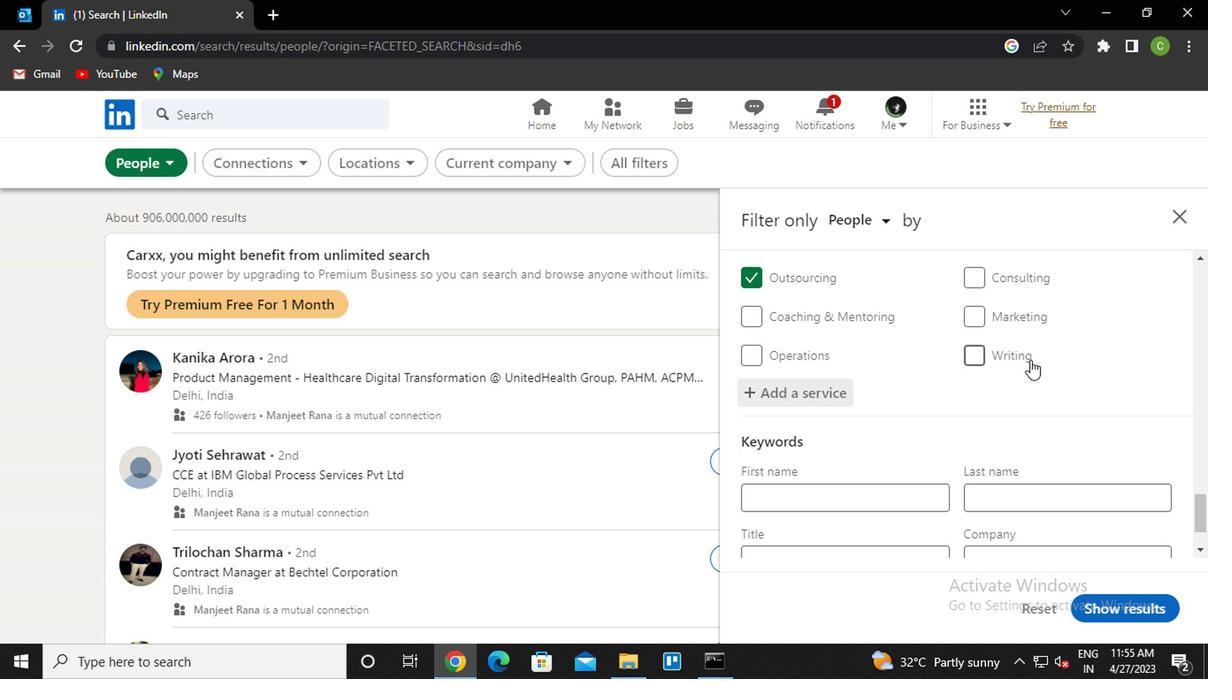
Action: Mouse scrolled (834, 356) with delta (0, 0)
Screenshot: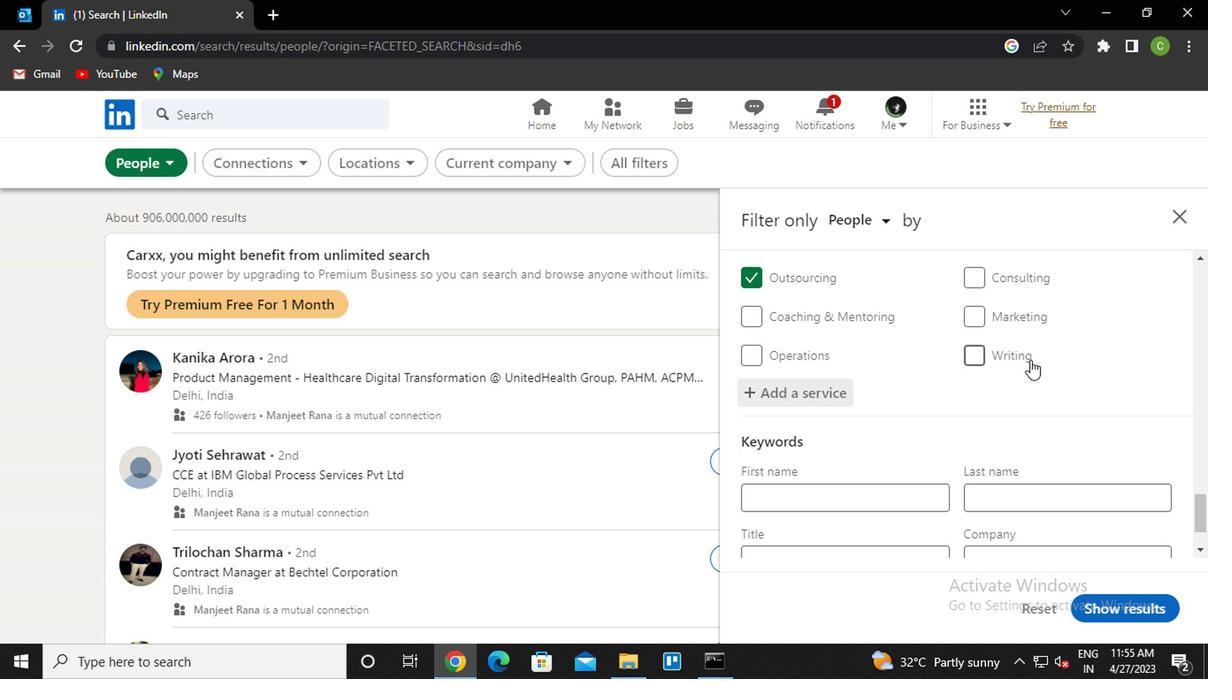 
Action: Mouse scrolled (834, 356) with delta (0, 0)
Screenshot: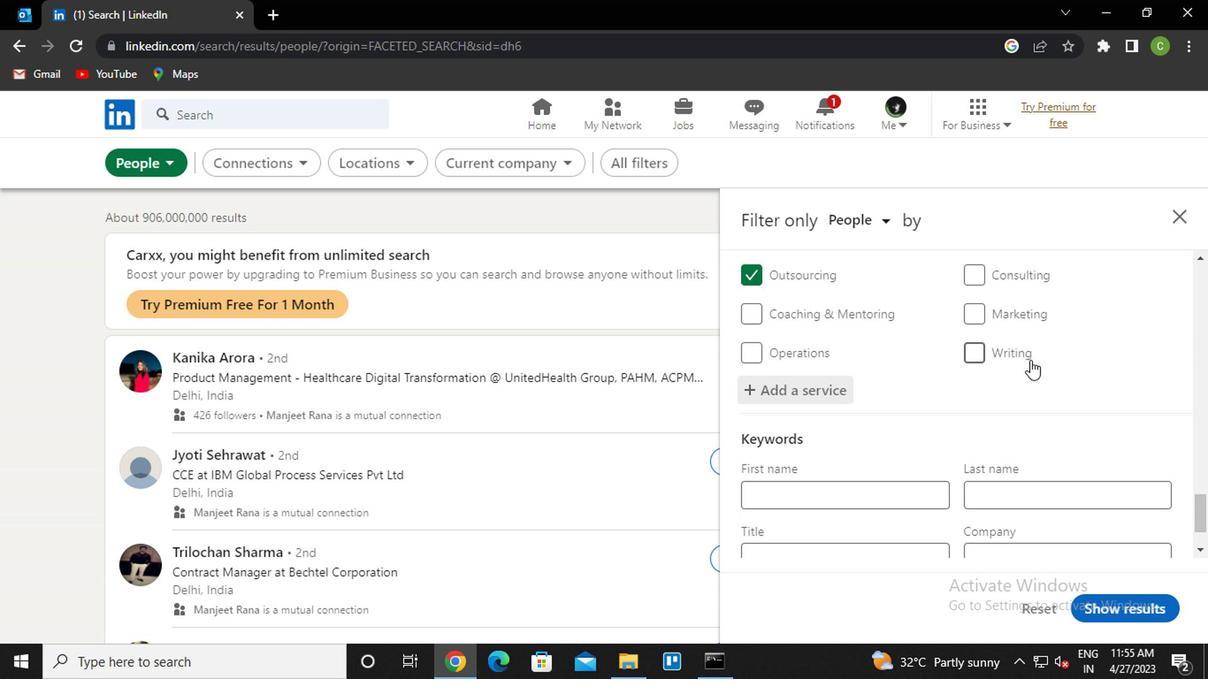 
Action: Mouse scrolled (834, 356) with delta (0, 0)
Screenshot: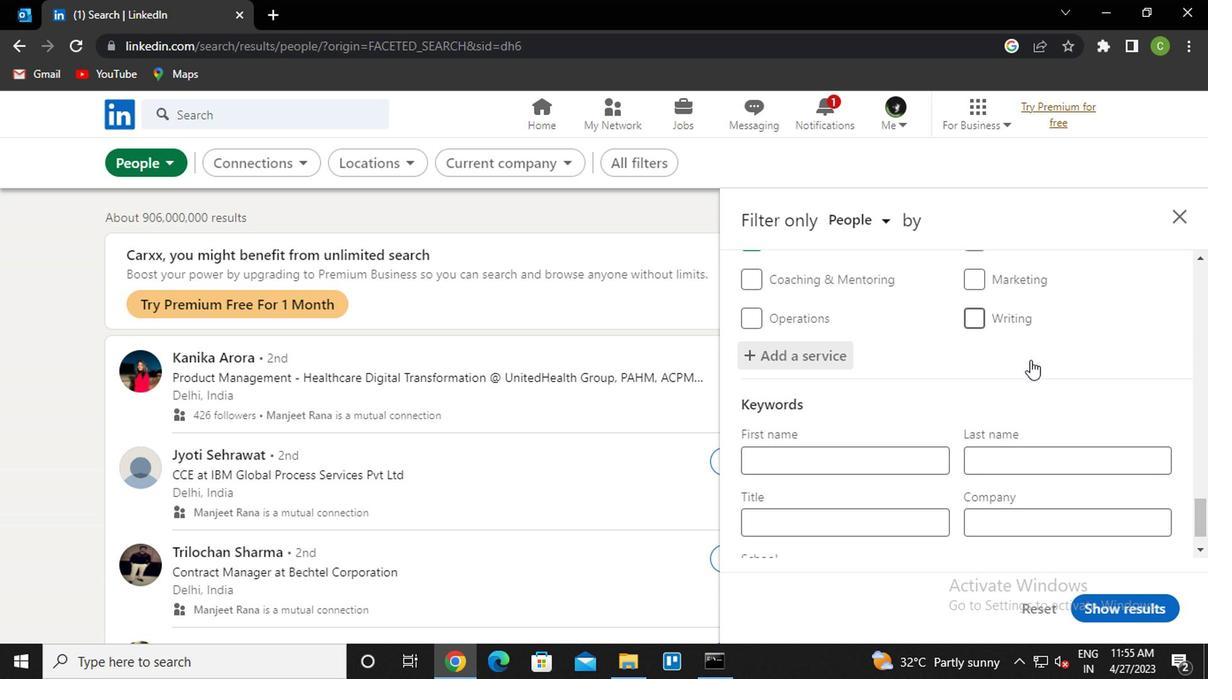 
Action: Mouse scrolled (834, 356) with delta (0, 0)
Screenshot: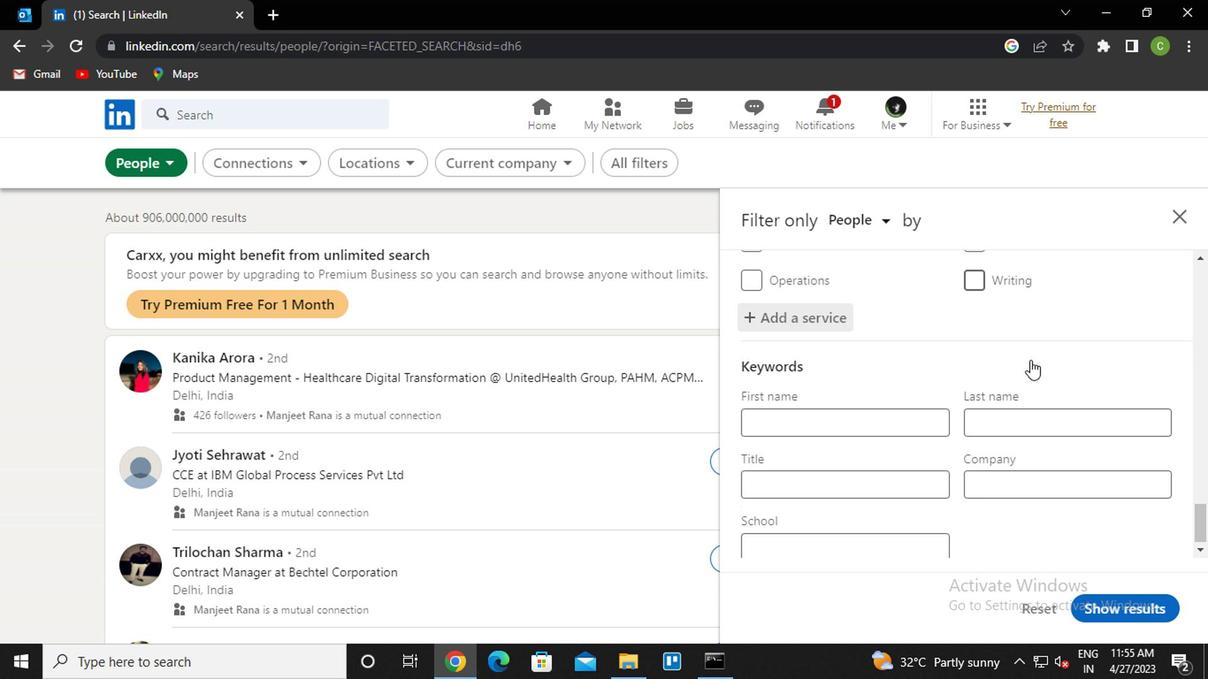 
Action: Mouse moved to (699, 436)
Screenshot: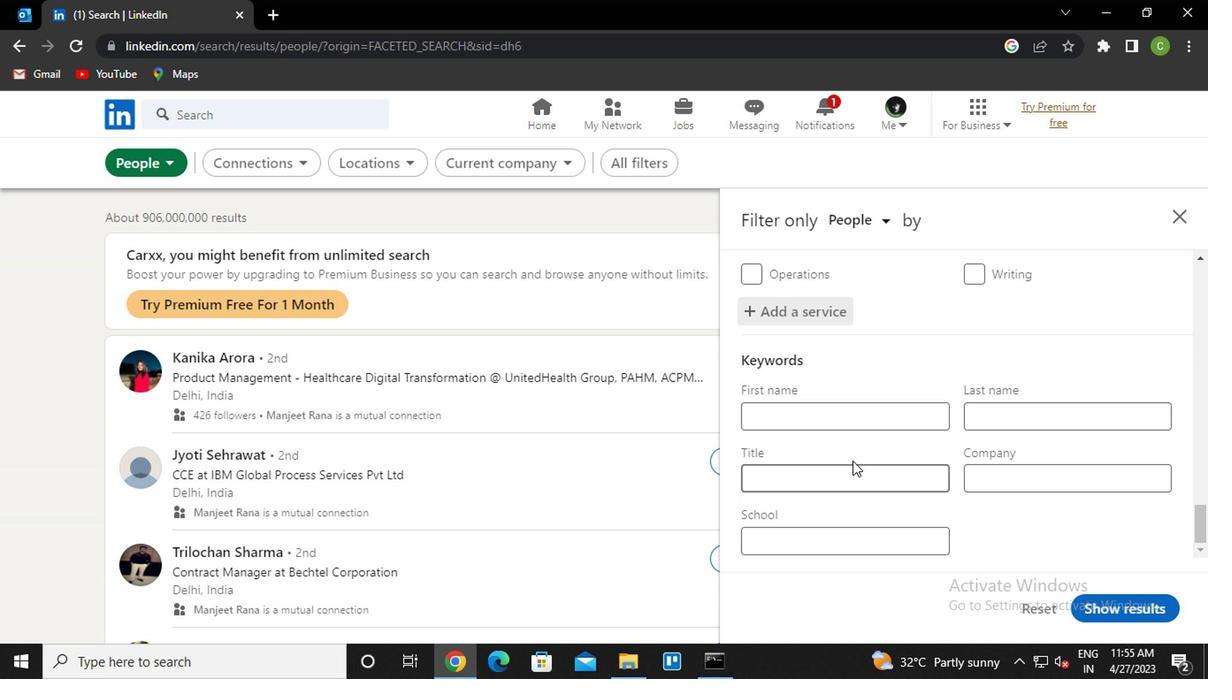 
Action: Mouse pressed left at (699, 436)
Screenshot: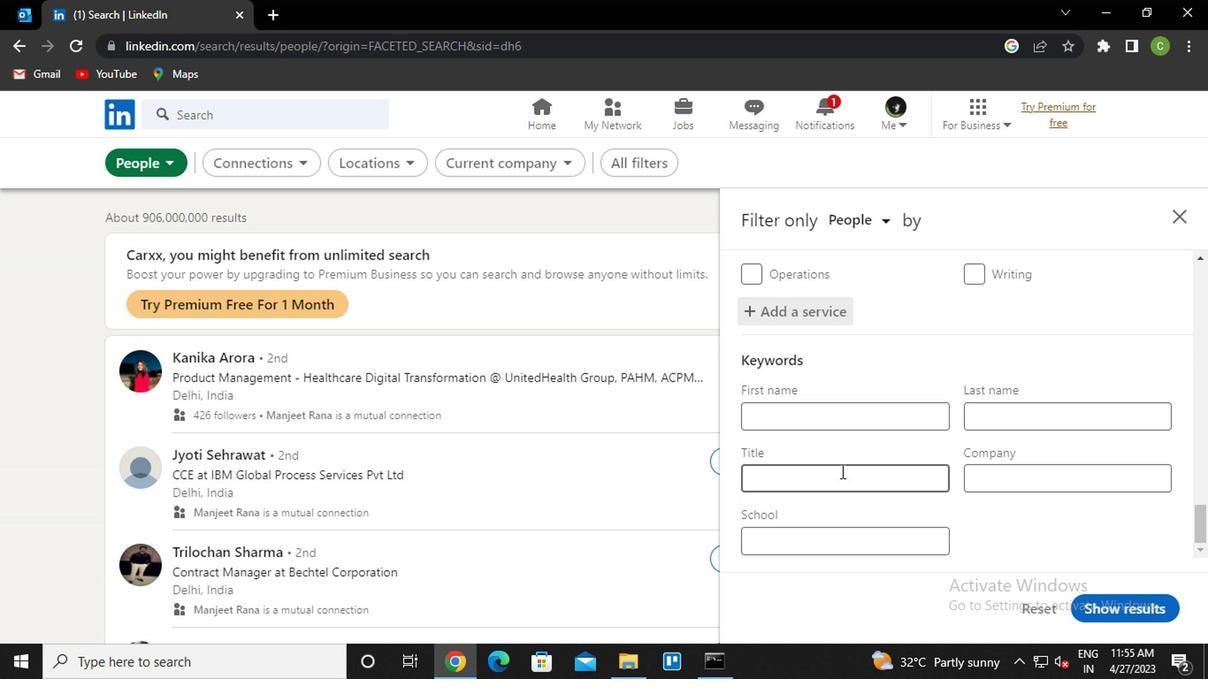 
Action: Key pressed <Key.caps_lock>c<Key.caps_lock>ontroller
Screenshot: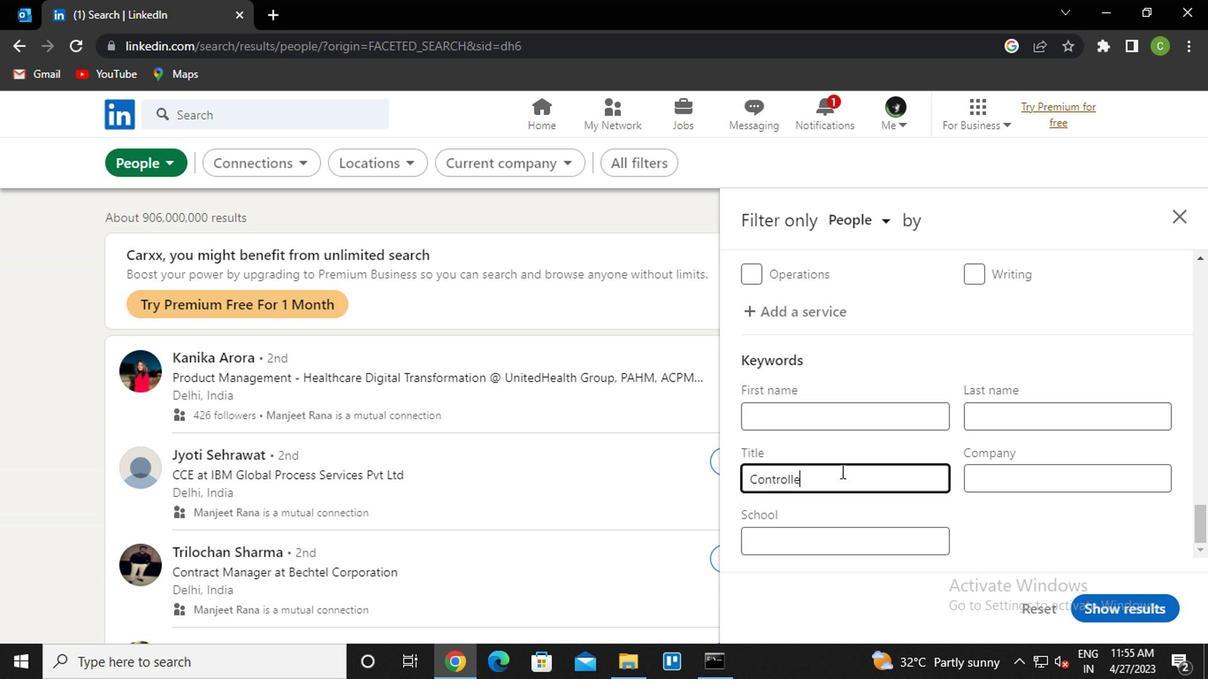
Action: Mouse moved to (886, 530)
Screenshot: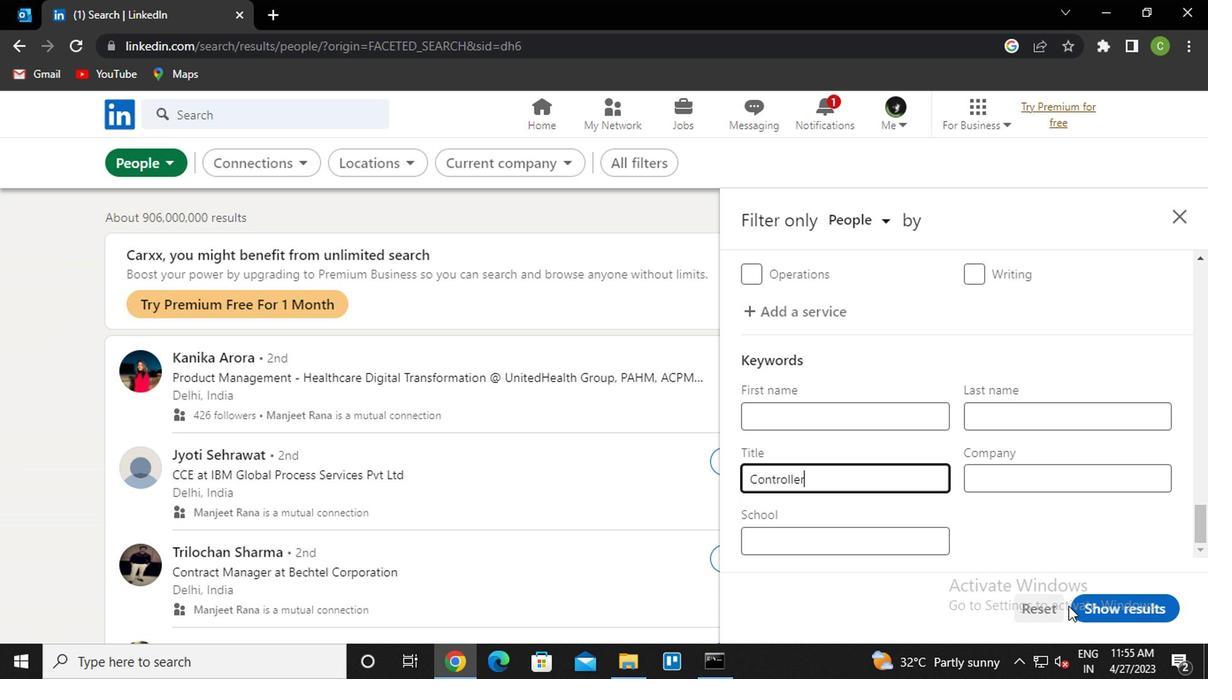 
Action: Mouse pressed left at (886, 530)
Screenshot: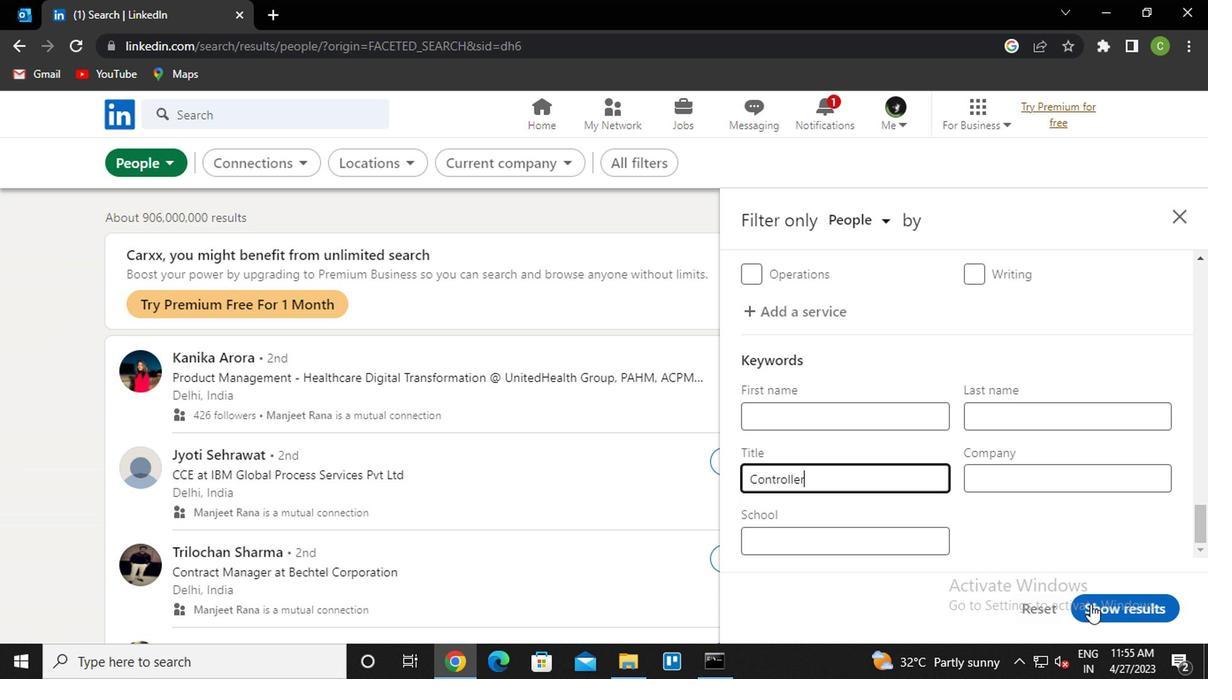 
Action: Mouse moved to (577, 489)
Screenshot: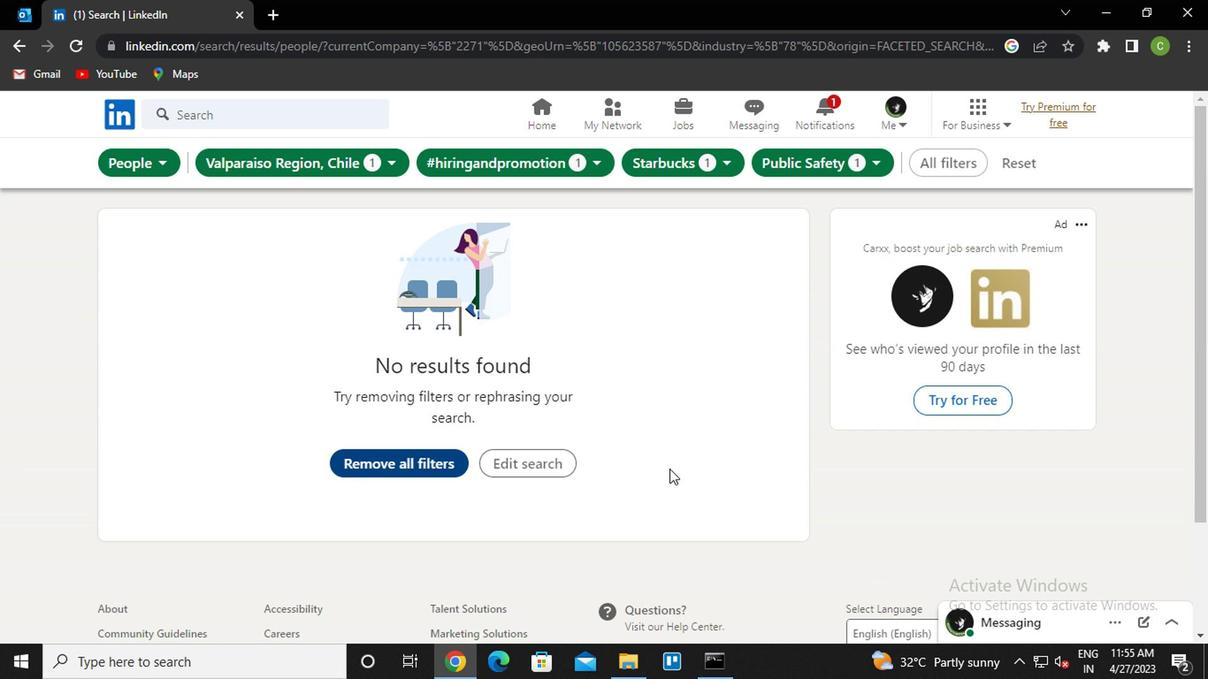 
Action: Key pressed <Key.f8>
Screenshot: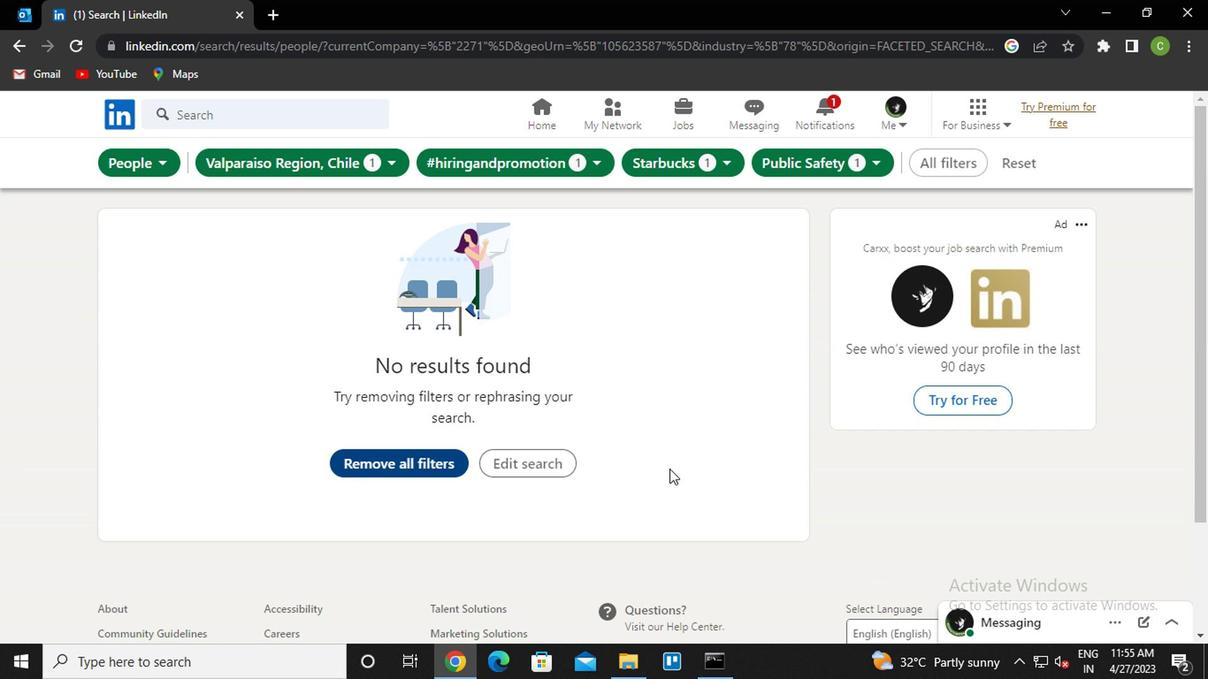 
